 Task: Add an event with the title Third Team Recognition Event, date ''2023/10/21'', time 12:00and add a description:  Regular check-ins and progress reviews will be scheduled to evaluate the employee''s progress and provide ongoing feedback. These discussions will allow for adjustments to the action plan if needed and provide encouragement and support to the employee.Mark the tasks as Completed , logged in from the account softage.4@softage.netand send the event invitation to softage.5@softage.net and softage.6@softage.net. Set a reminder for the event Doesn''t repeat
Action: Mouse moved to (83, 115)
Screenshot: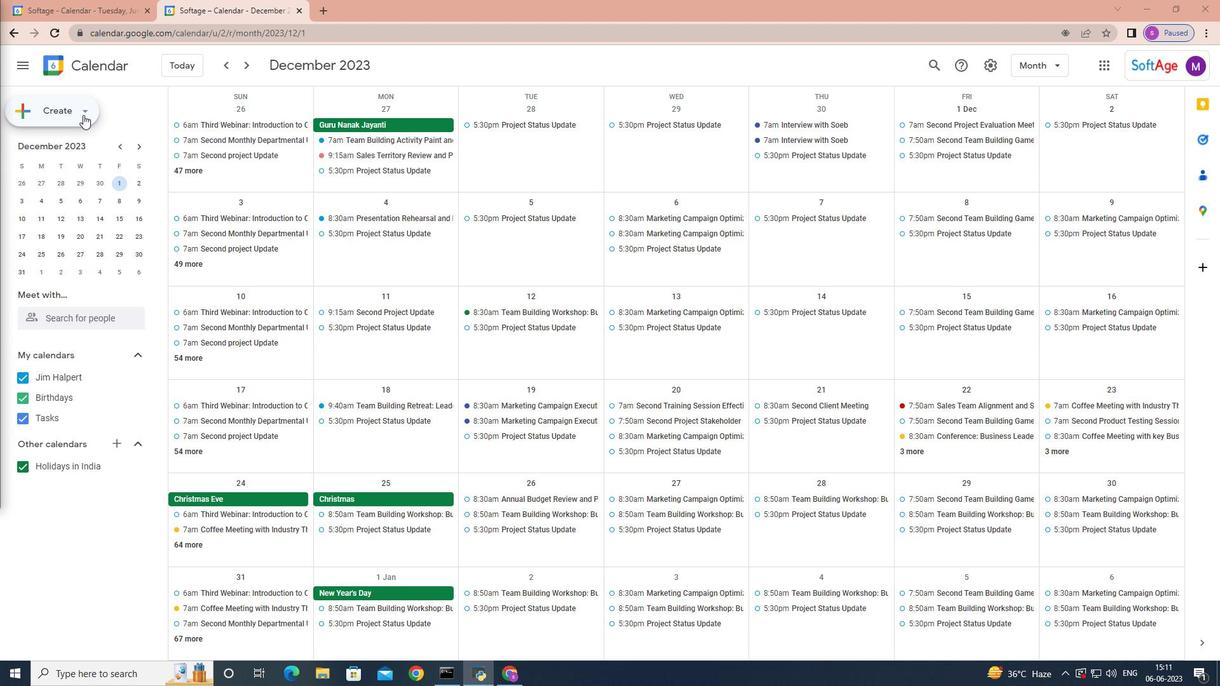 
Action: Mouse pressed left at (83, 115)
Screenshot: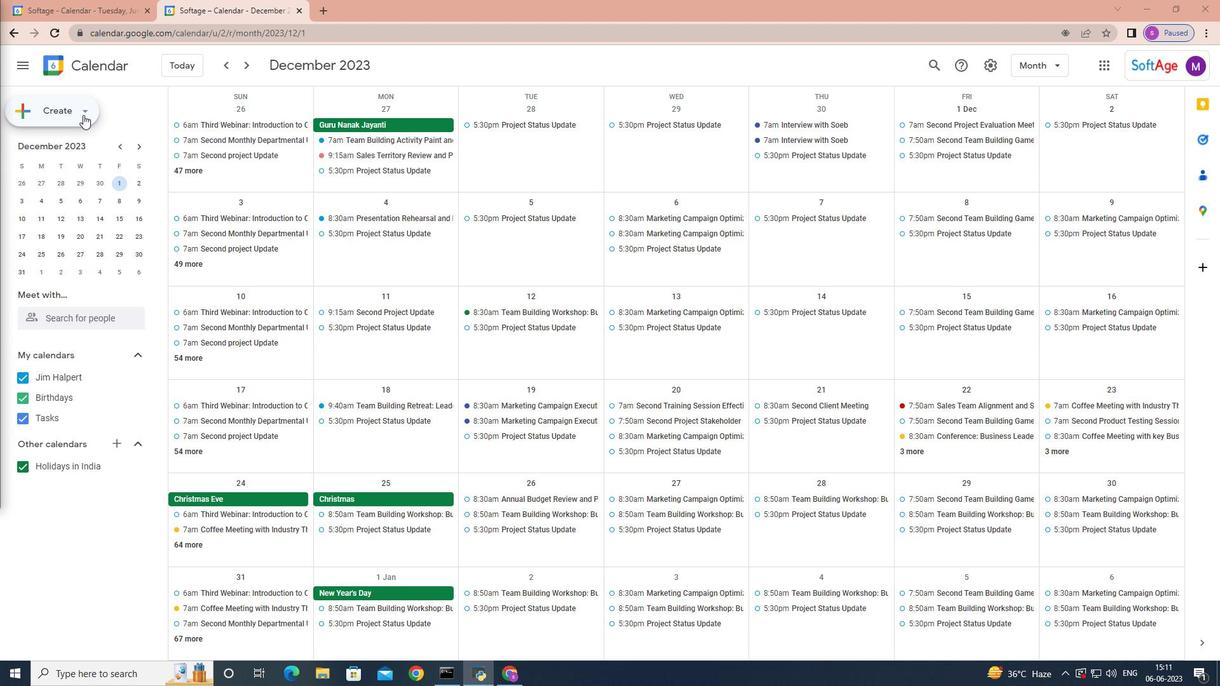
Action: Mouse moved to (80, 139)
Screenshot: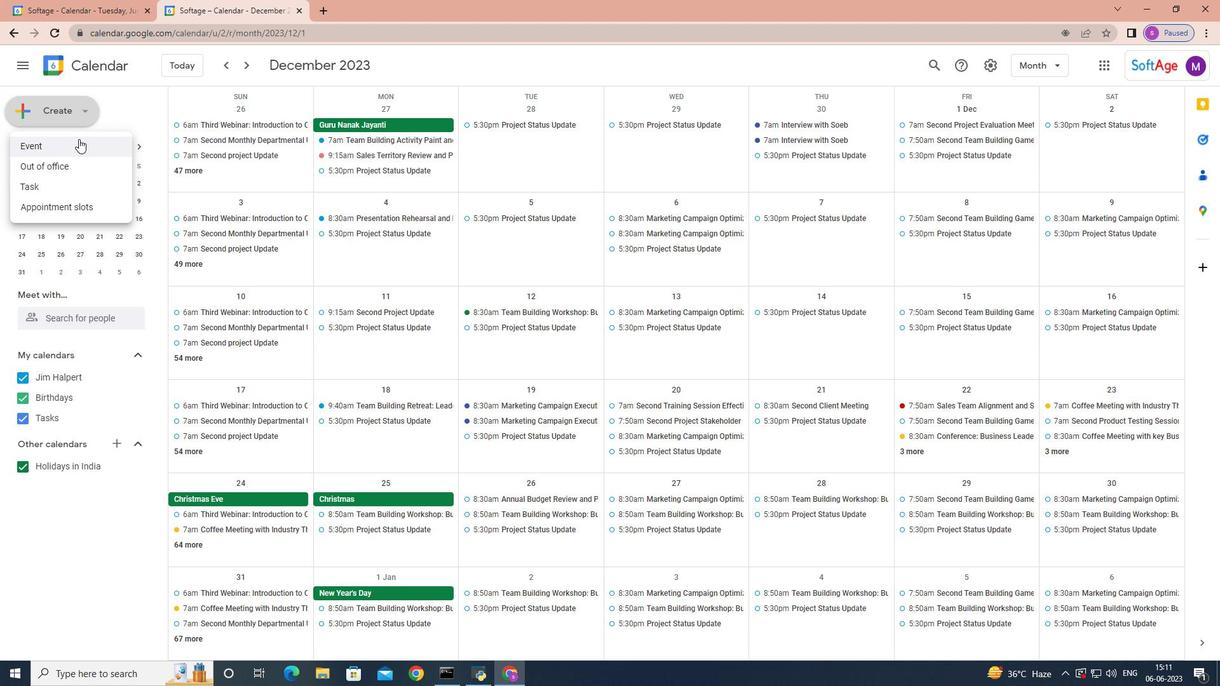 
Action: Mouse pressed left at (80, 139)
Screenshot: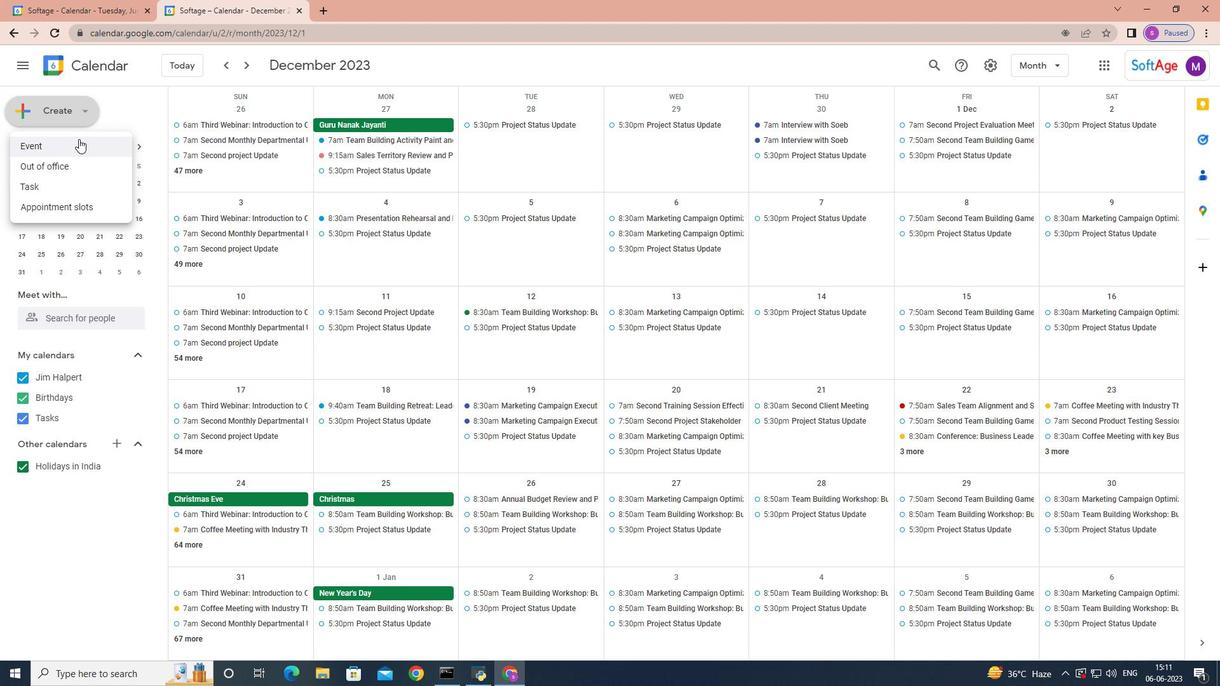 
Action: Mouse moved to (766, 424)
Screenshot: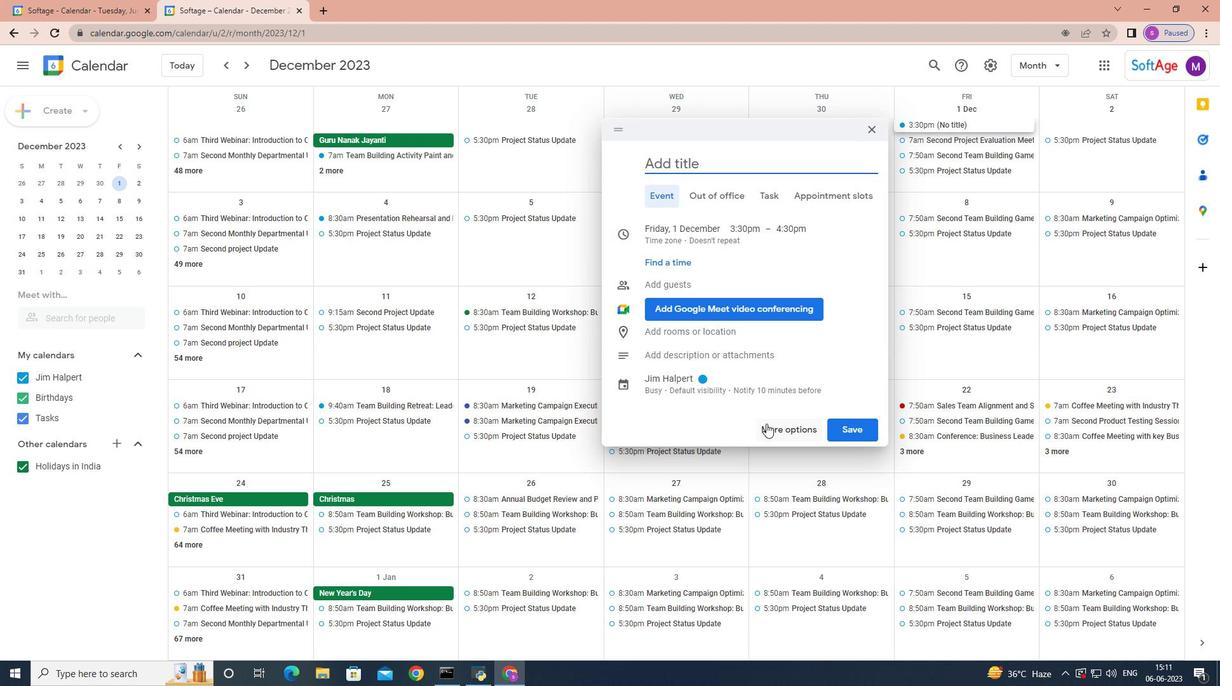 
Action: Mouse pressed left at (766, 424)
Screenshot: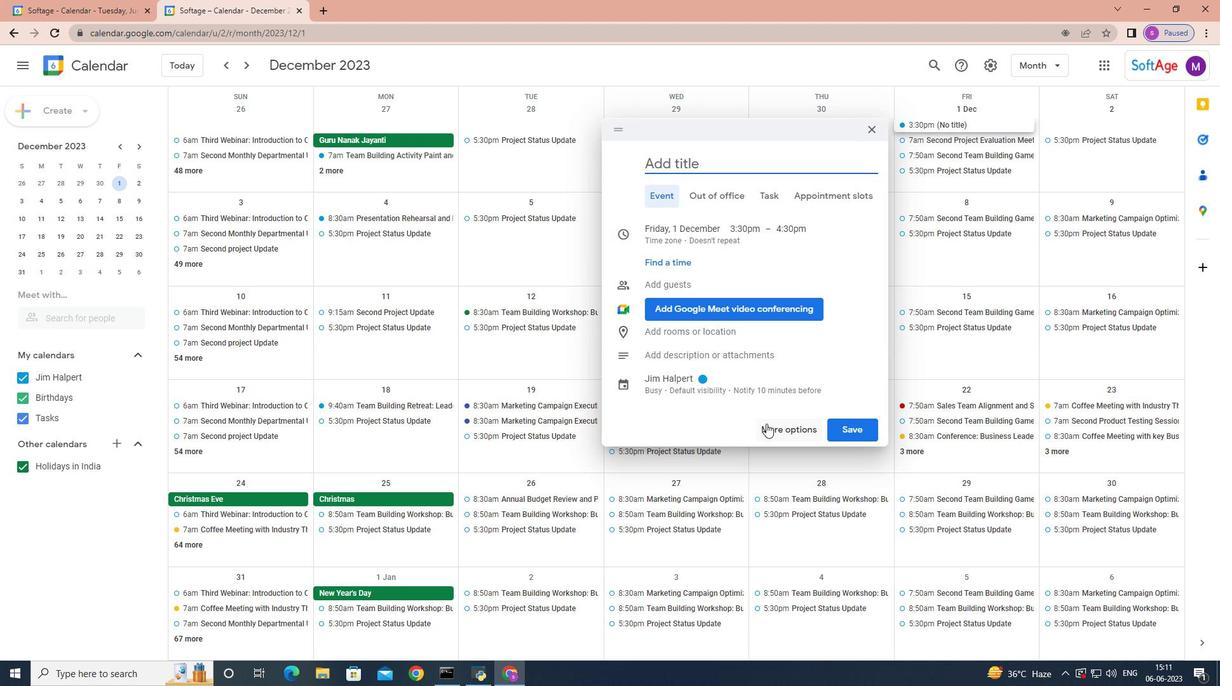 
Action: Mouse moved to (750, 422)
Screenshot: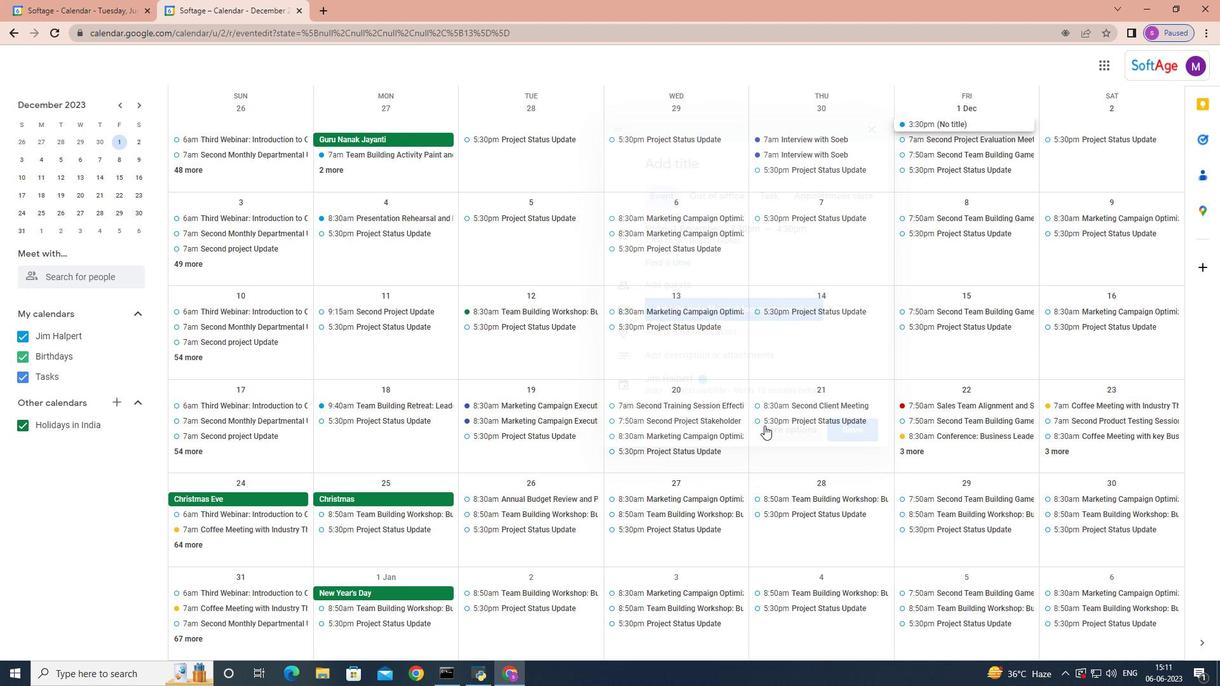 
Action: Key pressed <Key.shift>Third<Key.space><Key.shift>Team<Key.space><Key.shift>Recognition<Key.space><Key.shift><Key.shift><Key.shift><Key.shift><Key.shift><Key.shift><Key.shift><Key.shift><Key.shift><Key.shift><Key.shift>Event
Screenshot: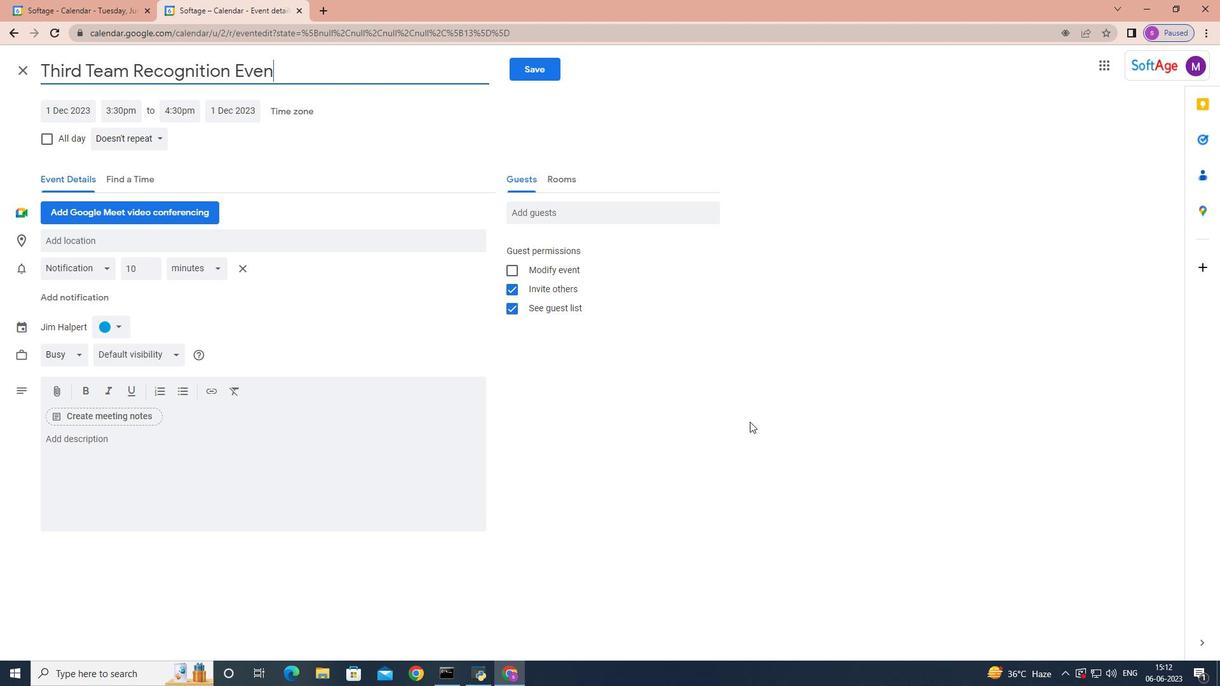 
Action: Mouse moved to (66, 111)
Screenshot: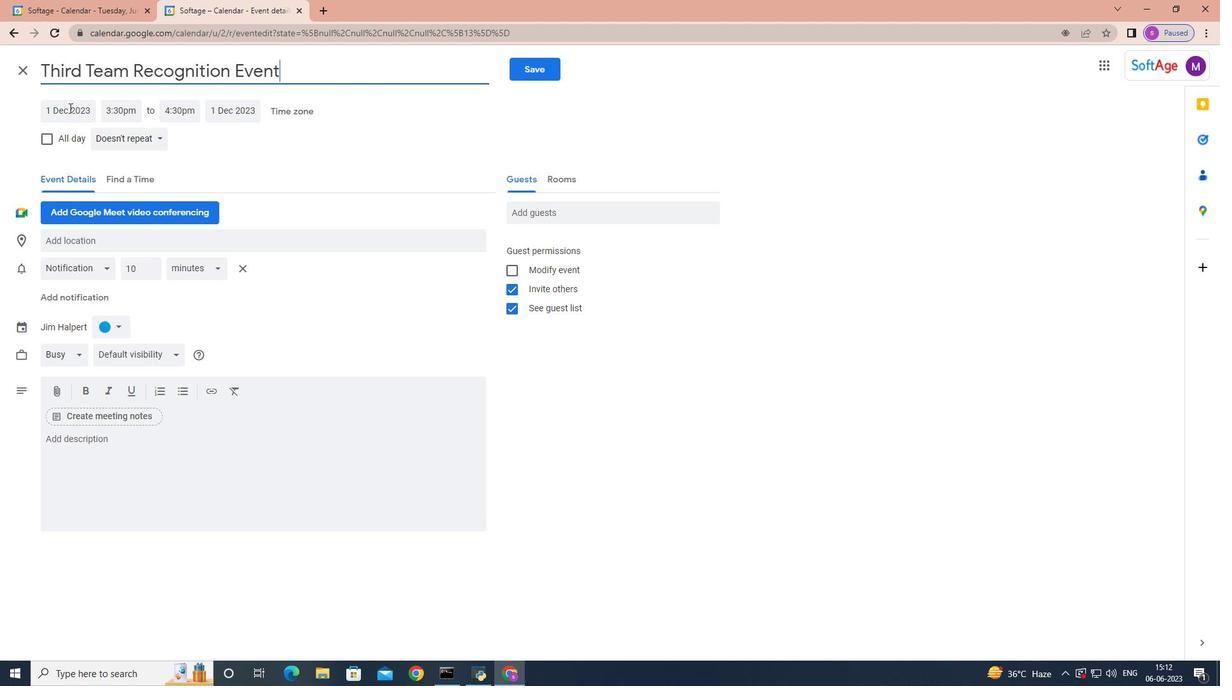 
Action: Mouse pressed left at (66, 111)
Screenshot: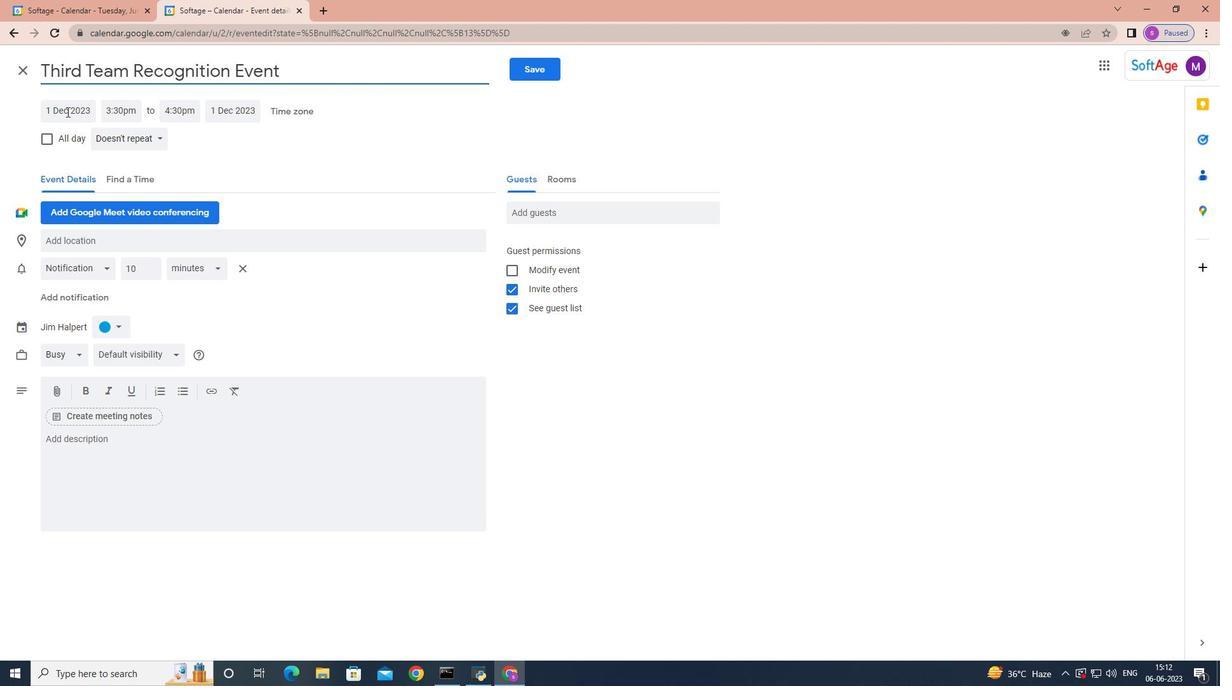 
Action: Mouse moved to (179, 138)
Screenshot: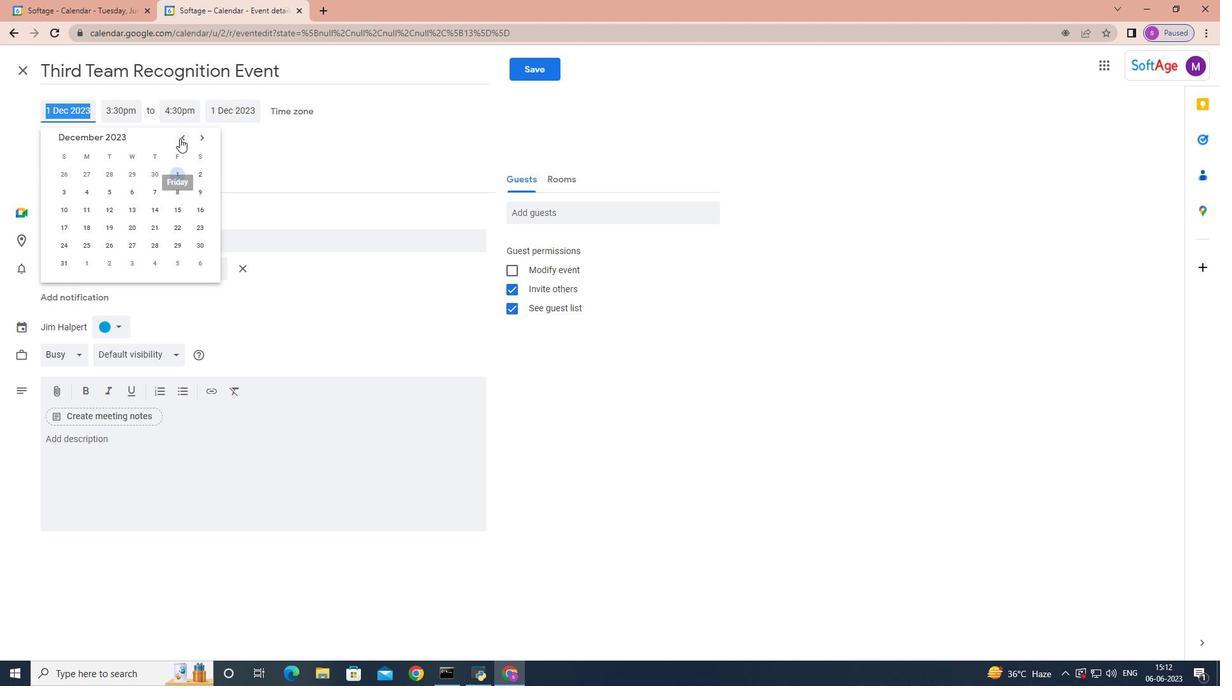 
Action: Mouse pressed left at (179, 138)
Screenshot: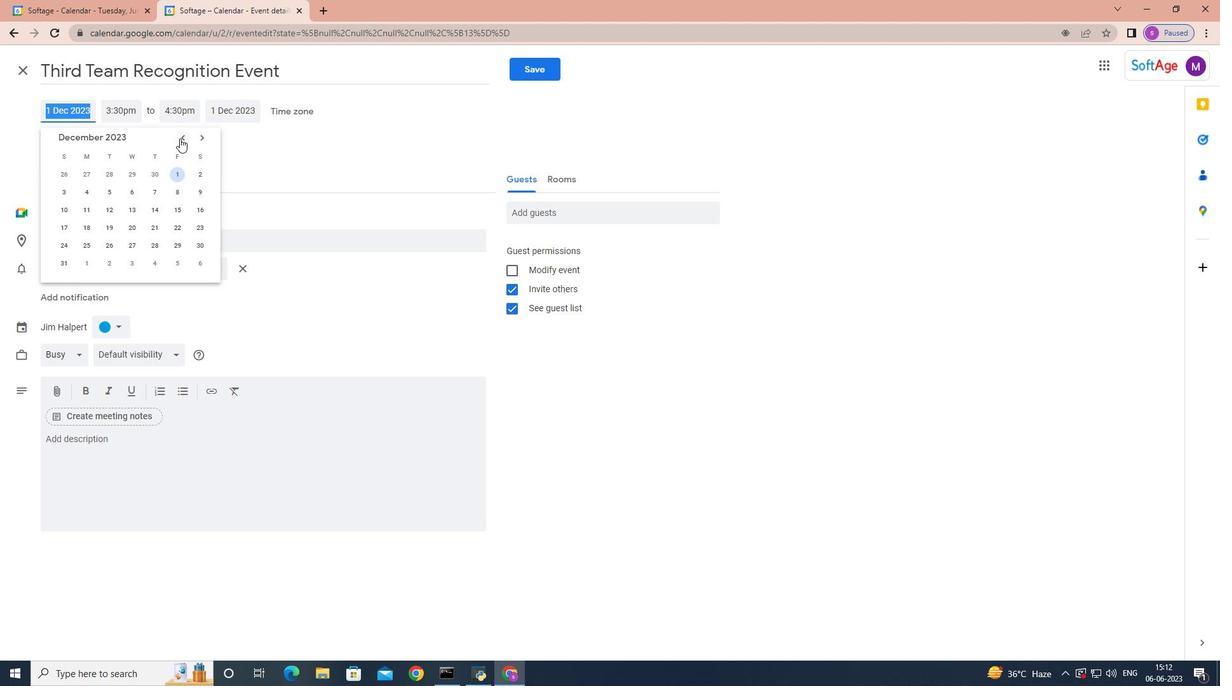 
Action: Mouse pressed left at (179, 138)
Screenshot: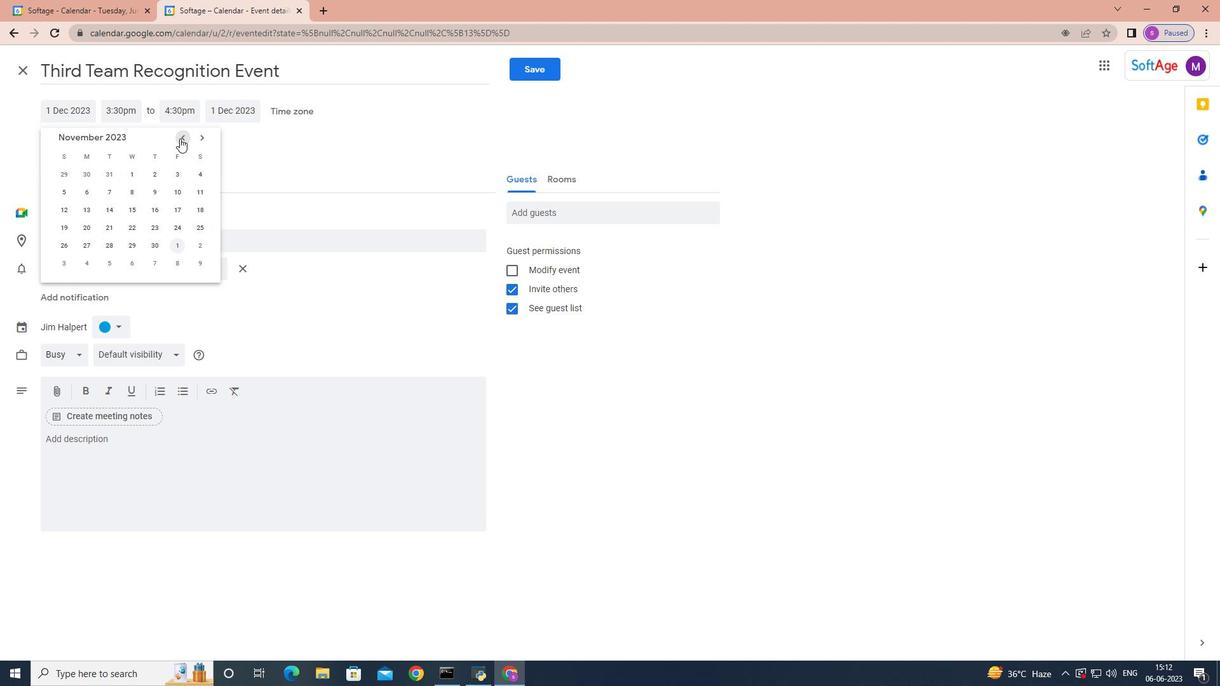 
Action: Mouse moved to (200, 207)
Screenshot: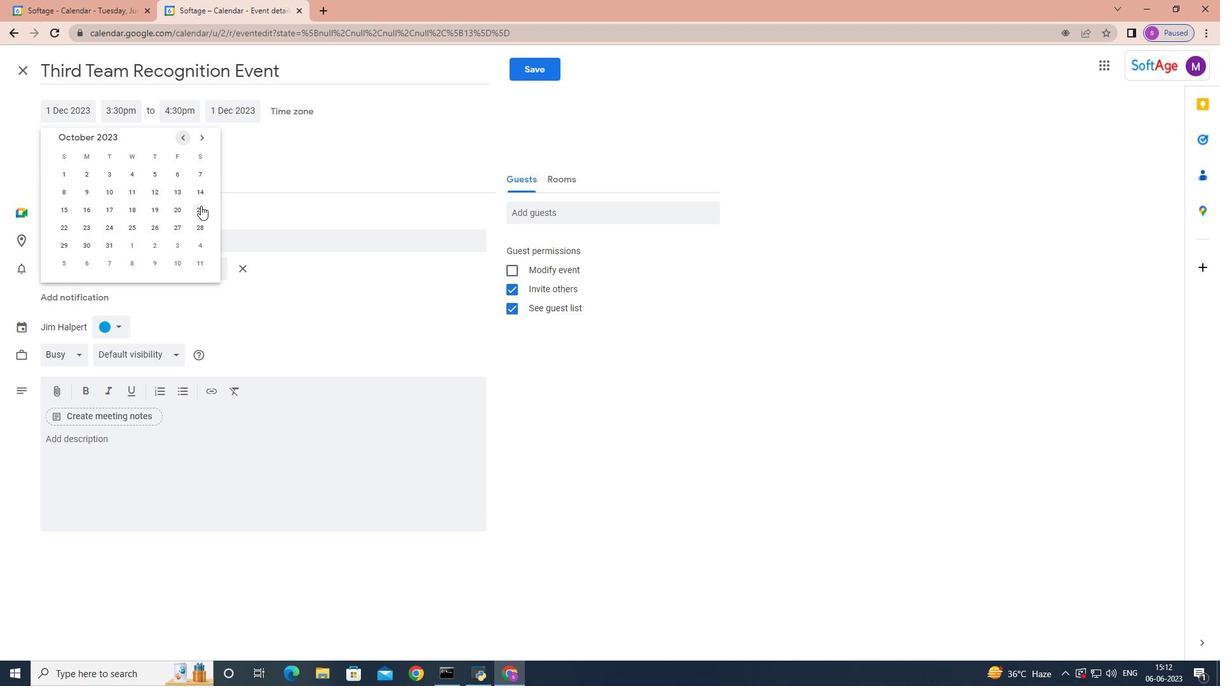 
Action: Mouse pressed left at (200, 207)
Screenshot: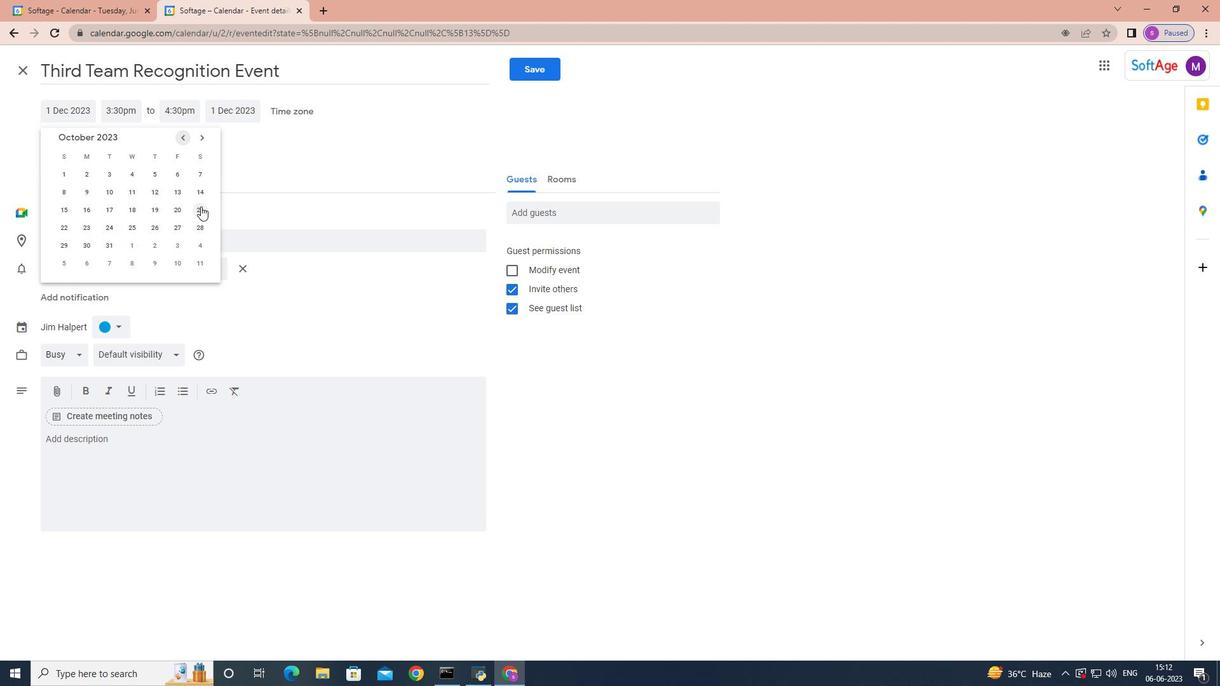 
Action: Mouse moved to (118, 112)
Screenshot: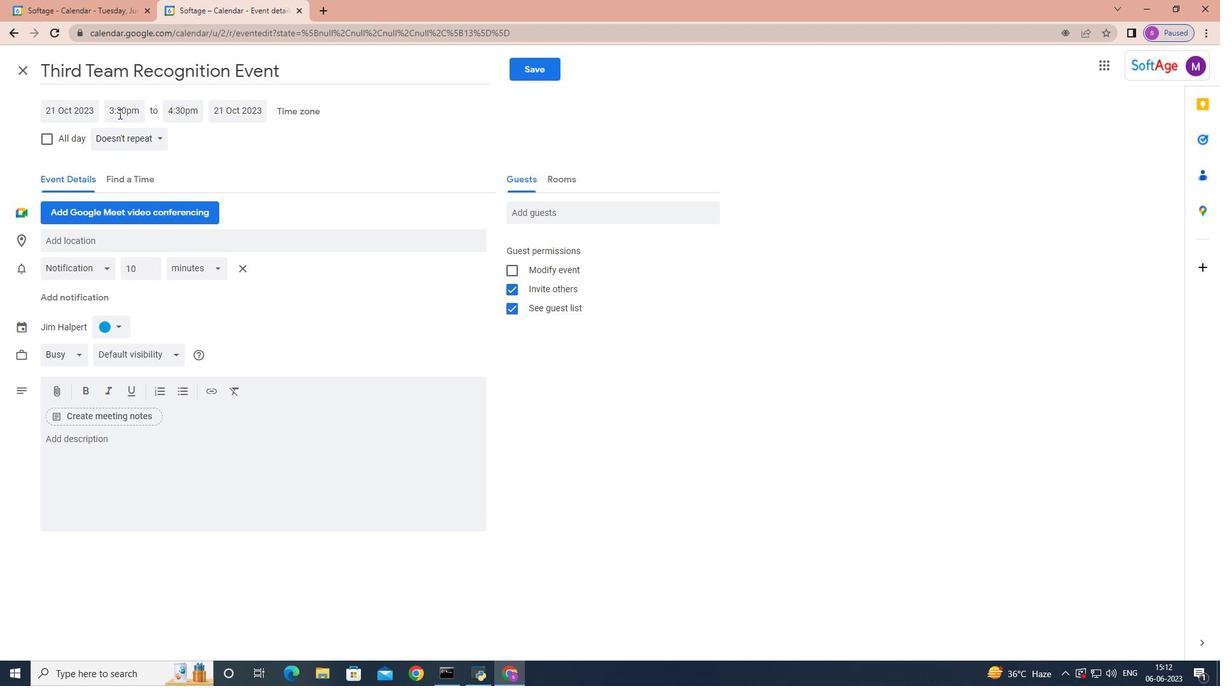 
Action: Mouse pressed left at (118, 112)
Screenshot: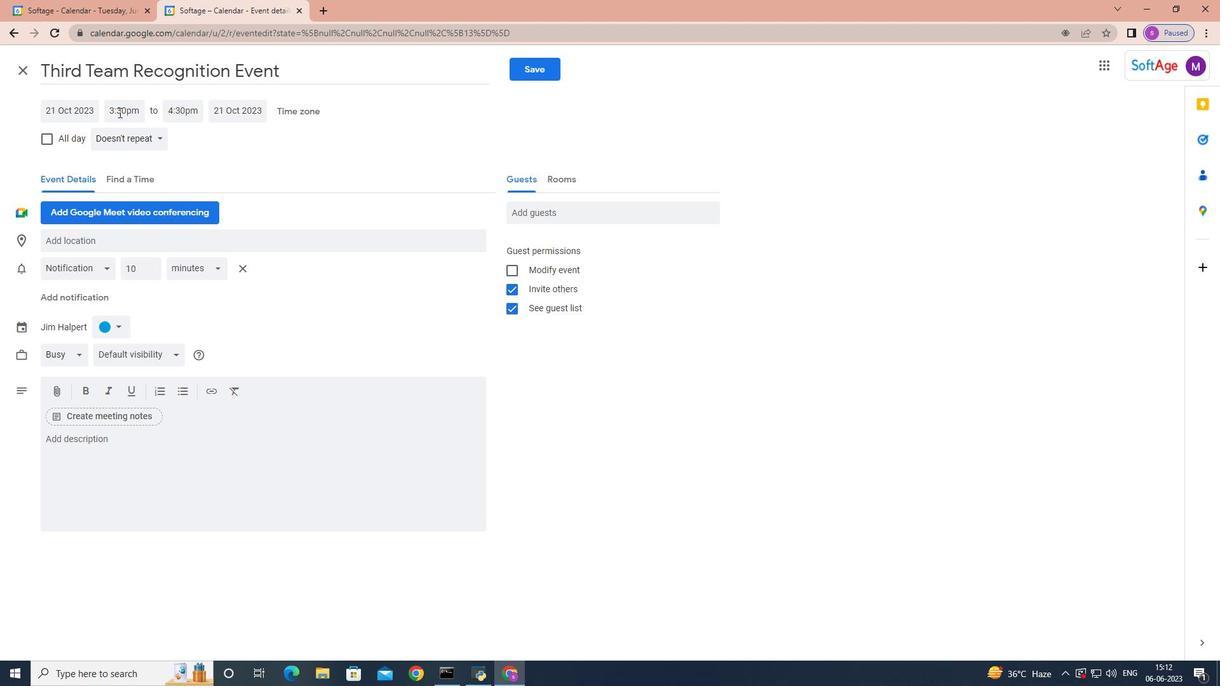 
Action: Mouse moved to (150, 192)
Screenshot: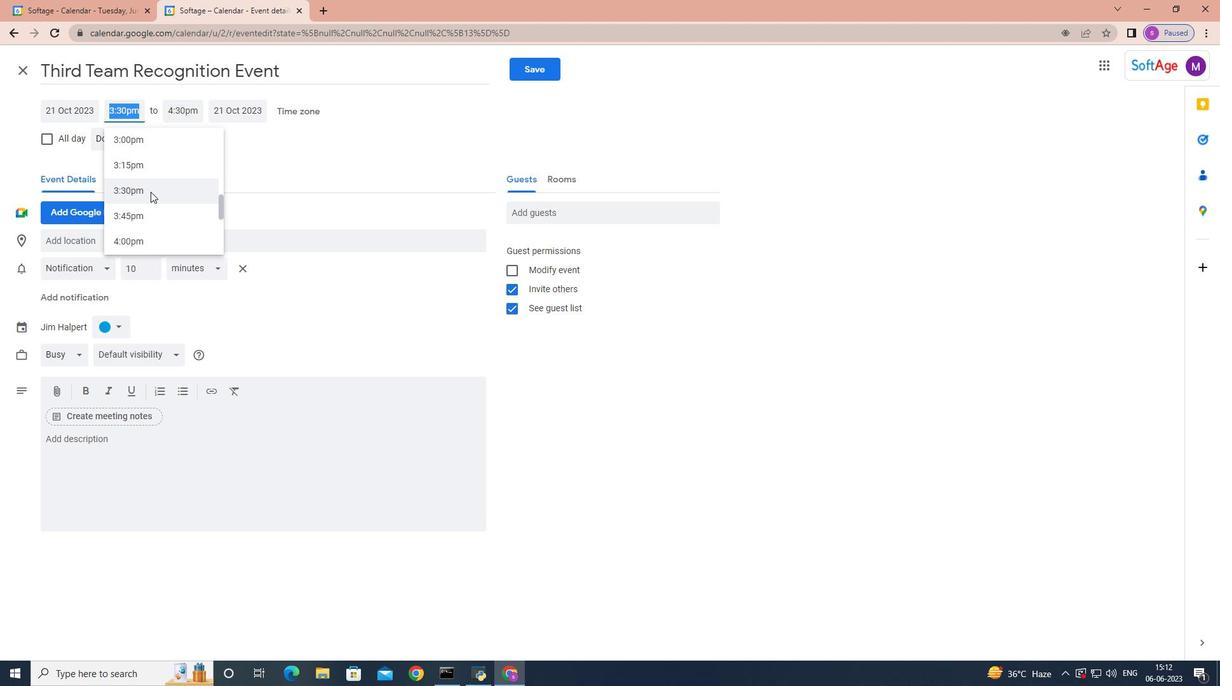 
Action: Mouse scrolled (150, 192) with delta (0, 0)
Screenshot: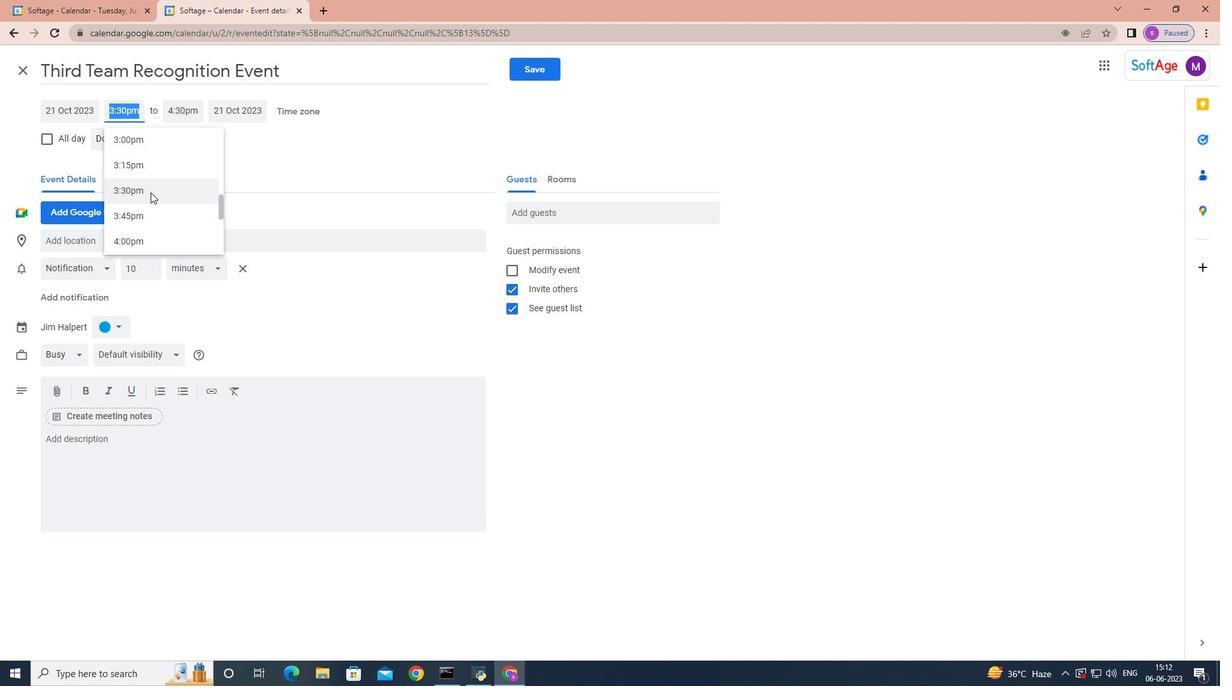 
Action: Mouse scrolled (150, 192) with delta (0, 0)
Screenshot: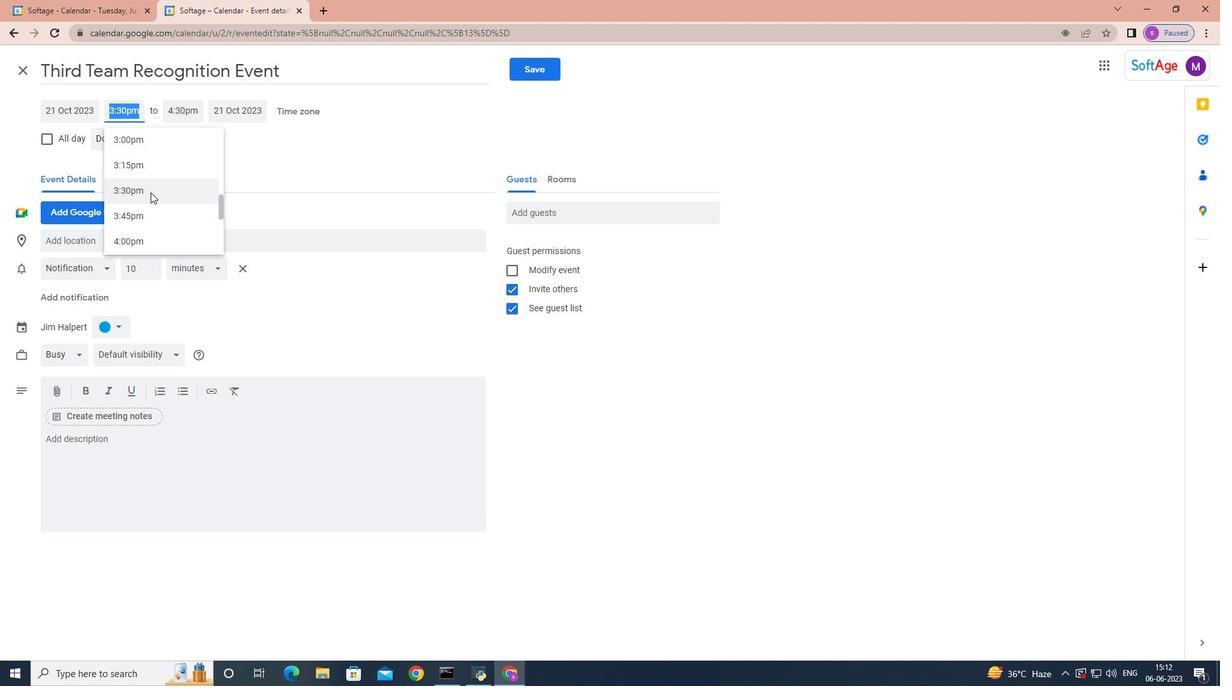 
Action: Mouse scrolled (150, 192) with delta (0, 0)
Screenshot: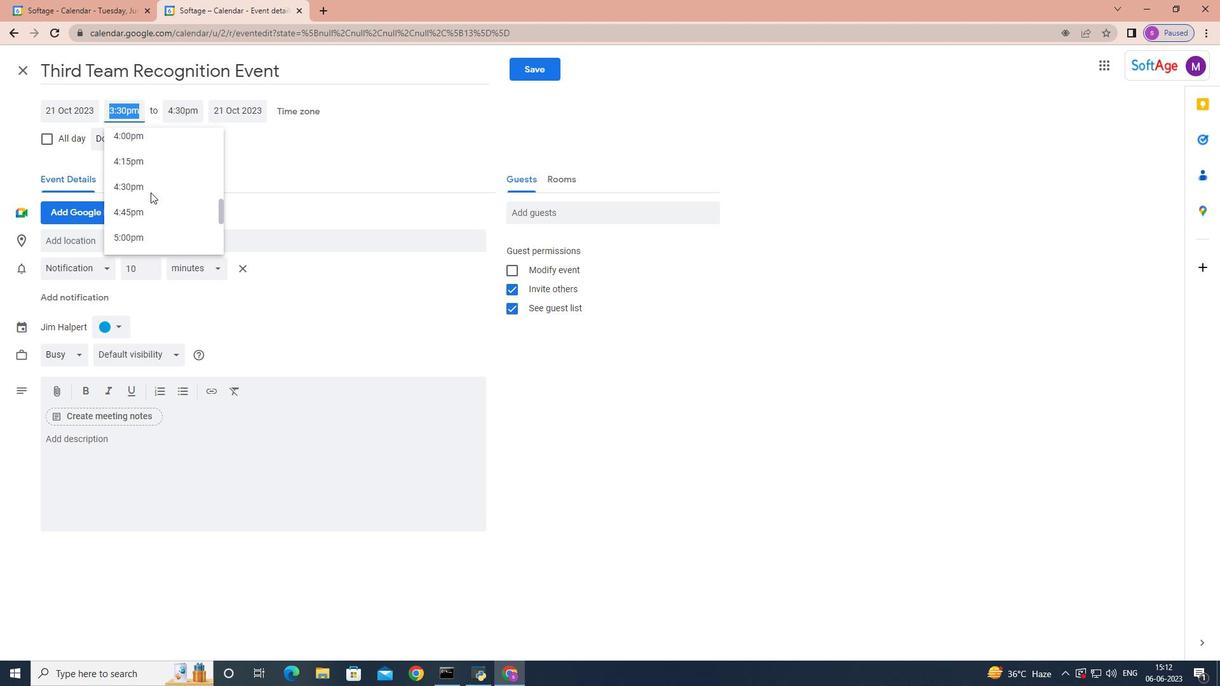 
Action: Mouse scrolled (150, 192) with delta (0, 0)
Screenshot: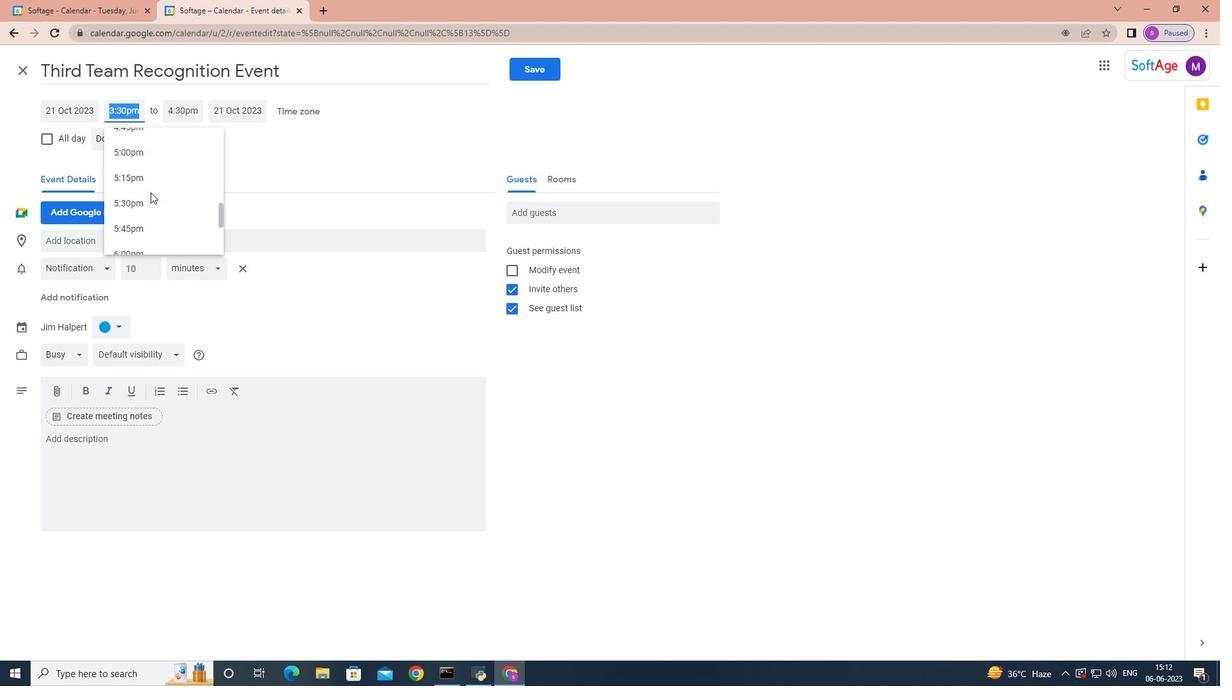 
Action: Mouse scrolled (150, 192) with delta (0, 0)
Screenshot: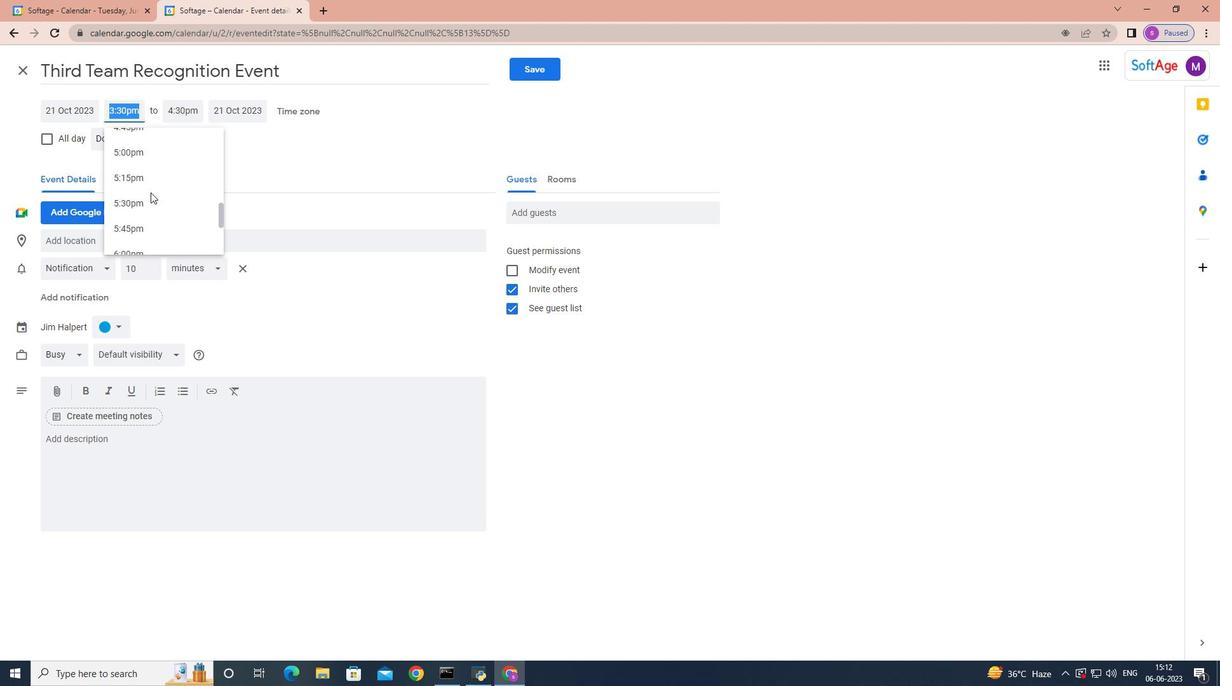 
Action: Mouse scrolled (150, 192) with delta (0, 0)
Screenshot: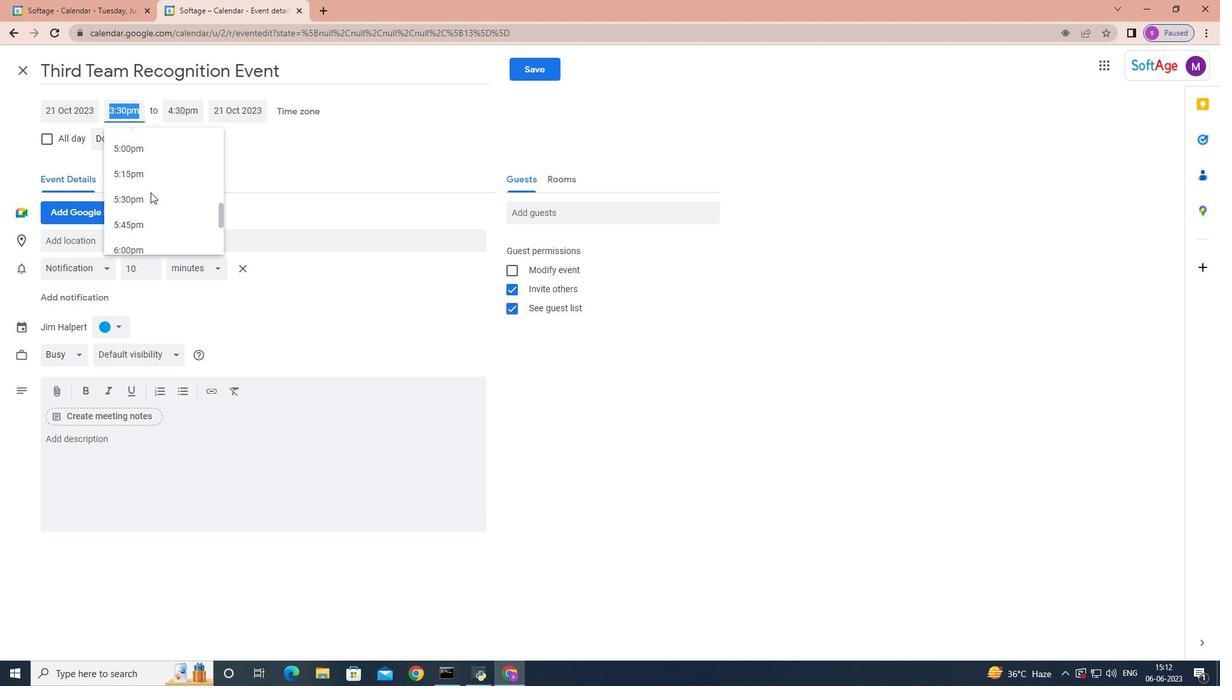 
Action: Mouse scrolled (150, 192) with delta (0, 0)
Screenshot: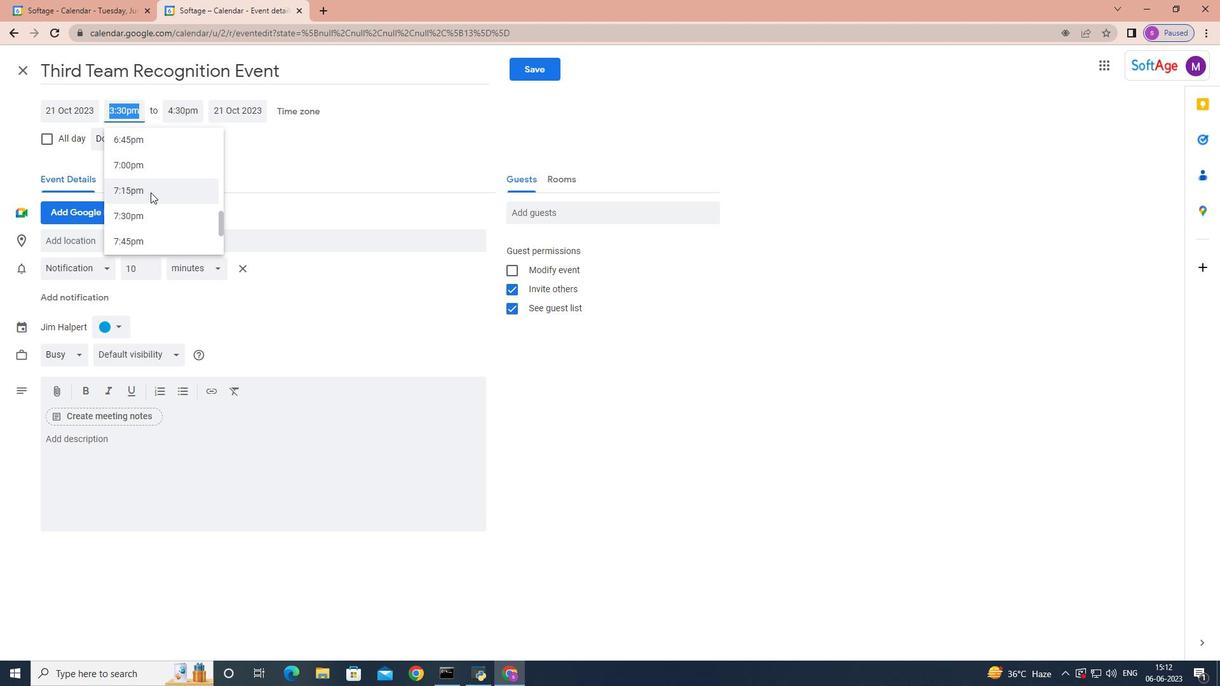 
Action: Mouse scrolled (150, 193) with delta (0, 0)
Screenshot: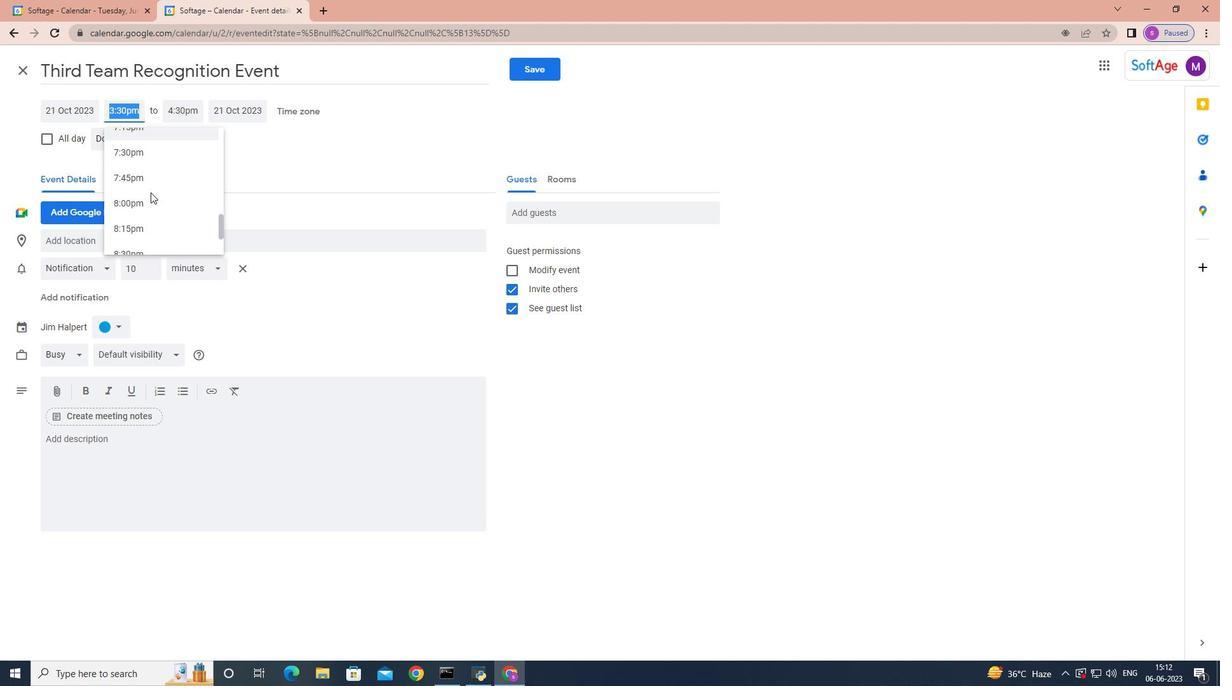 
Action: Mouse scrolled (150, 193) with delta (0, 0)
Screenshot: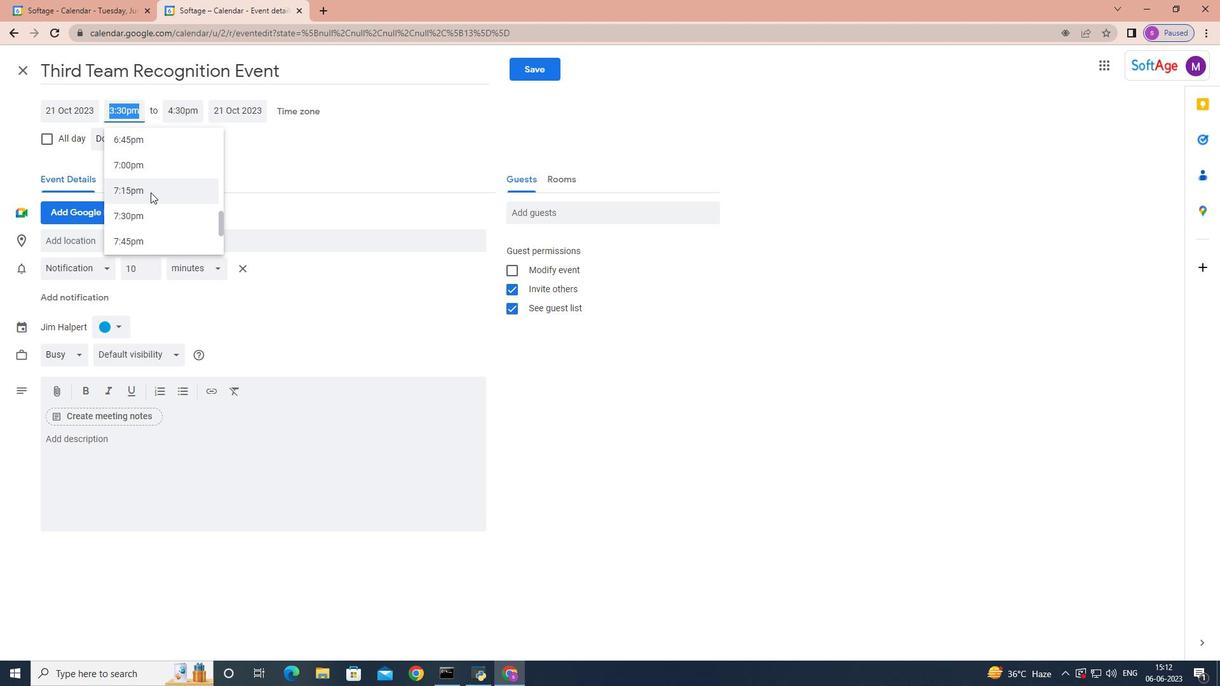 
Action: Mouse scrolled (150, 193) with delta (0, 0)
Screenshot: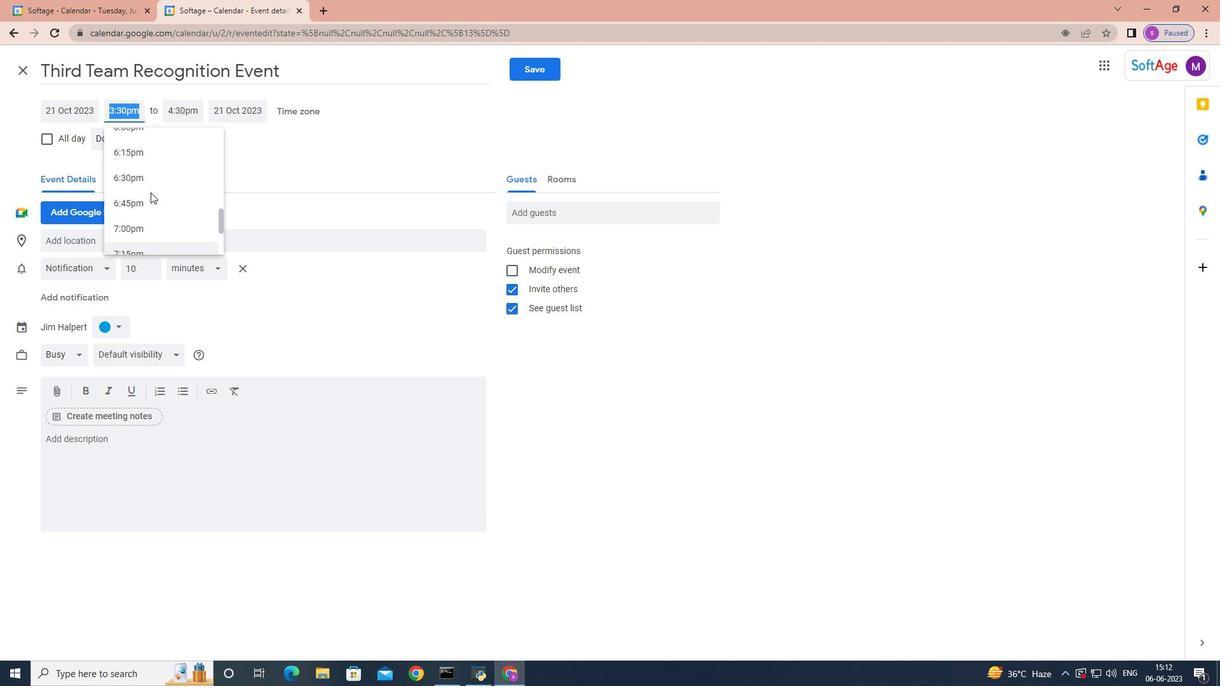 
Action: Mouse scrolled (150, 193) with delta (0, 0)
Screenshot: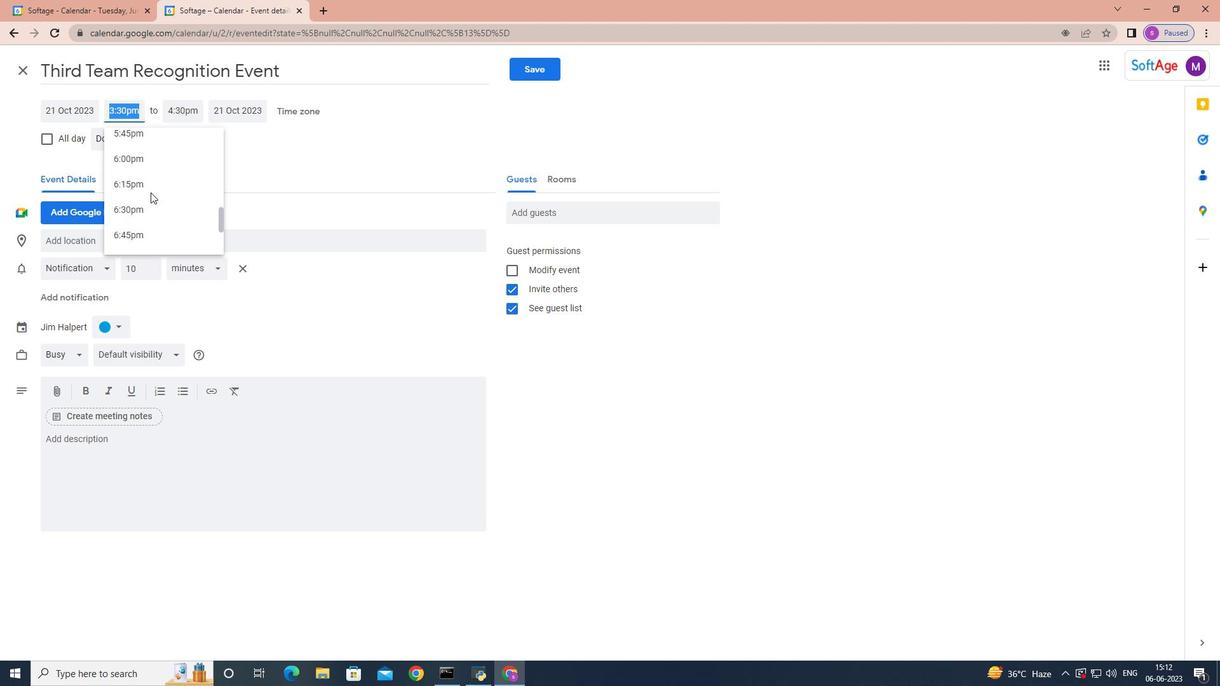 
Action: Mouse scrolled (150, 193) with delta (0, 0)
Screenshot: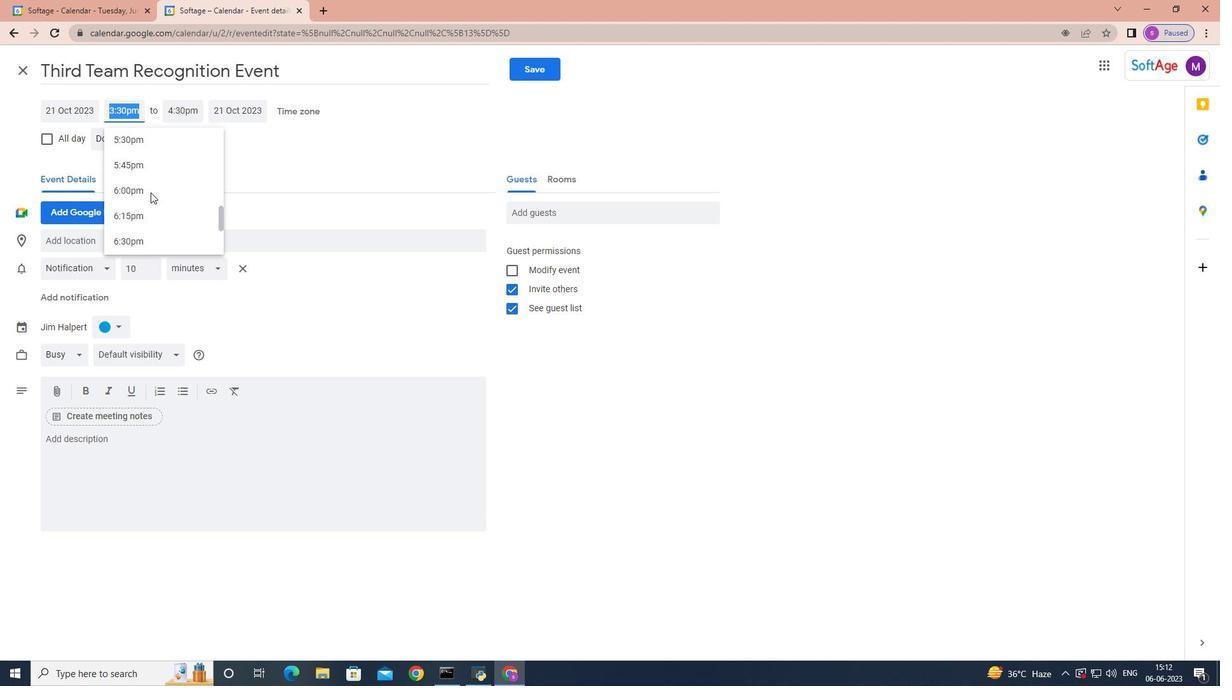 
Action: Mouse scrolled (150, 192) with delta (0, 0)
Screenshot: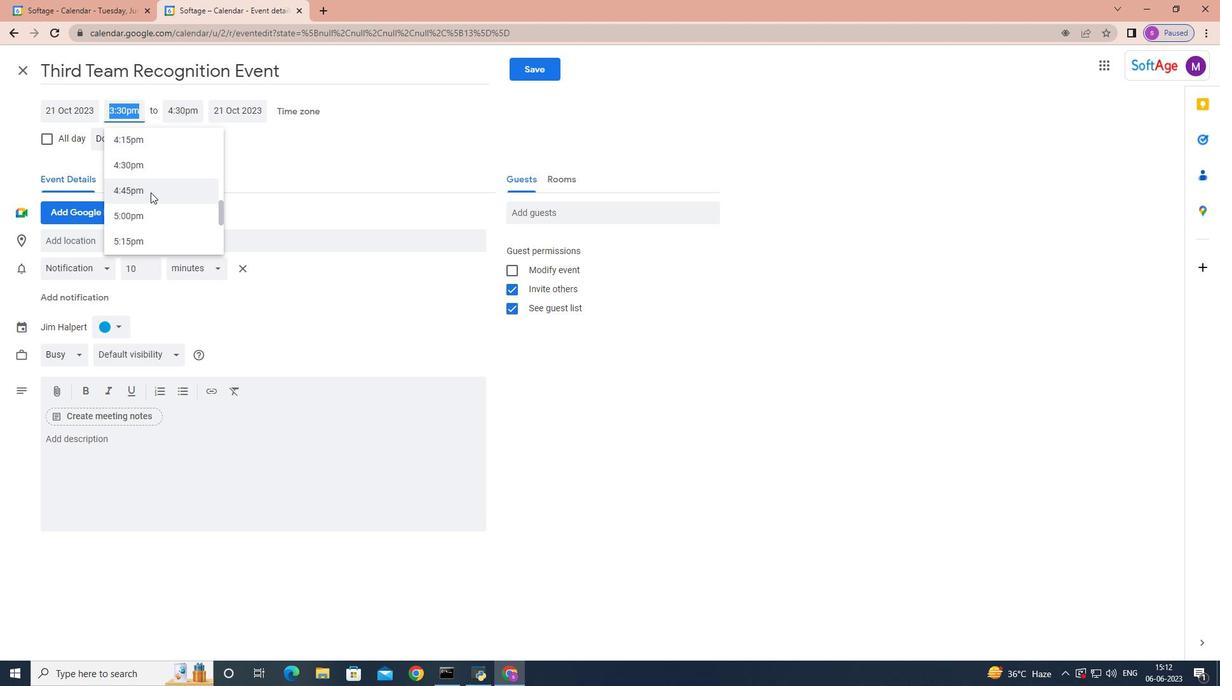 
Action: Mouse scrolled (150, 192) with delta (0, 0)
Screenshot: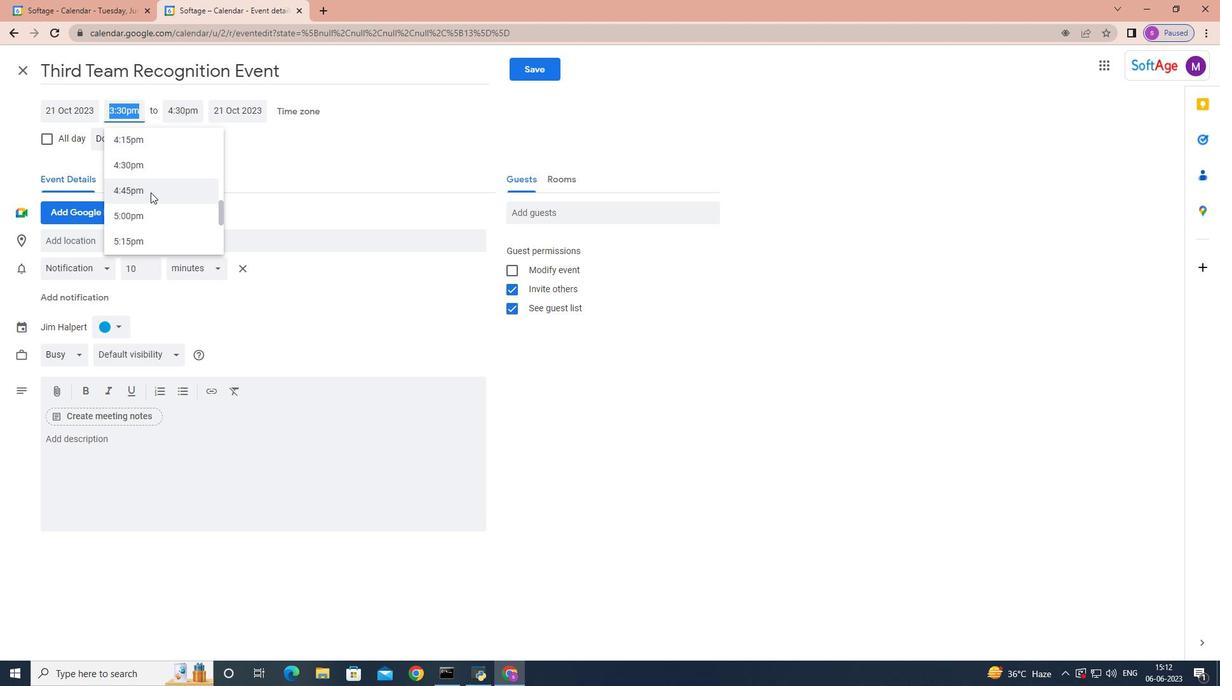 
Action: Mouse scrolled (150, 192) with delta (0, 0)
Screenshot: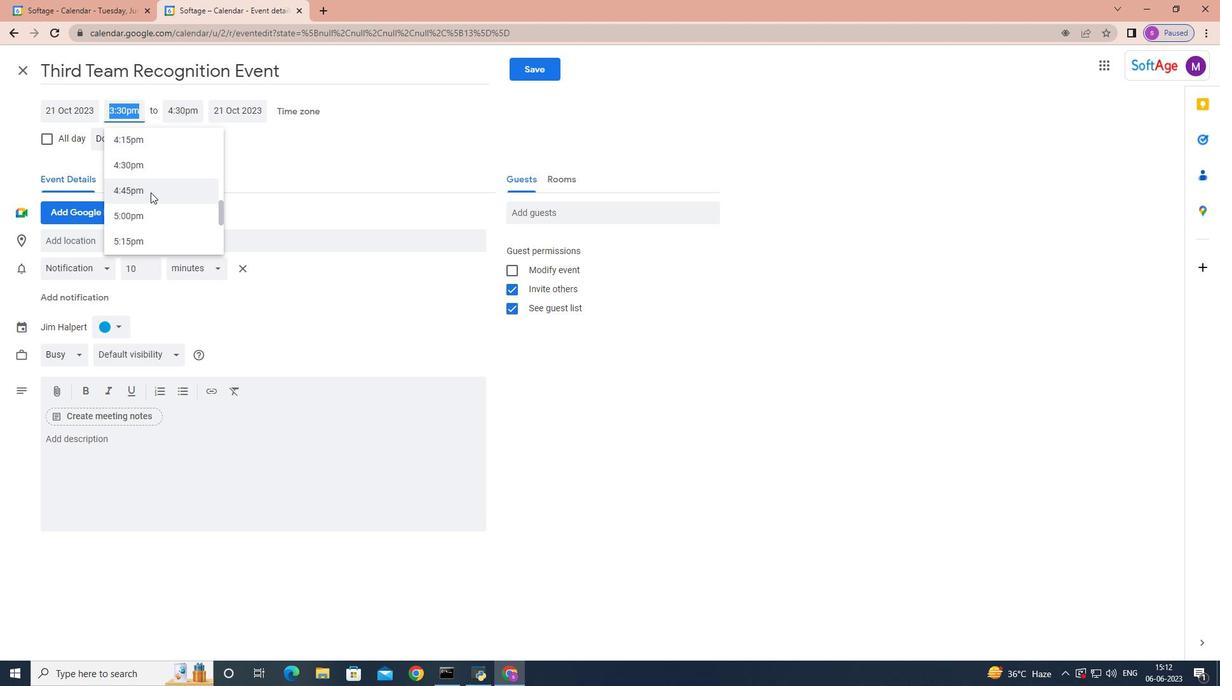 
Action: Mouse scrolled (150, 192) with delta (0, 0)
Screenshot: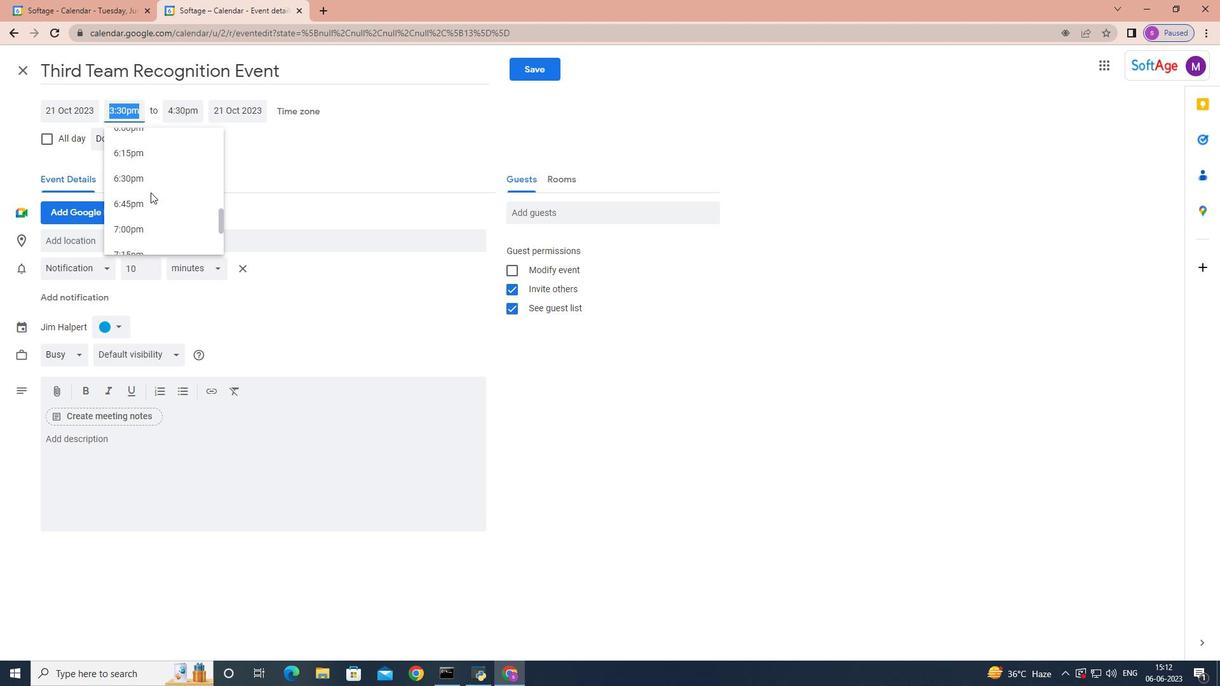 
Action: Mouse scrolled (150, 192) with delta (0, 0)
Screenshot: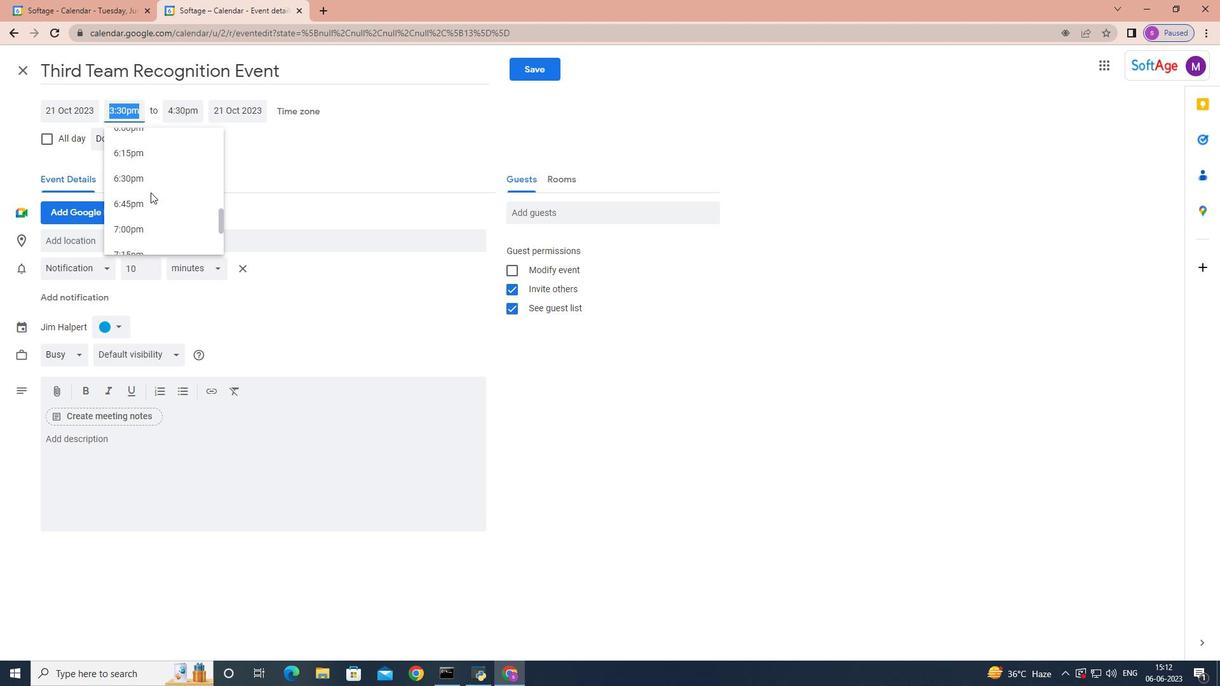 
Action: Mouse scrolled (150, 192) with delta (0, 0)
Screenshot: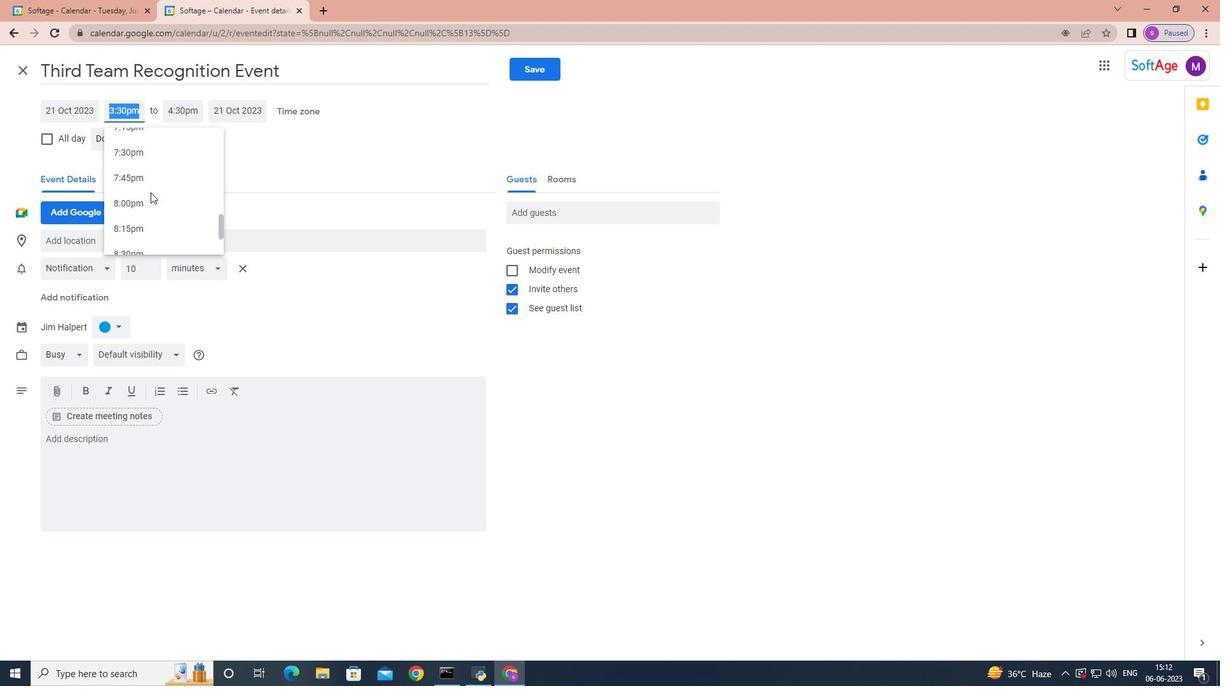 
Action: Mouse scrolled (150, 192) with delta (0, 0)
Screenshot: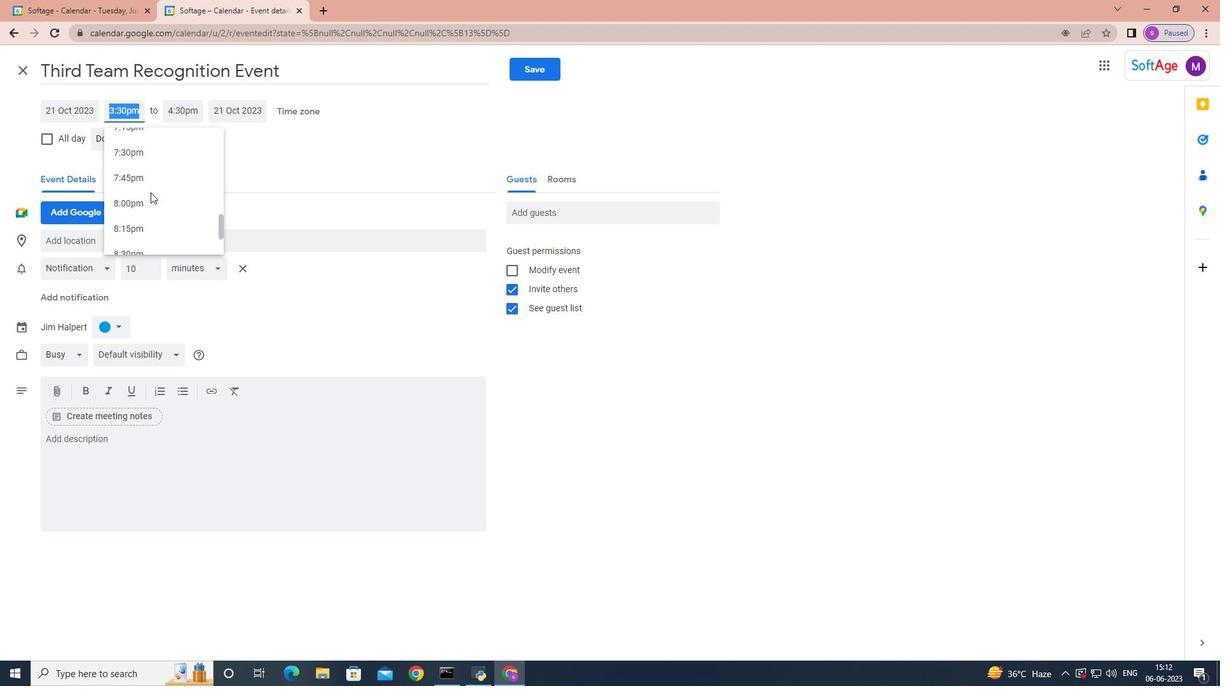 
Action: Mouse scrolled (150, 192) with delta (0, 0)
Screenshot: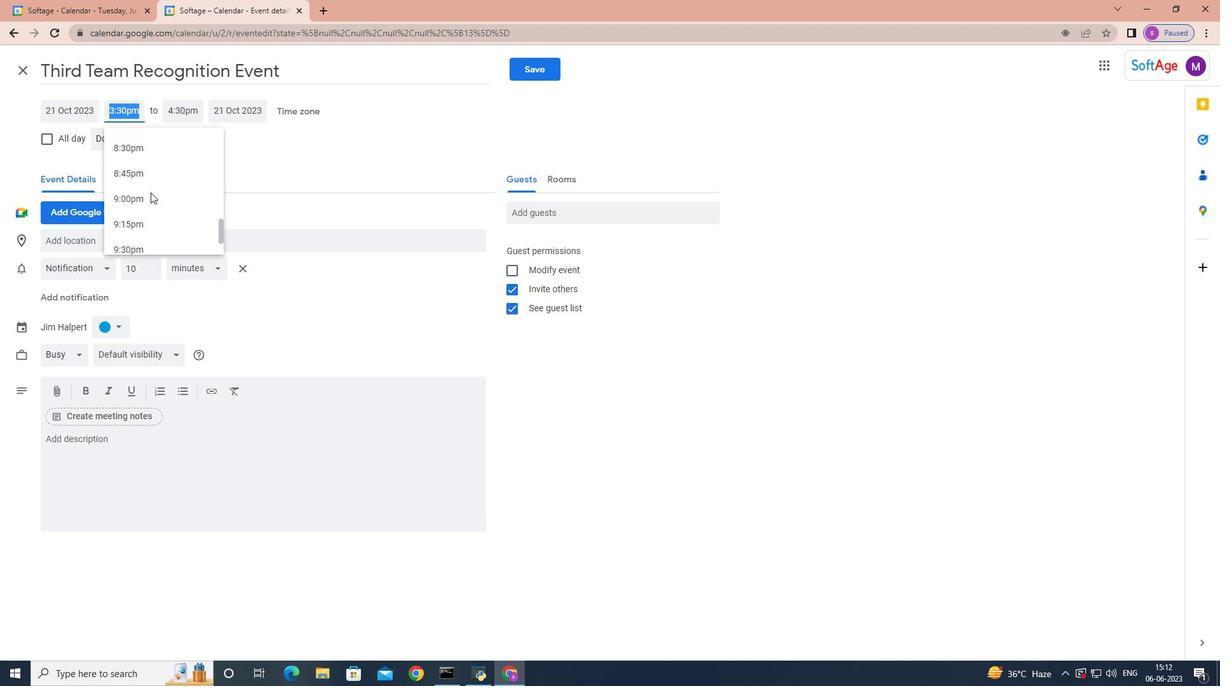 
Action: Mouse scrolled (150, 192) with delta (0, 0)
Screenshot: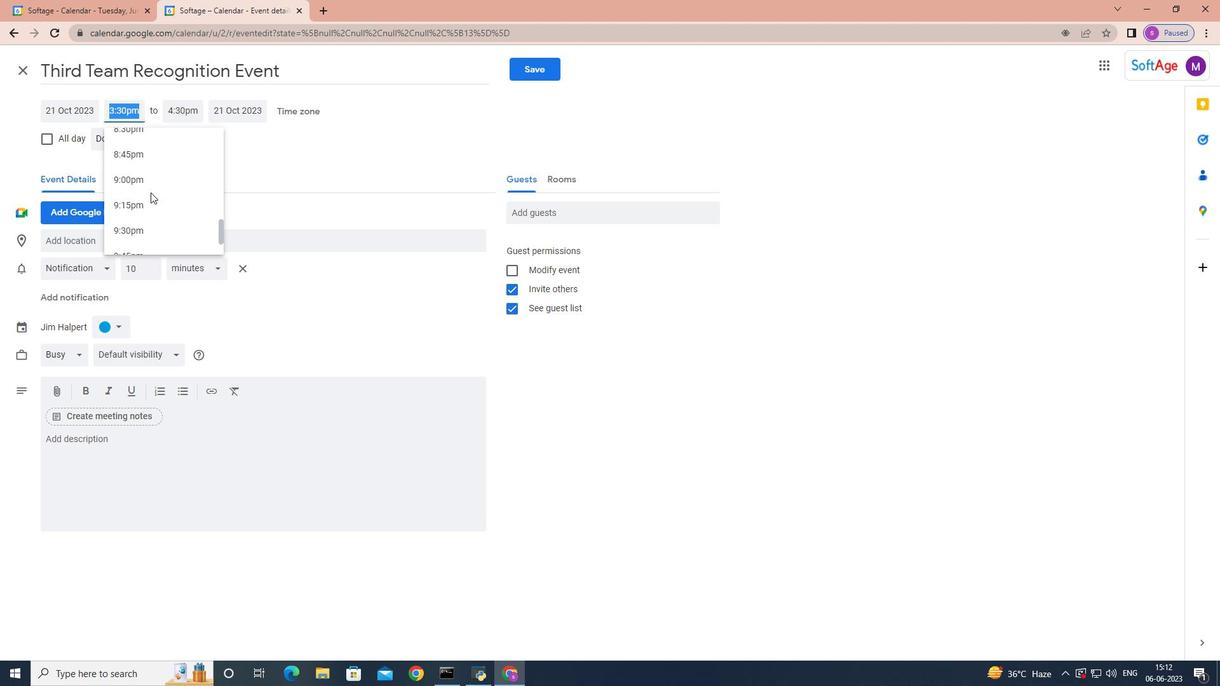 
Action: Mouse scrolled (150, 192) with delta (0, 0)
Screenshot: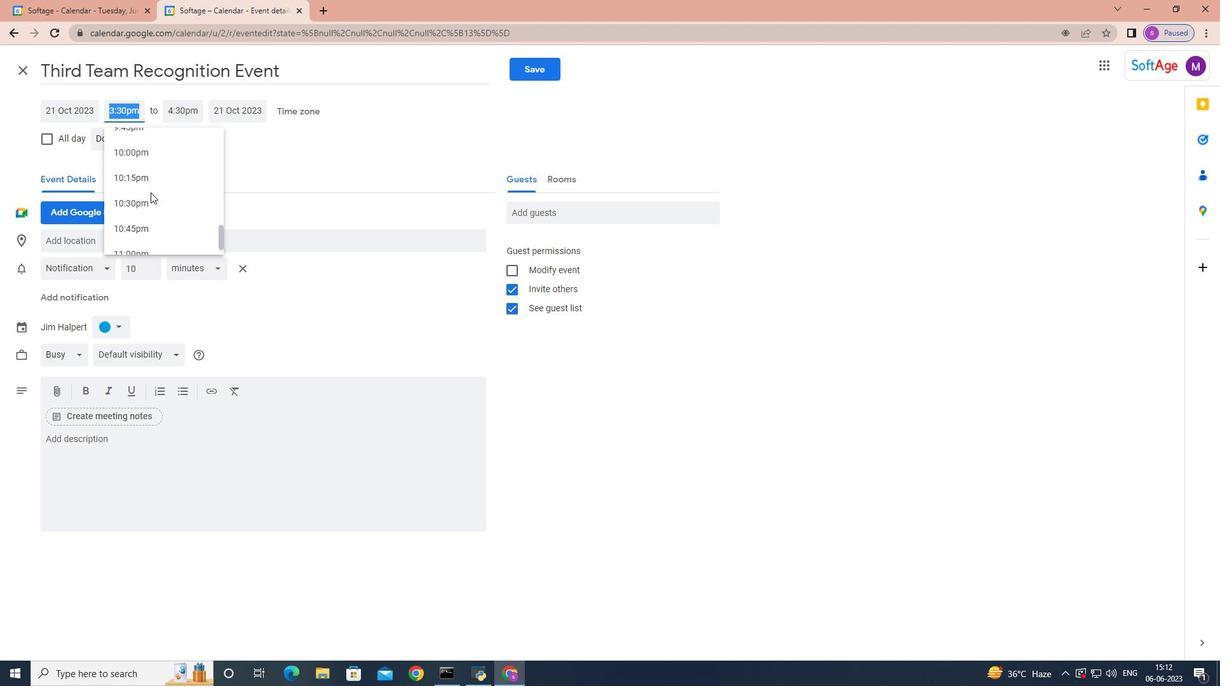 
Action: Mouse scrolled (150, 192) with delta (0, 0)
Screenshot: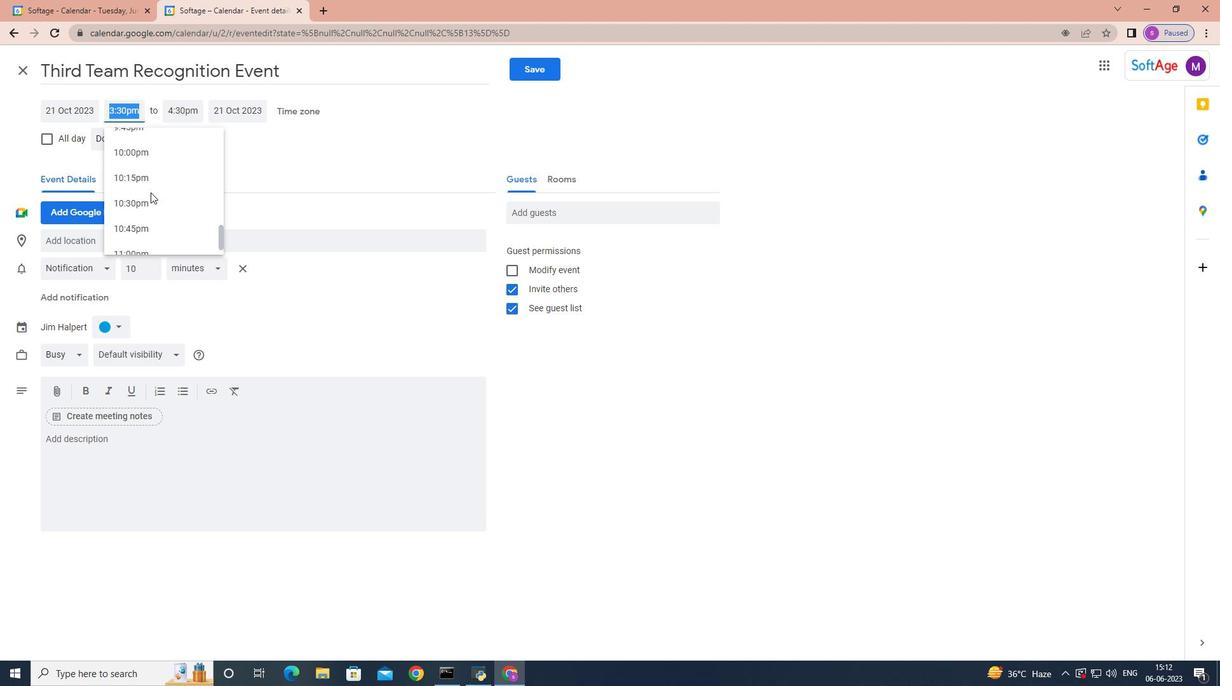 
Action: Mouse scrolled (150, 192) with delta (0, 0)
Screenshot: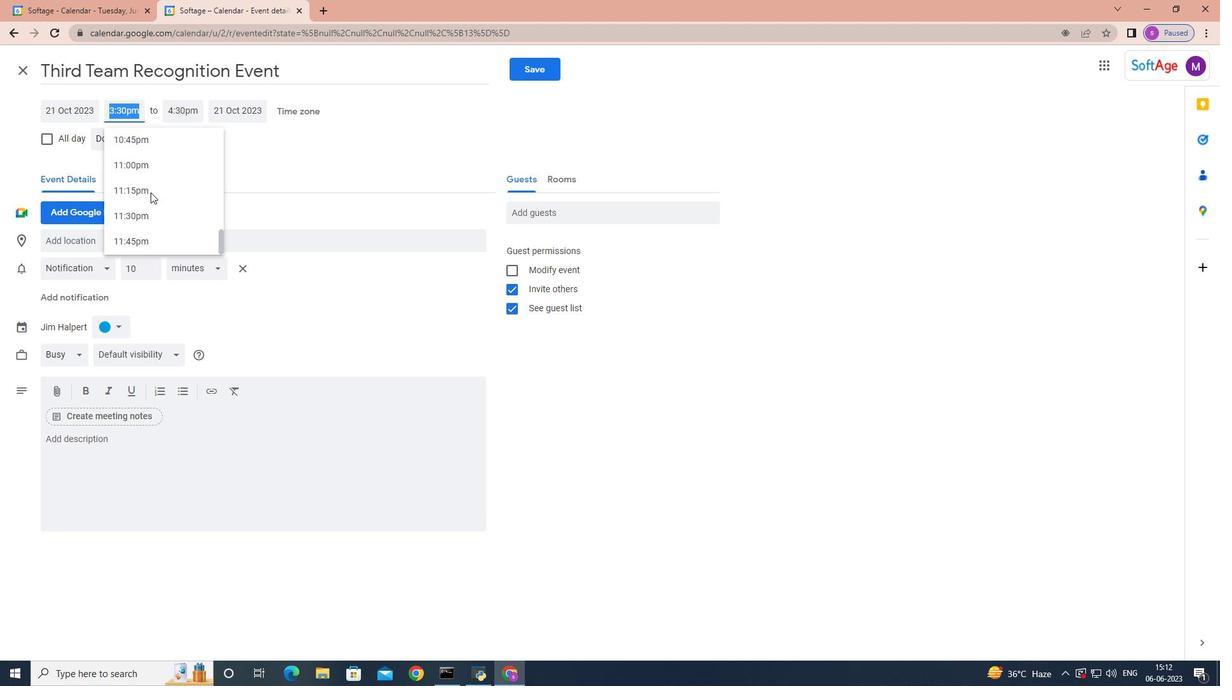 
Action: Mouse scrolled (150, 192) with delta (0, 0)
Screenshot: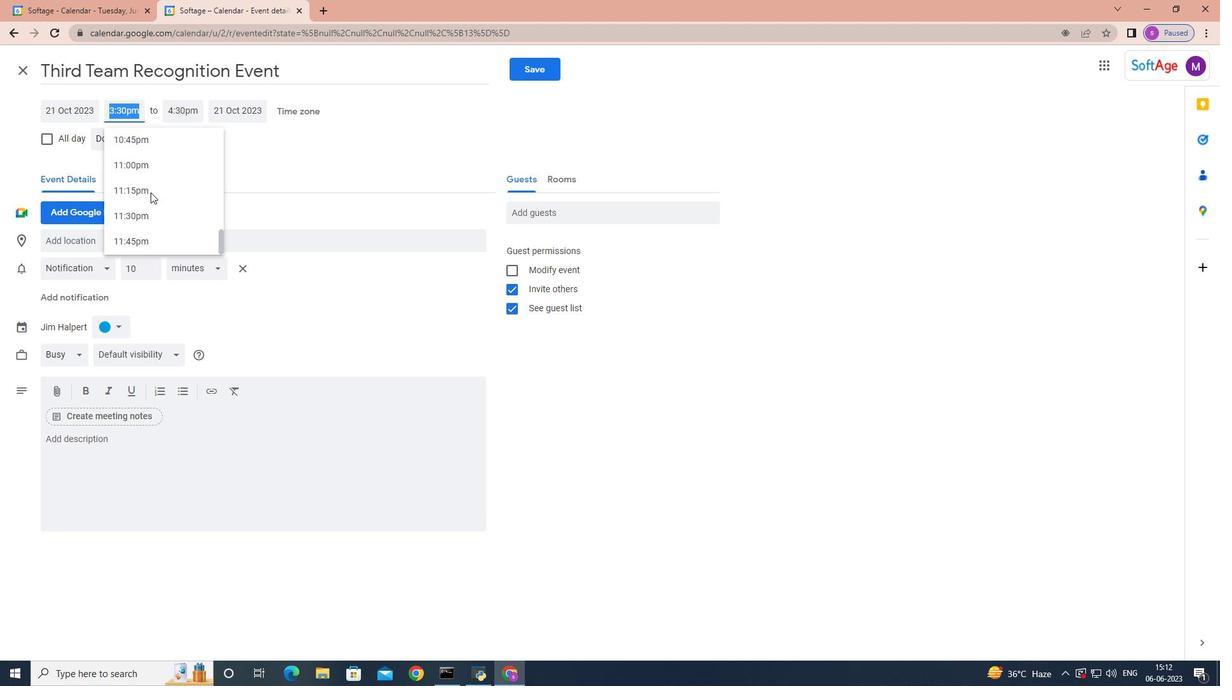
Action: Mouse scrolled (150, 192) with delta (0, 0)
Screenshot: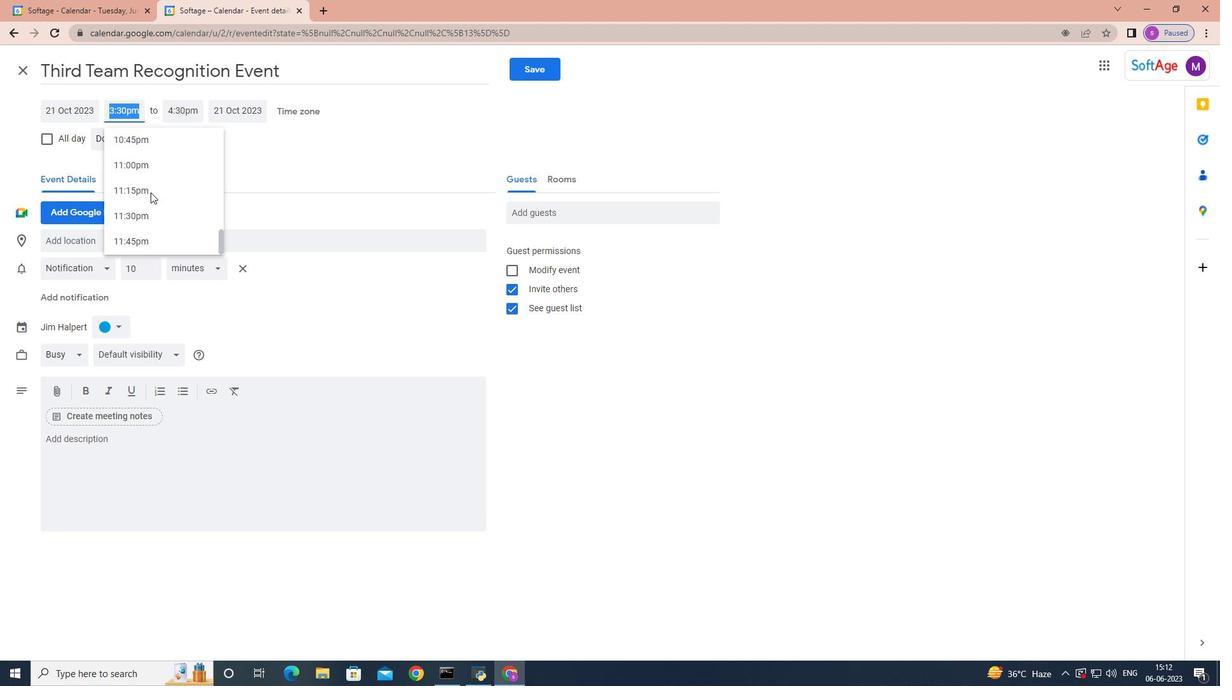 
Action: Mouse scrolled (150, 192) with delta (0, 0)
Screenshot: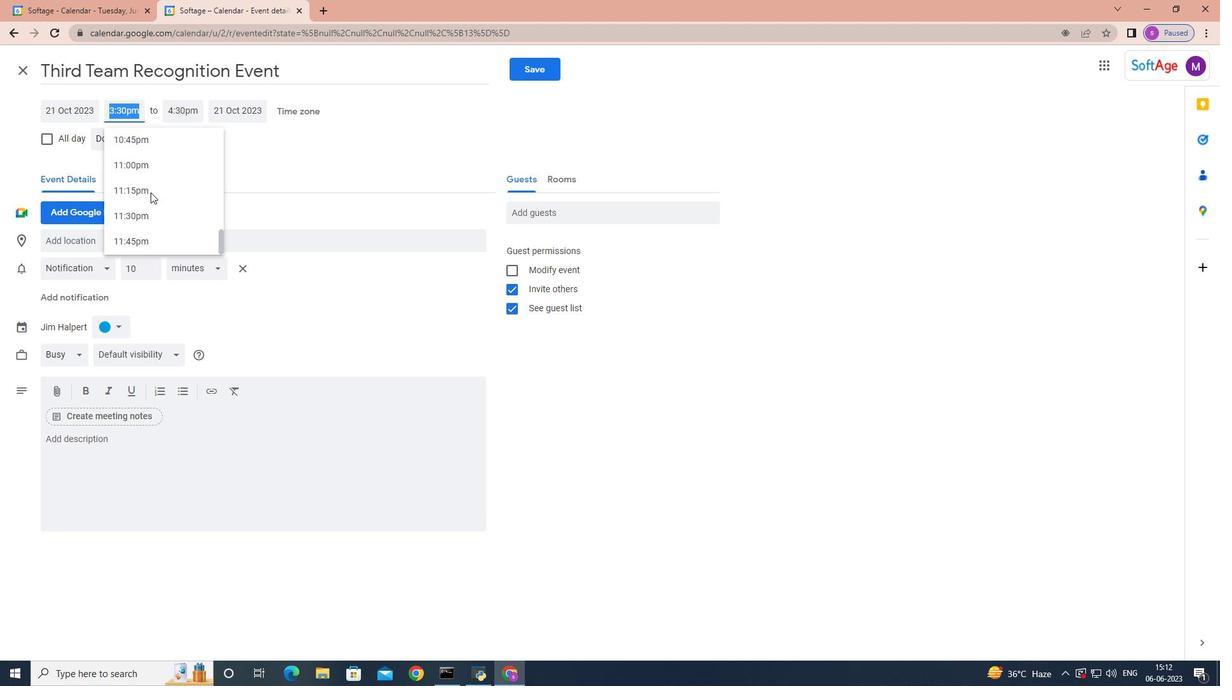 
Action: Mouse scrolled (150, 192) with delta (0, 0)
Screenshot: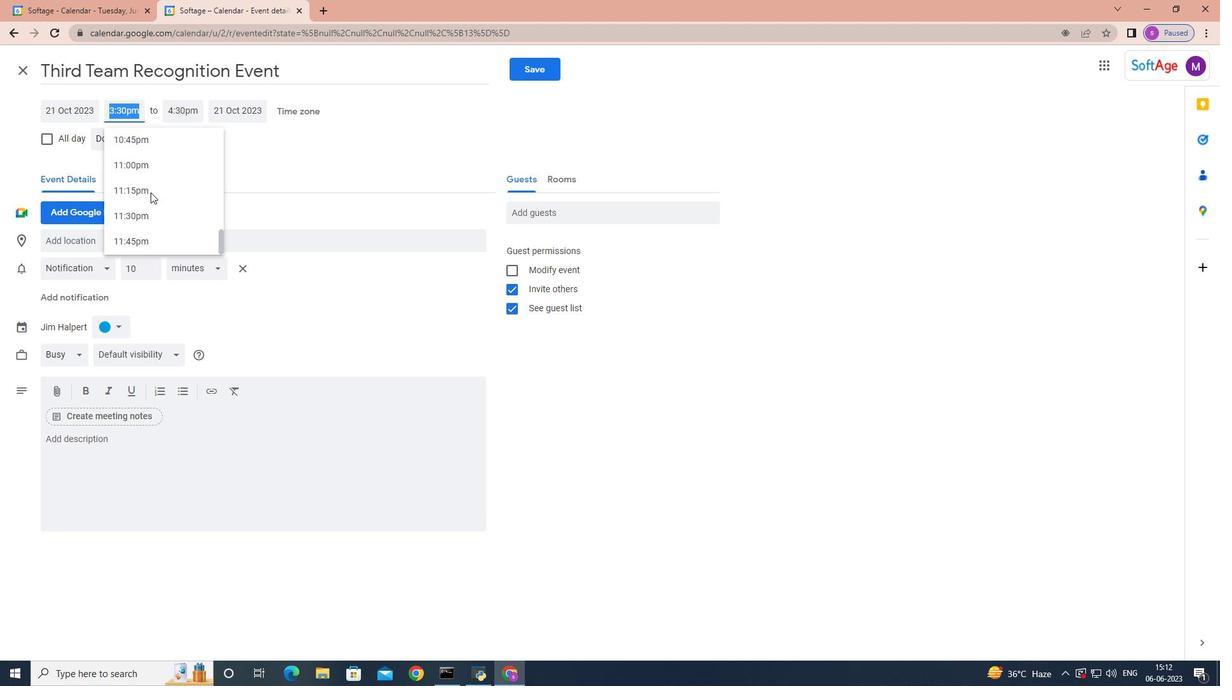 
Action: Mouse scrolled (150, 193) with delta (0, 0)
Screenshot: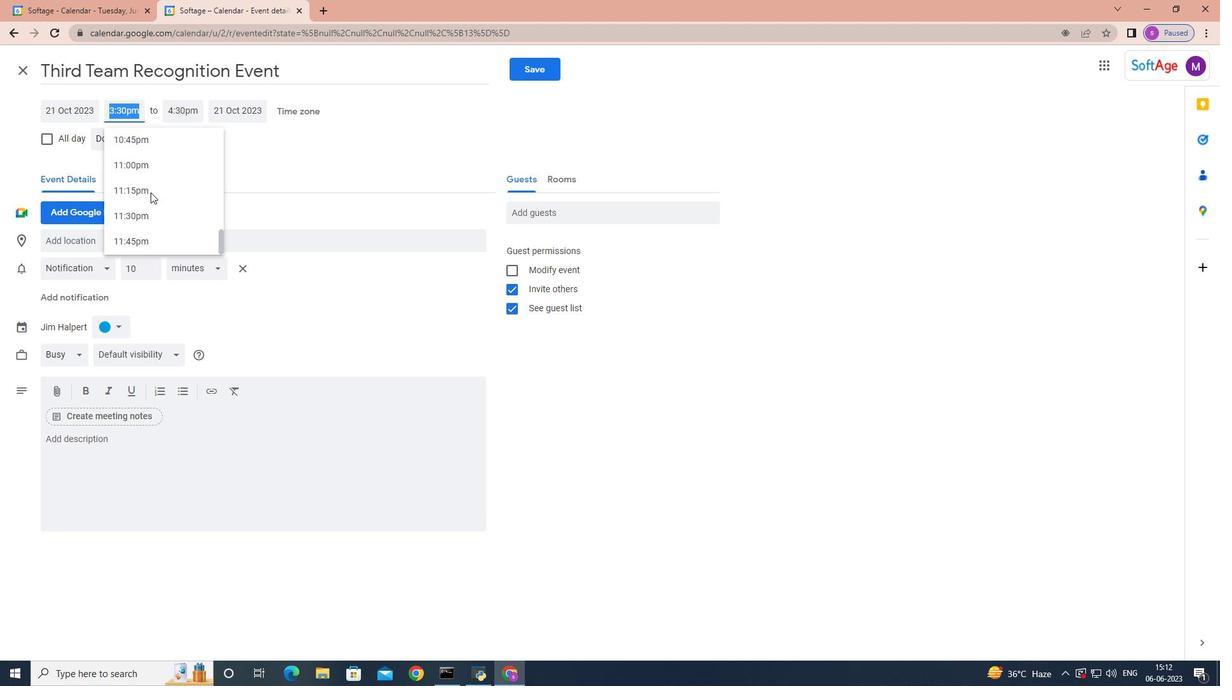 
Action: Mouse scrolled (150, 193) with delta (0, 0)
Screenshot: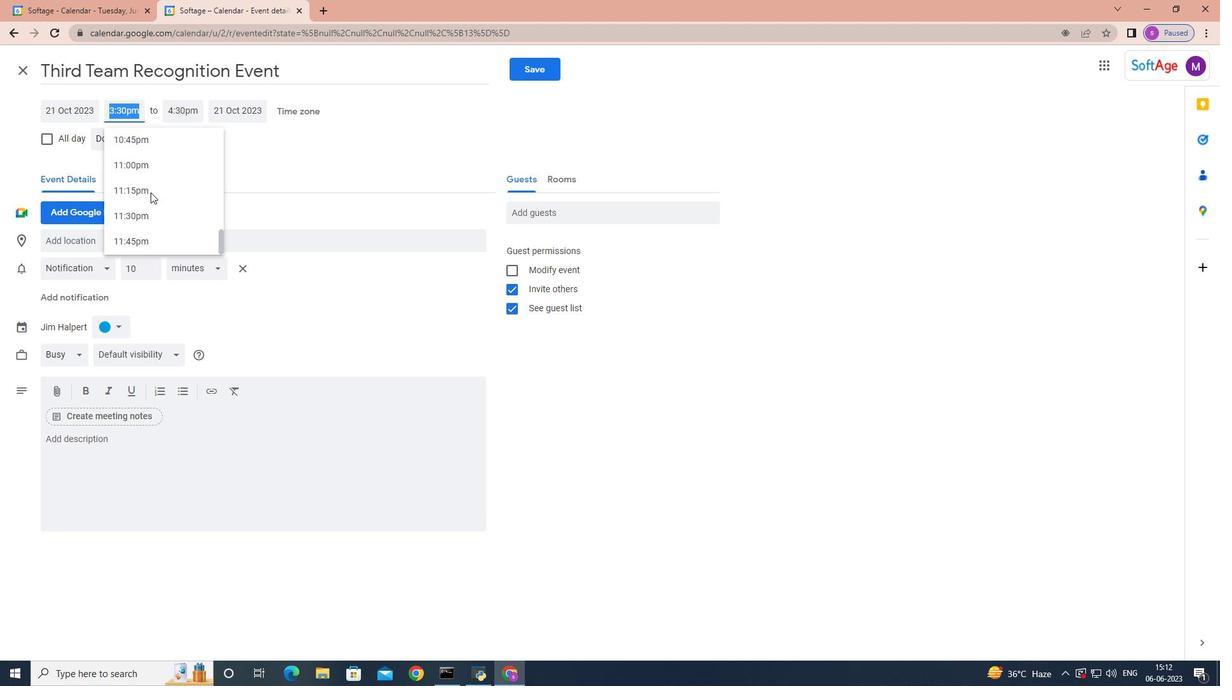 
Action: Mouse scrolled (150, 193) with delta (0, 0)
Screenshot: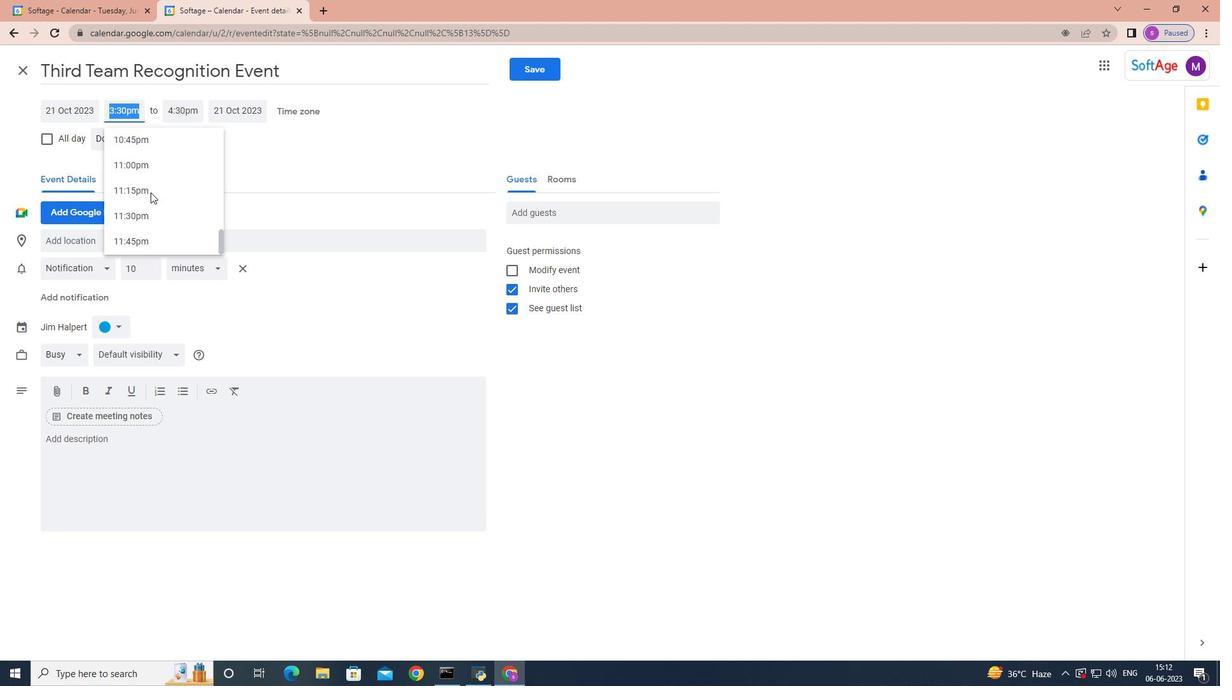 
Action: Mouse scrolled (150, 193) with delta (0, 0)
Screenshot: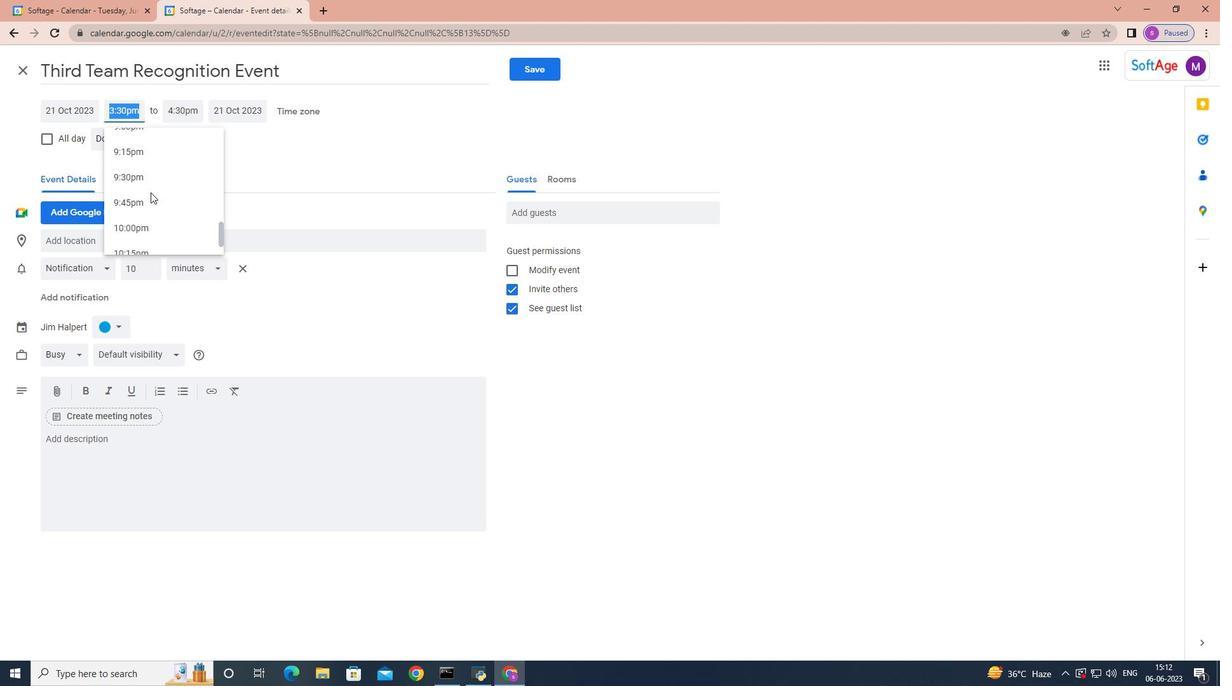
Action: Mouse scrolled (150, 193) with delta (0, 0)
Screenshot: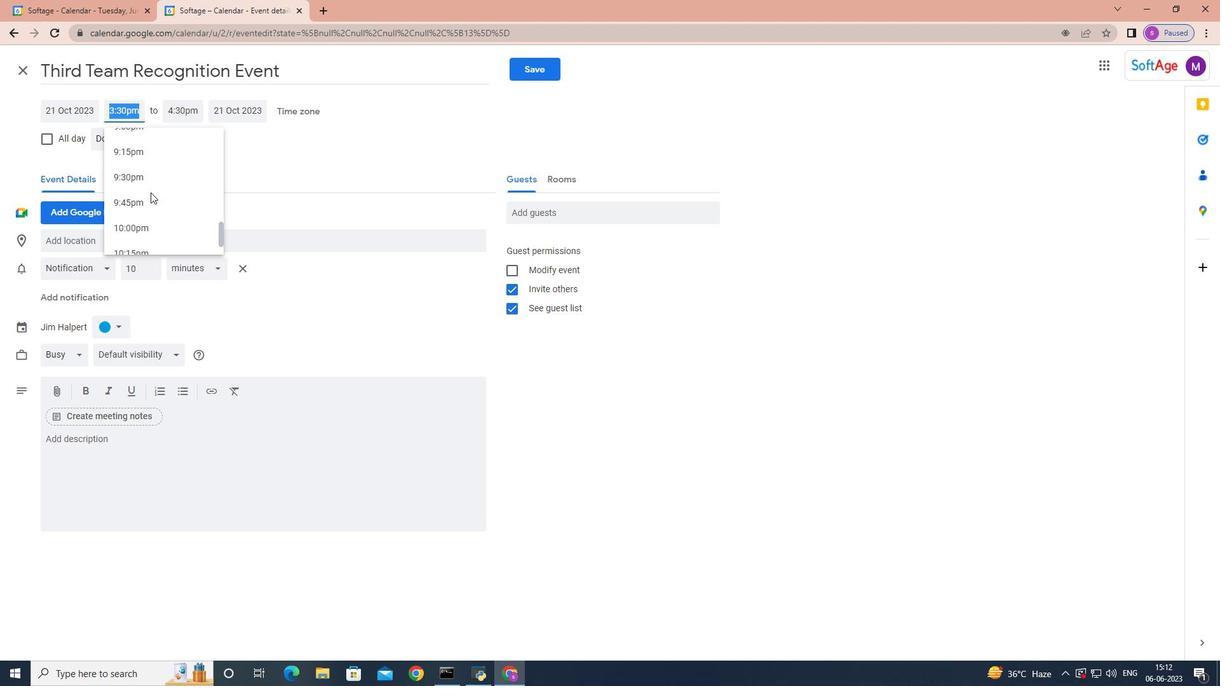 
Action: Mouse scrolled (150, 193) with delta (0, 0)
Screenshot: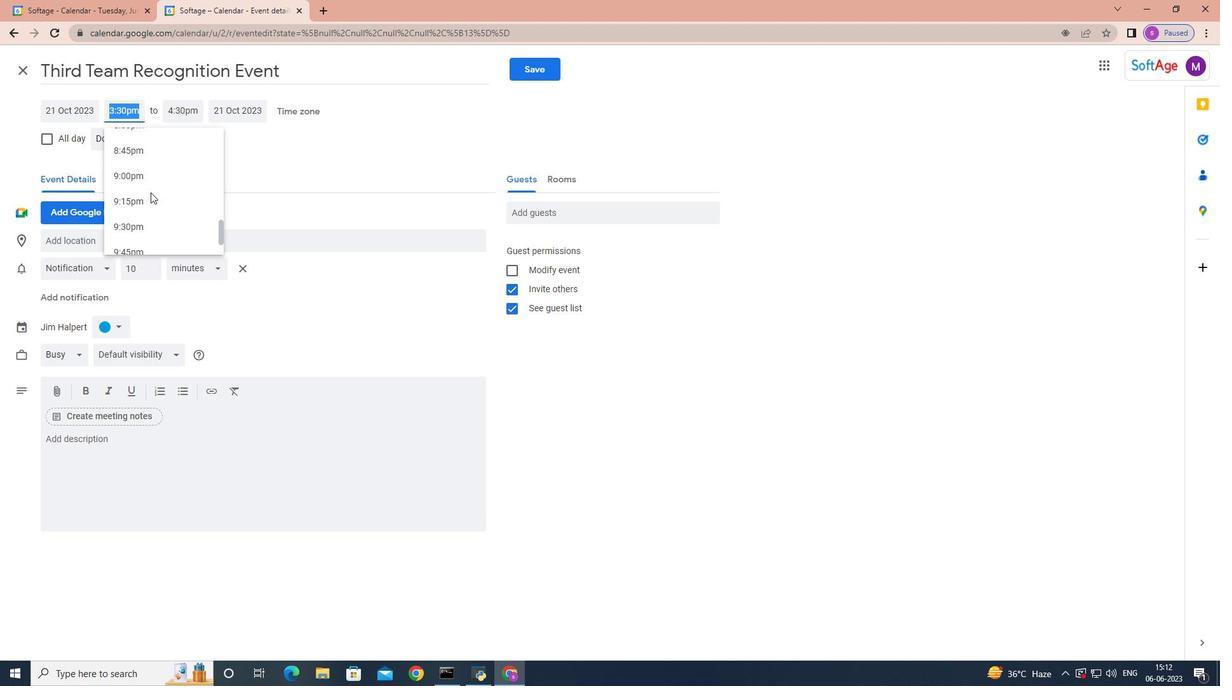 
Action: Mouse scrolled (150, 193) with delta (0, 0)
Screenshot: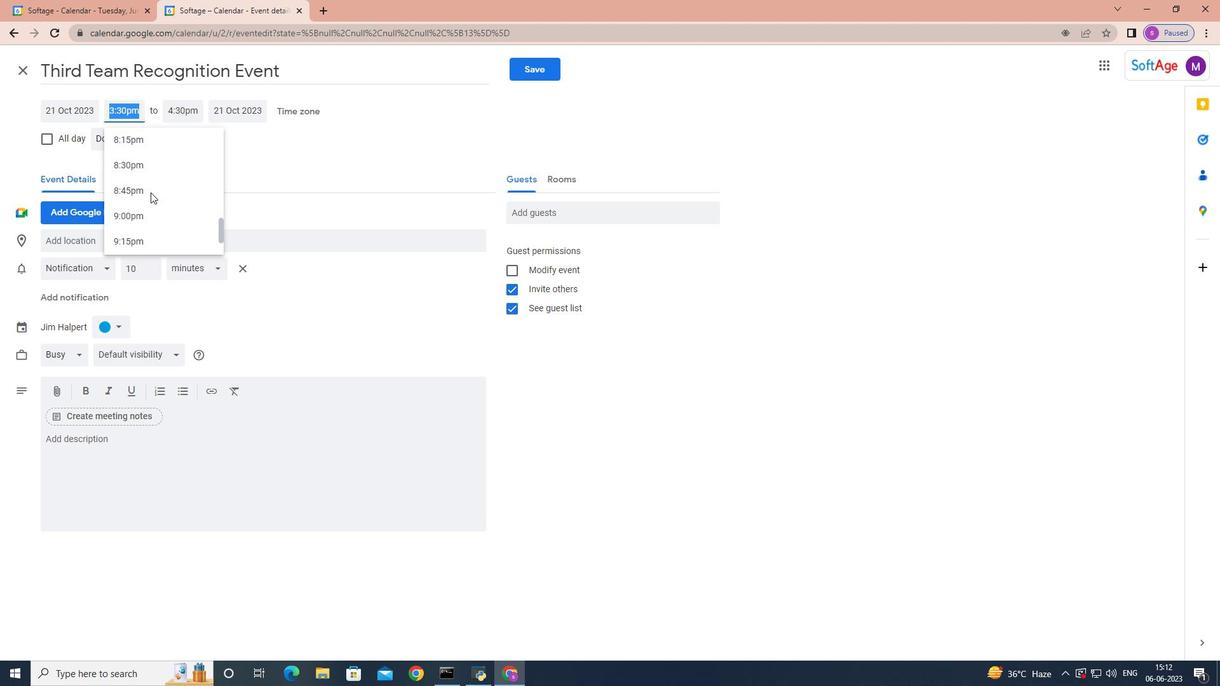 
Action: Mouse scrolled (150, 193) with delta (0, 0)
Screenshot: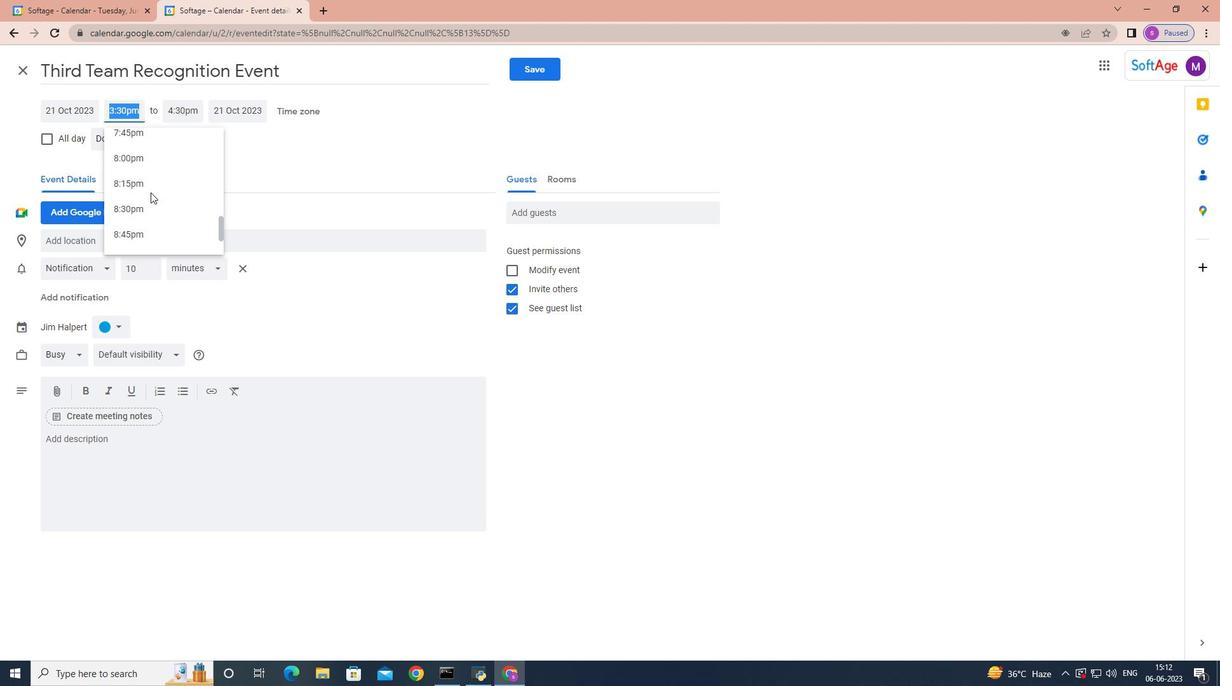 
Action: Mouse scrolled (150, 193) with delta (0, 0)
Screenshot: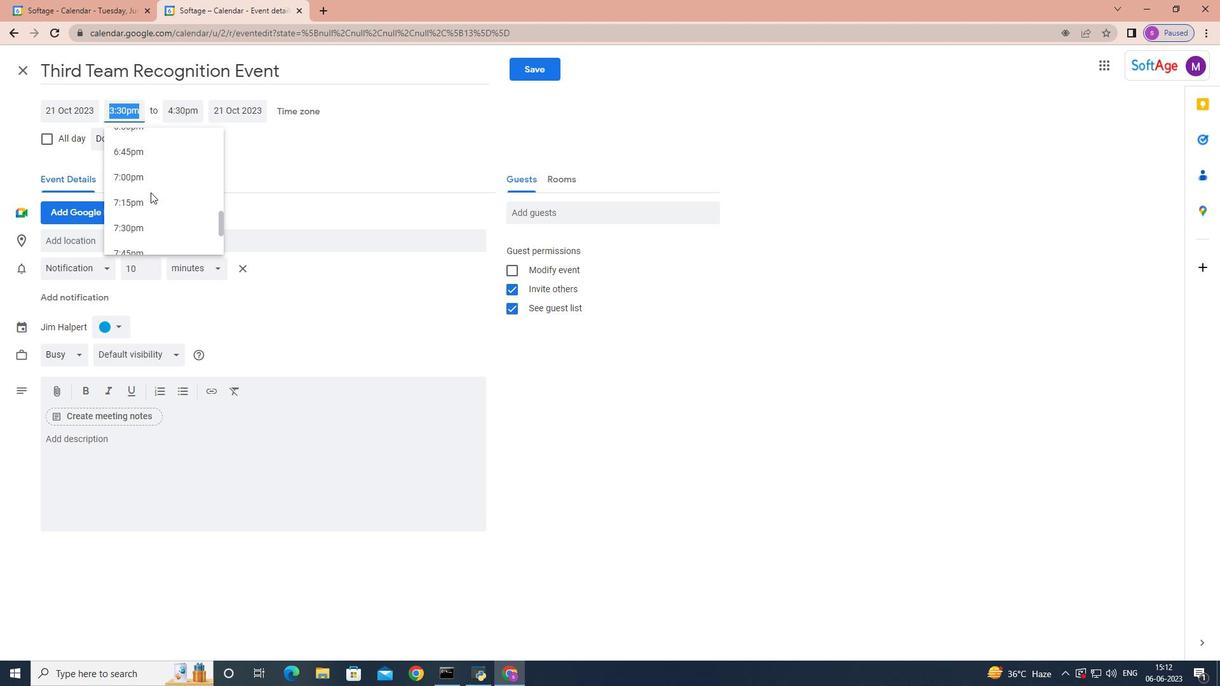 
Action: Mouse scrolled (150, 193) with delta (0, 0)
Screenshot: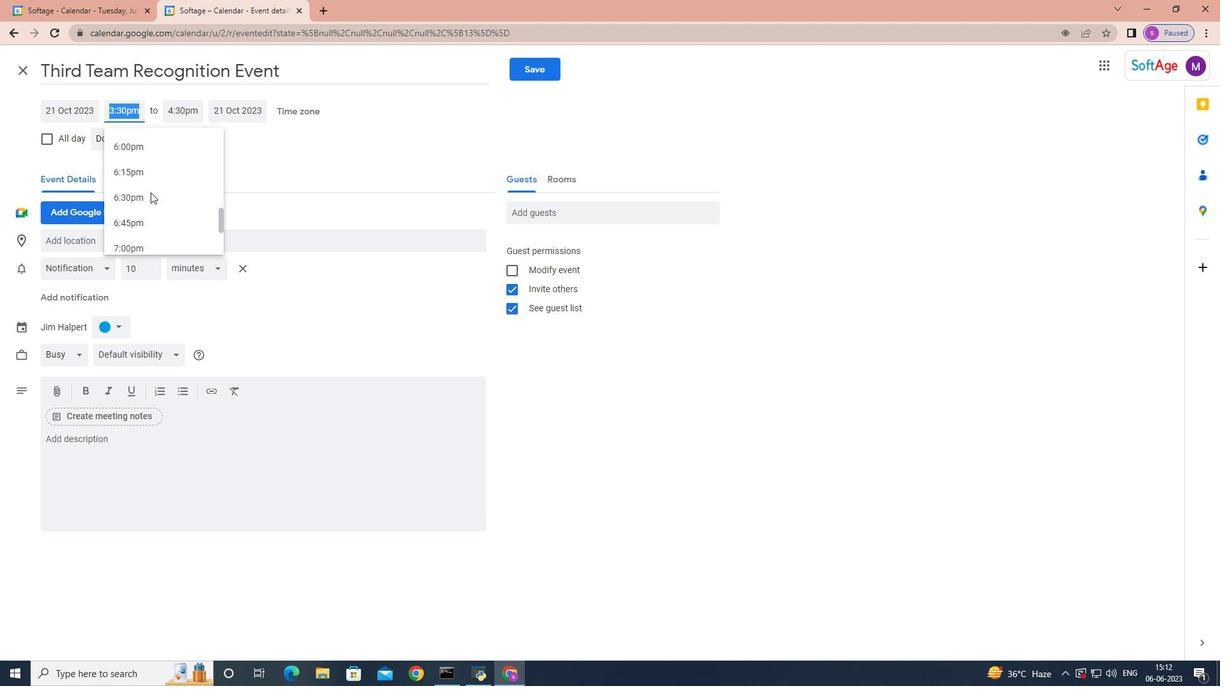 
Action: Mouse scrolled (150, 193) with delta (0, 0)
Screenshot: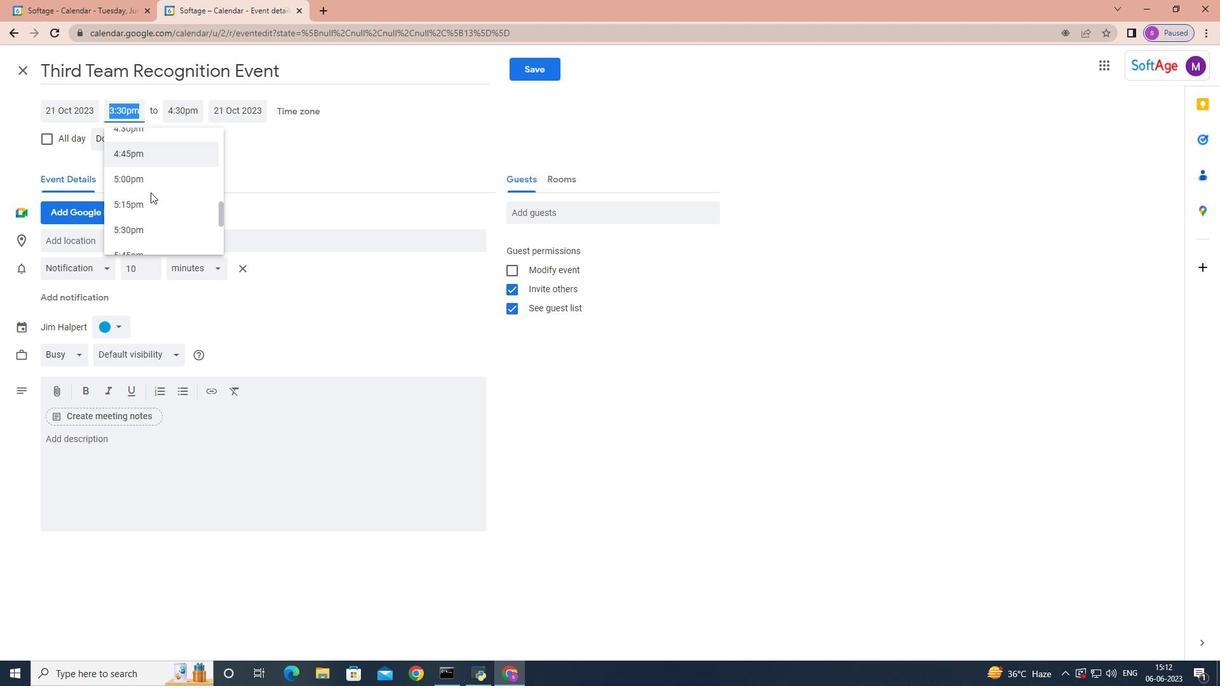 
Action: Mouse scrolled (150, 193) with delta (0, 0)
Screenshot: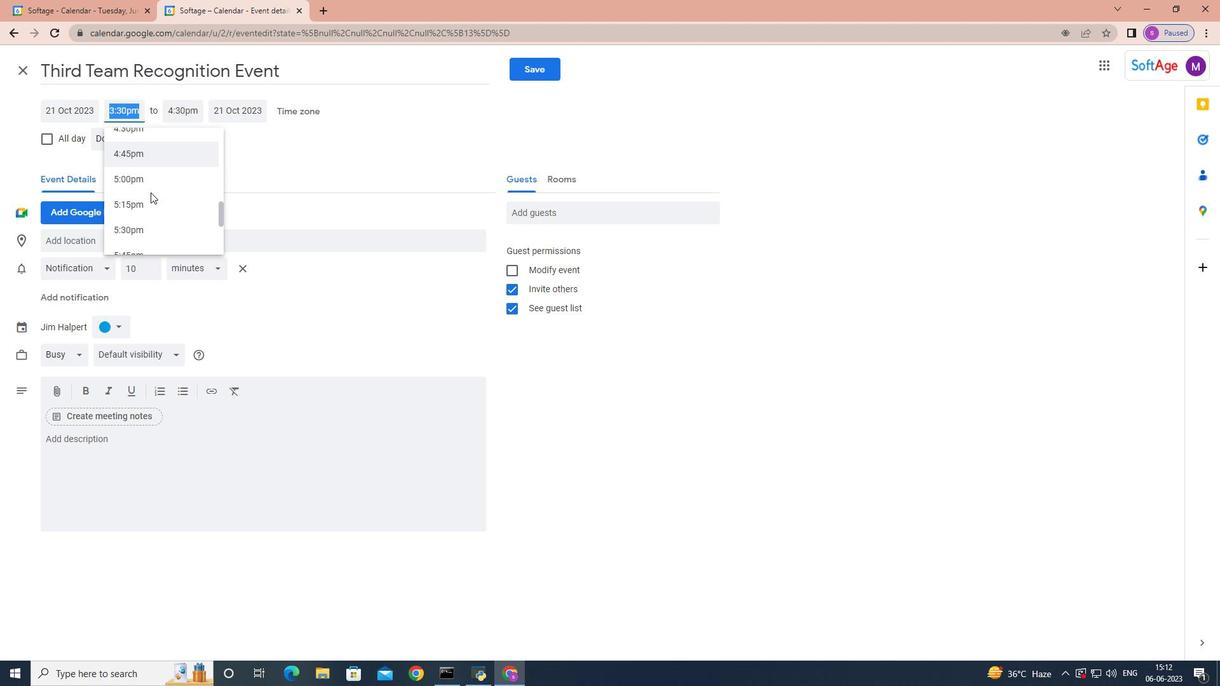 
Action: Mouse scrolled (150, 193) with delta (0, 0)
Screenshot: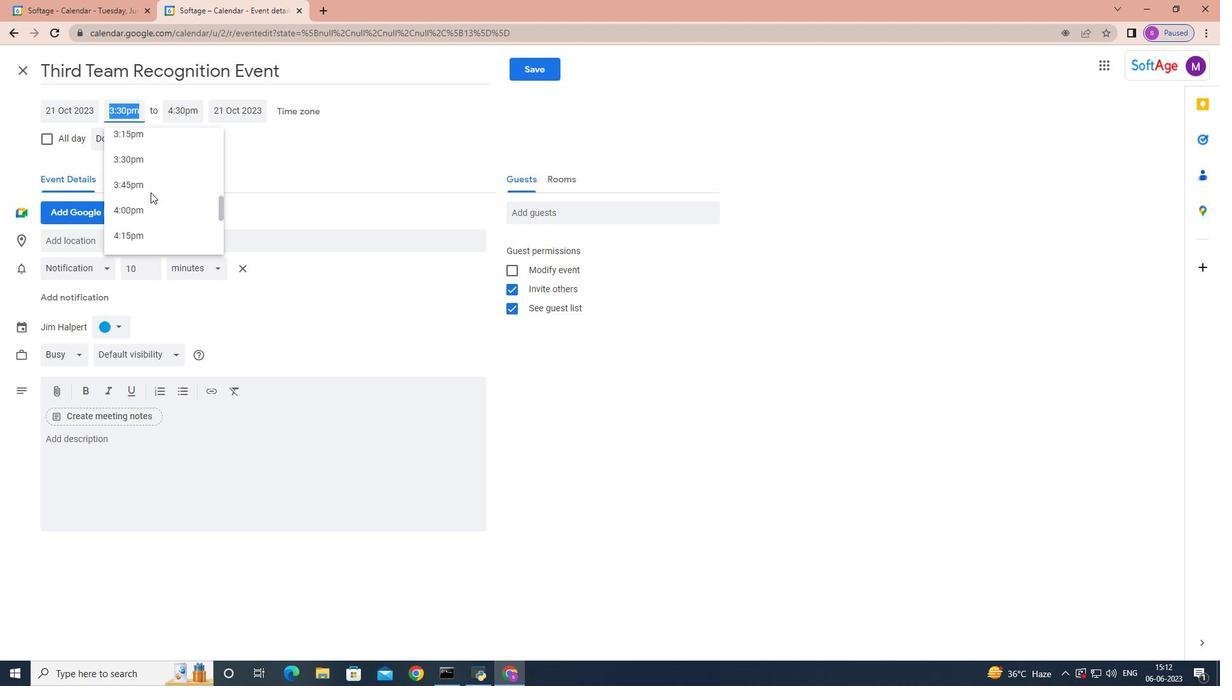 
Action: Mouse scrolled (150, 193) with delta (0, 0)
Screenshot: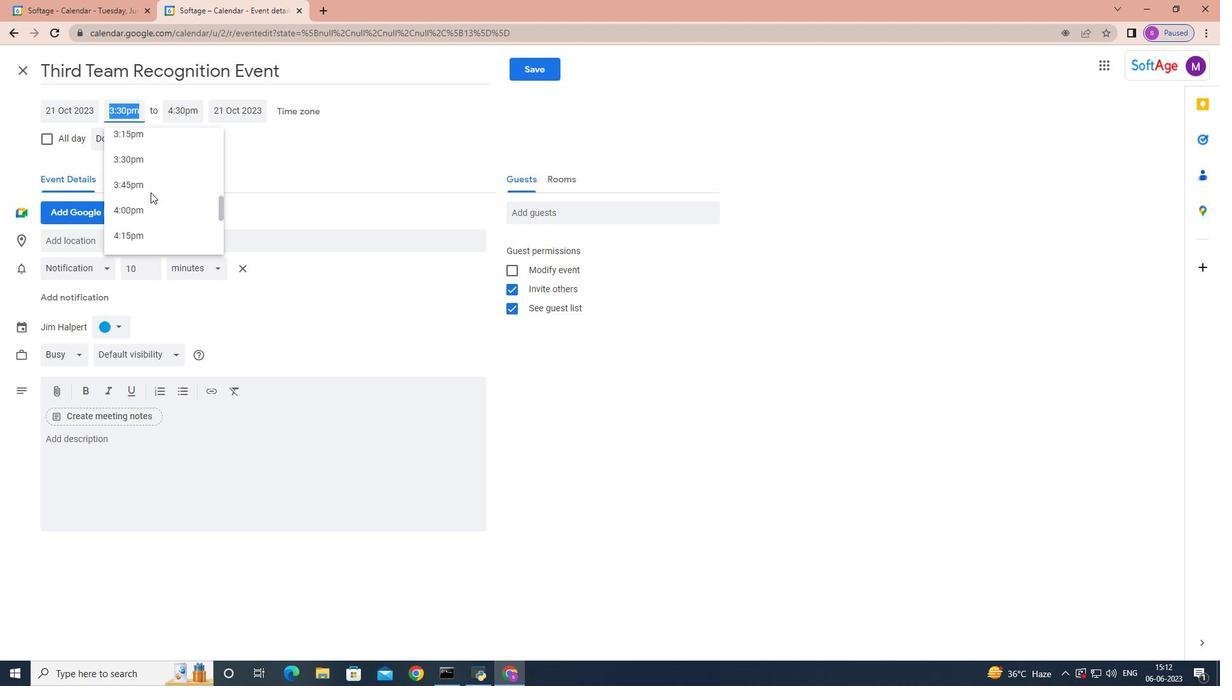 
Action: Mouse scrolled (150, 193) with delta (0, 0)
Screenshot: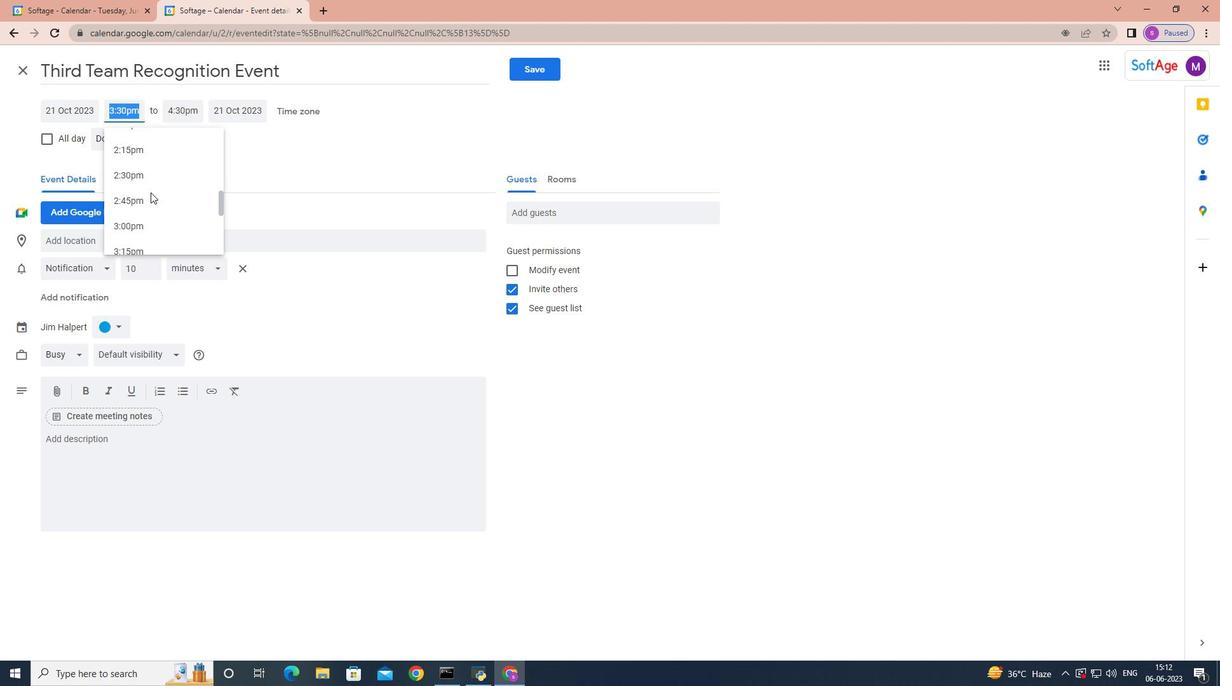 
Action: Mouse scrolled (150, 193) with delta (0, 0)
Screenshot: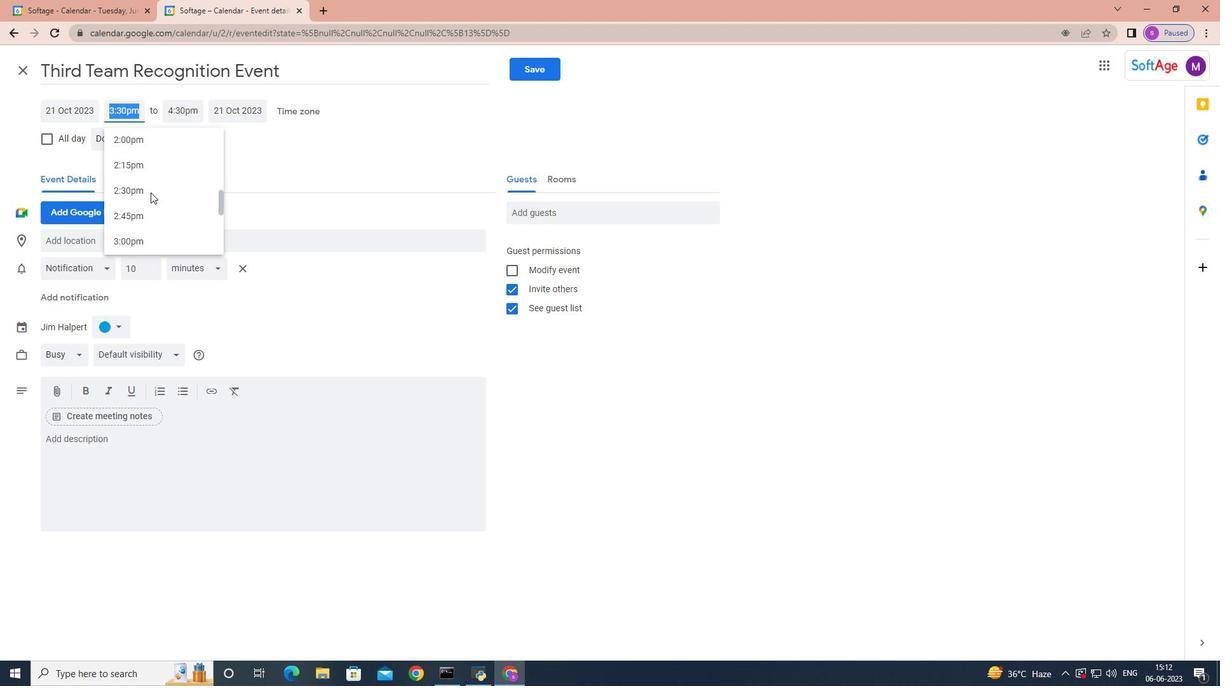 
Action: Mouse scrolled (150, 193) with delta (0, 0)
Screenshot: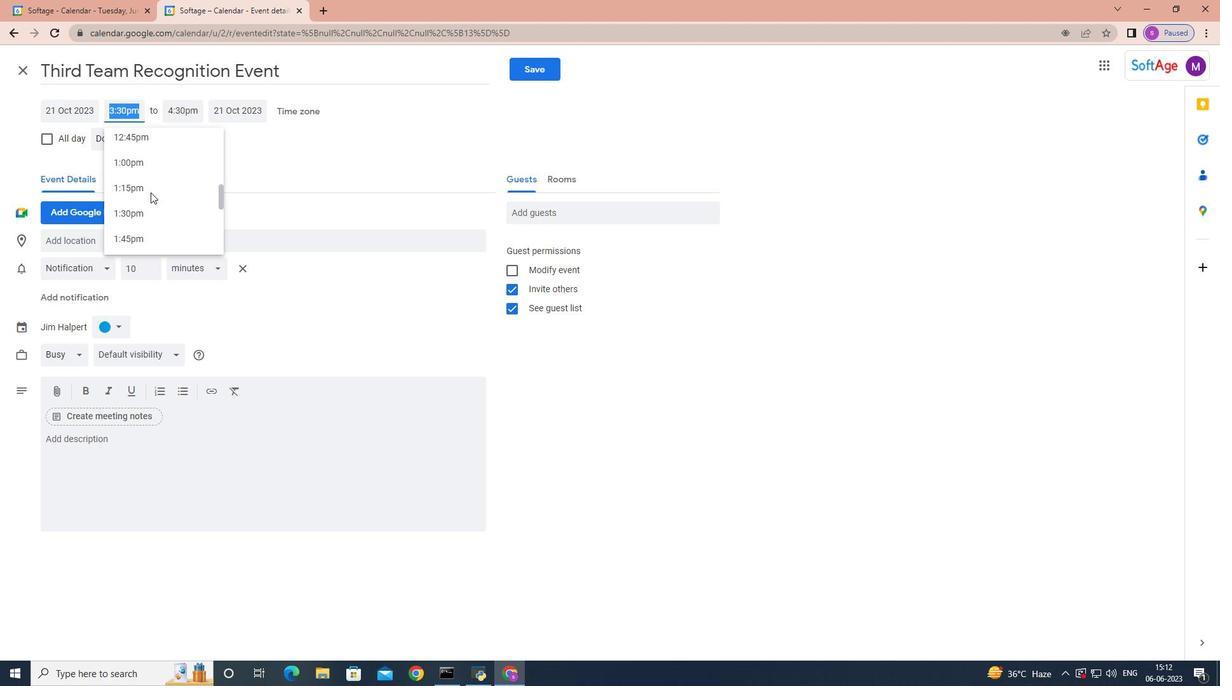 
Action: Mouse scrolled (150, 193) with delta (0, 0)
Screenshot: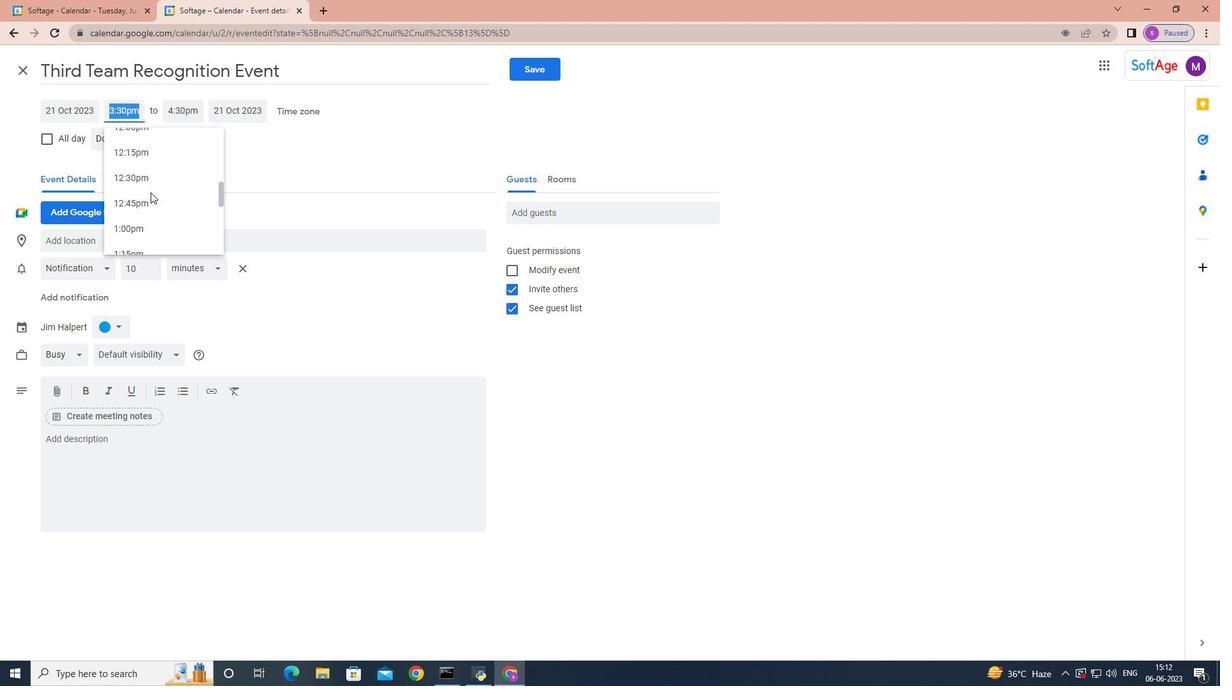 
Action: Mouse moved to (153, 186)
Screenshot: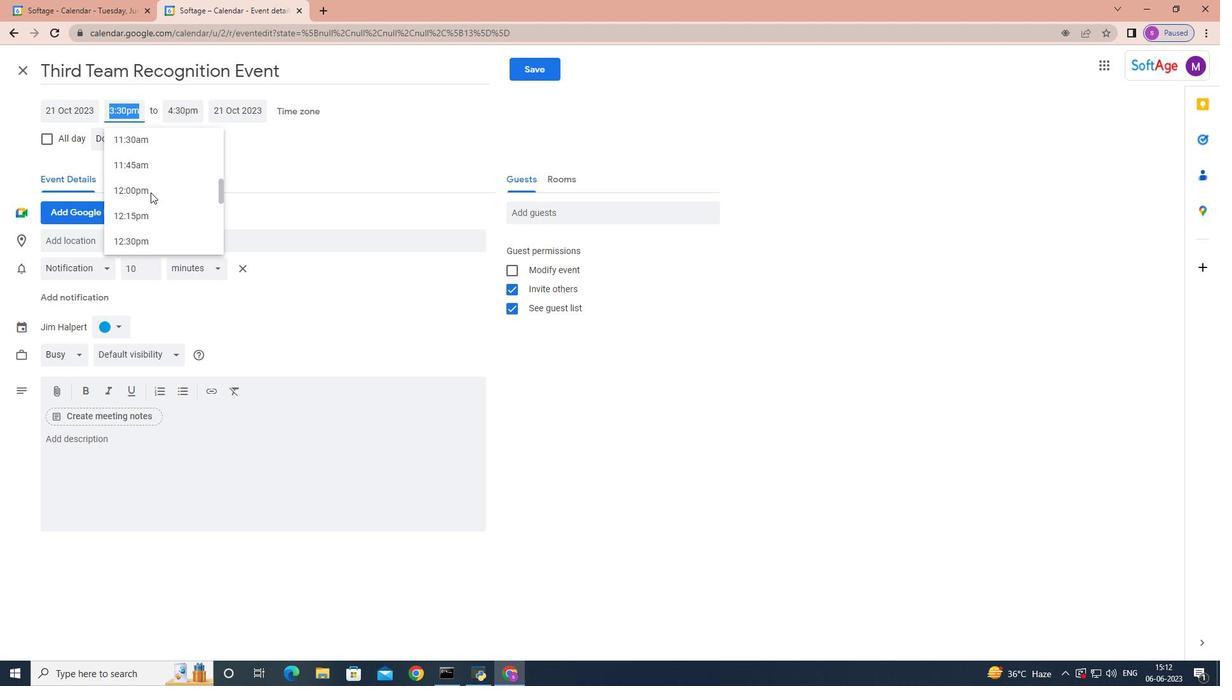 
Action: Mouse pressed left at (153, 186)
Screenshot: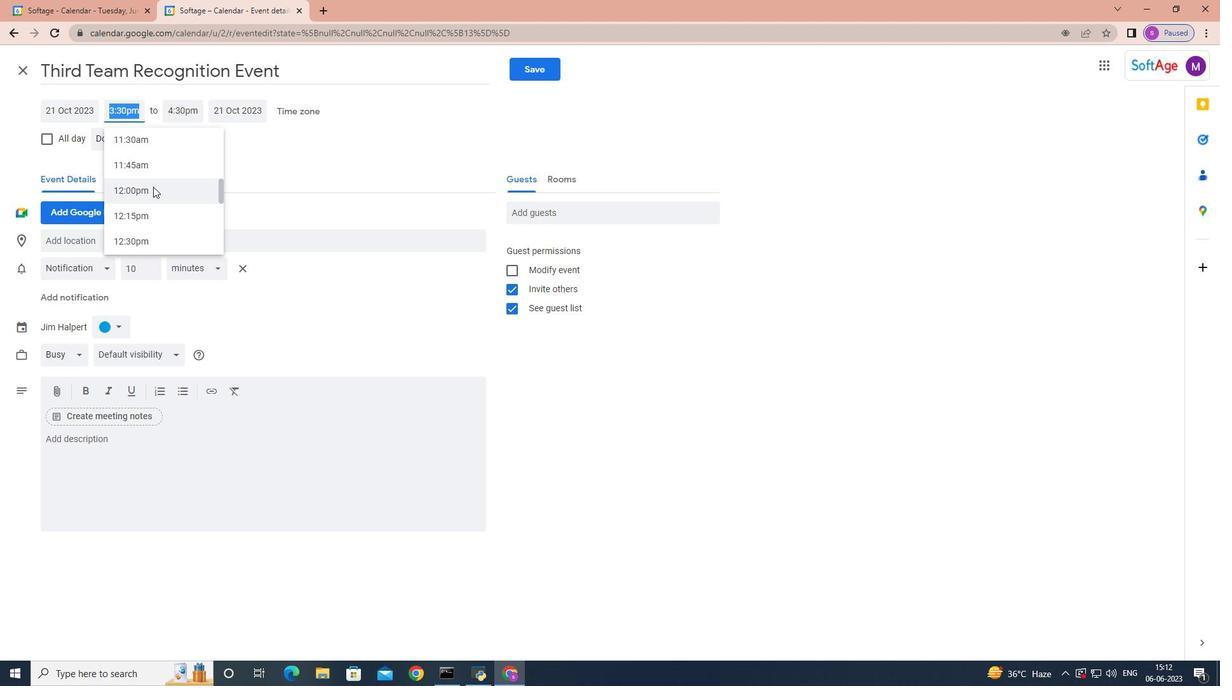 
Action: Mouse moved to (75, 447)
Screenshot: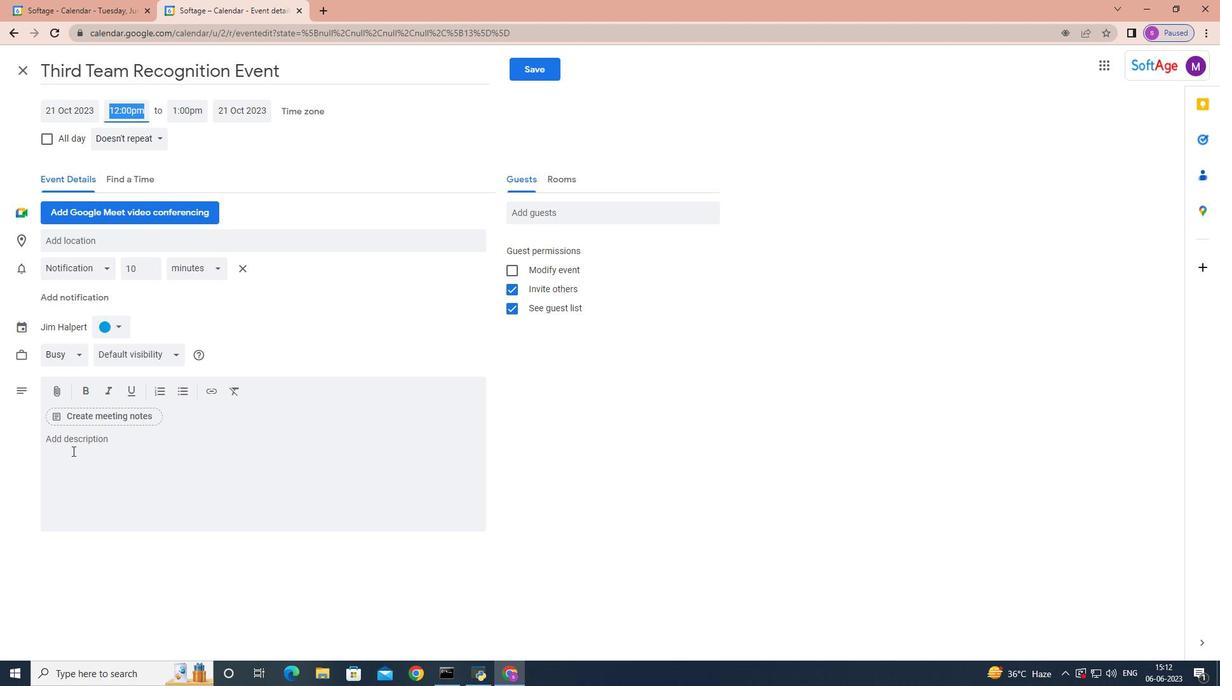 
Action: Mouse pressed left at (75, 447)
Screenshot: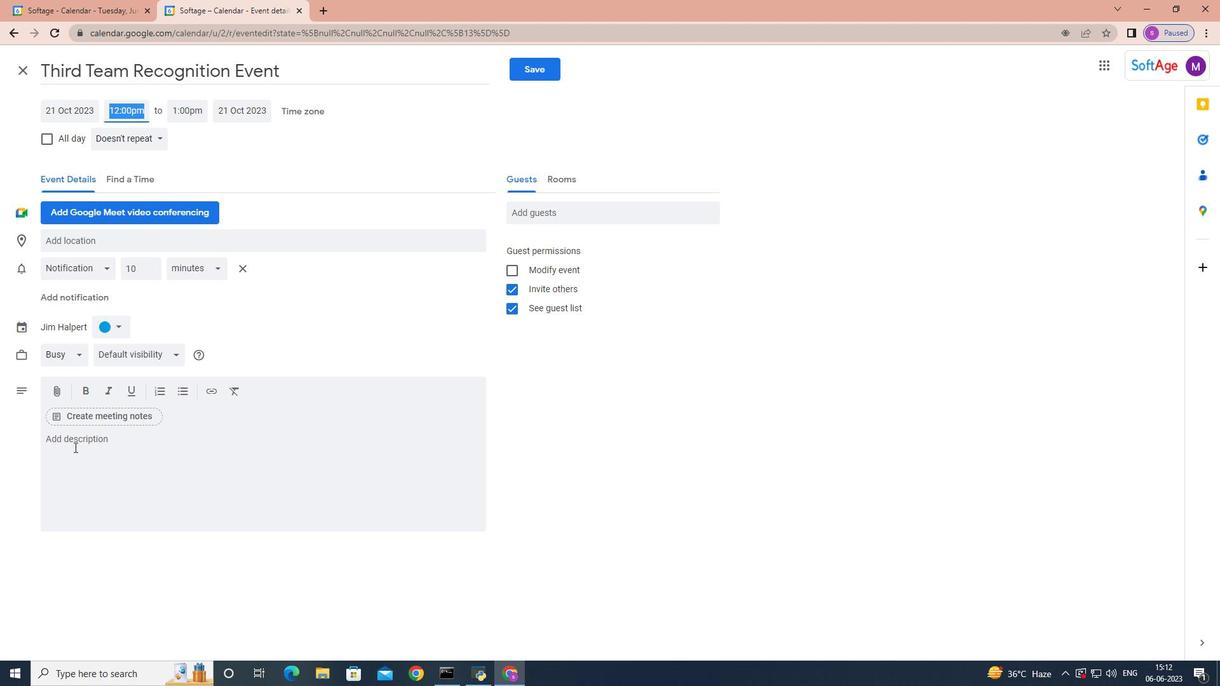 
Action: Mouse moved to (75, 447)
Screenshot: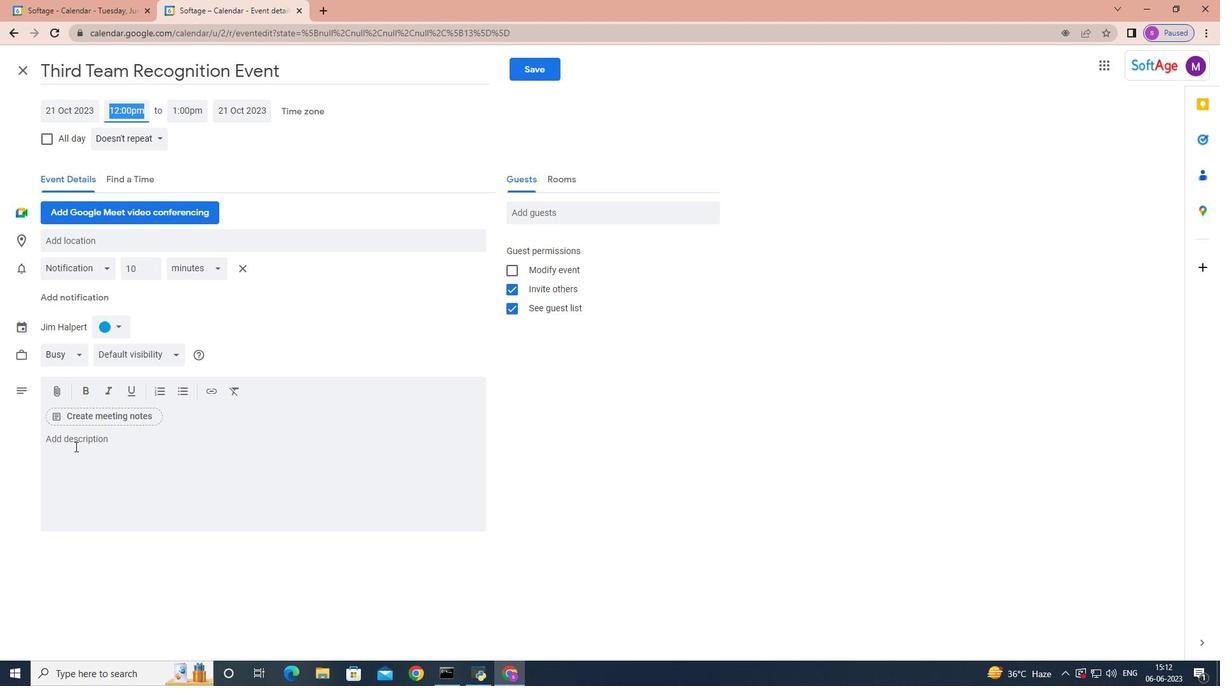 
Action: Key pressed <Key.shift>Regular<Key.space><Key.shift>C<Key.backspace>check-ins<Key.space>and<Key.space>progress<Key.space>reviws<Key.space><Key.backspace><Key.backspace><Key.backspace><Key.backspace>iews<Key.space>will<Key.space>be<Key.space>scheduled<Key.space>to<Key.space>evalute<Key.space>the<Key.space><Key.backspace><Key.backspace><Key.backspace><Key.backspace><Key.backspace><Key.backspace><Key.backspace><Key.backspace><Key.backspace><Key.backspace>aluate<Key.space>the<Key.space>employee<Key.space>progress<Key.space>and<Key.space>provide<Key.space>ongoing<Key.space>feedback<Key.space><Key.backspace>.<Key.space><Key.shift>These<Key.space>discussions<Key.space>will<Key.space>allow<Key.space>for<Key.space>adjustments<Key.space>to<Key.space>the<Key.space>action<Key.space>plan<Key.space>if<Key.space>needed<Key.space>and<Key.space>provide<Key.space>encouragment<Key.space><Key.backspace><Key.backspace><Key.backspace><Key.backspace><Key.backspace><Key.backspace><Key.backspace>agement<Key.space>and<Key.space>support<Key.space>to<Key.space>the<Key.space>we<Key.backspace><Key.backspace>employee.
Screenshot: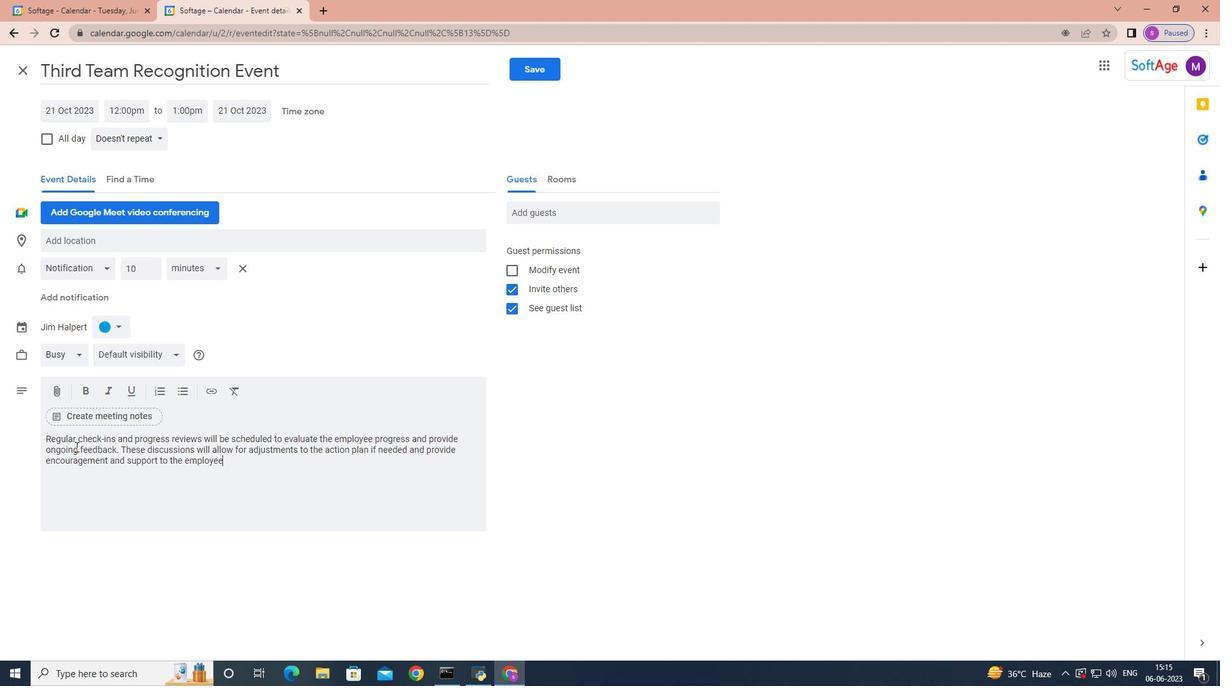 
Action: Mouse moved to (570, 206)
Screenshot: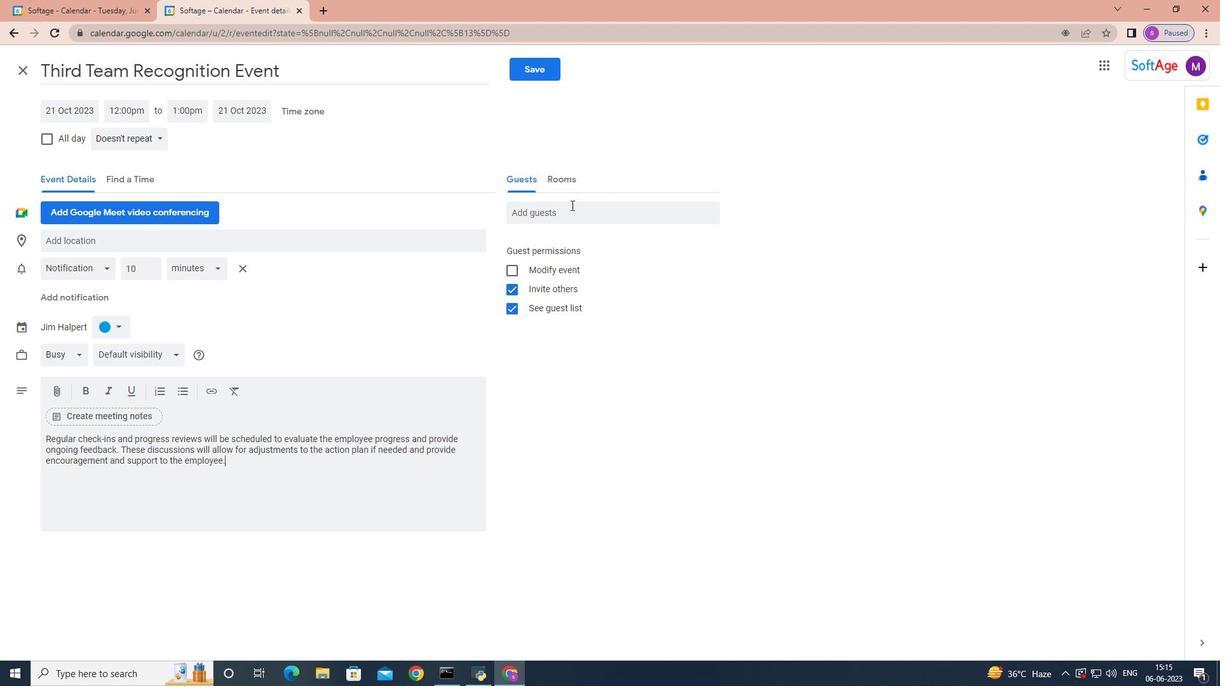 
Action: Mouse pressed left at (570, 206)
Screenshot: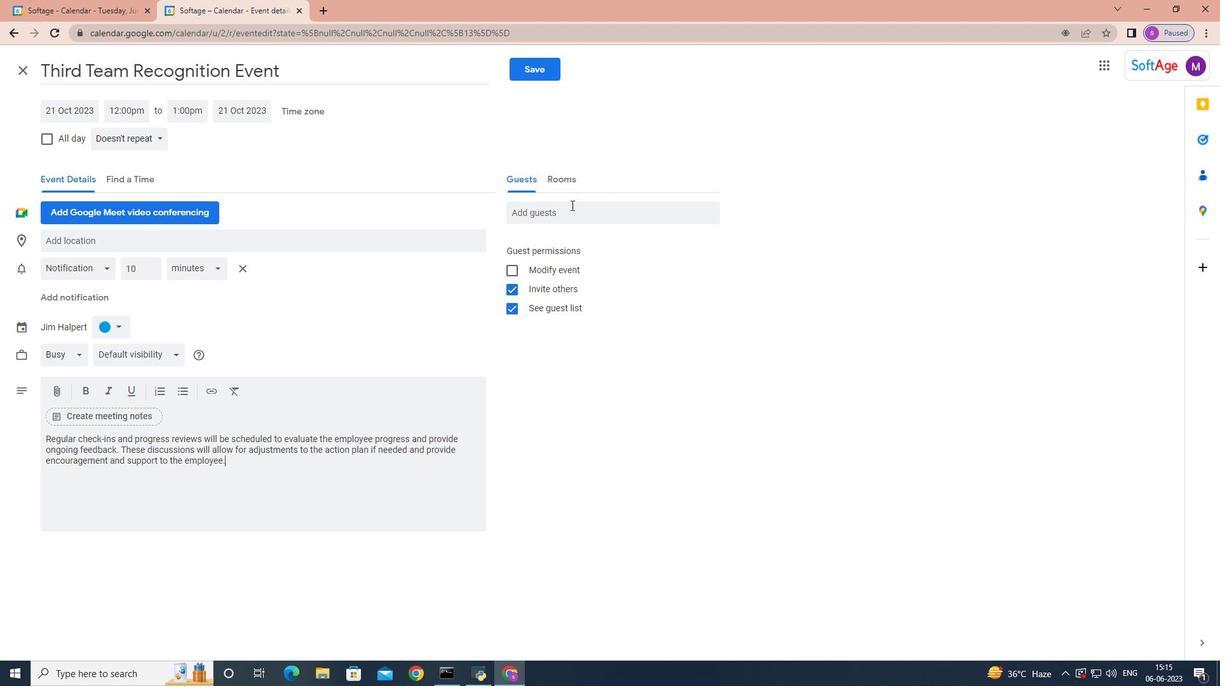 
Action: Mouse moved to (570, 206)
Screenshot: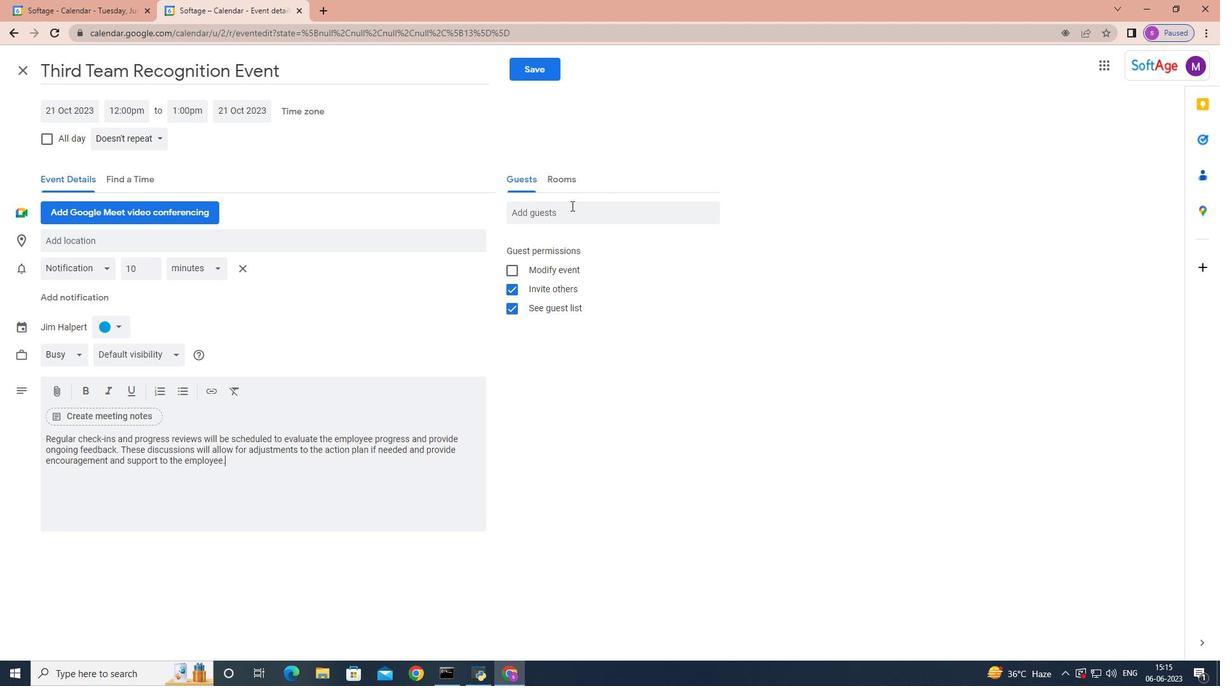 
Action: Key pressed softage.5
Screenshot: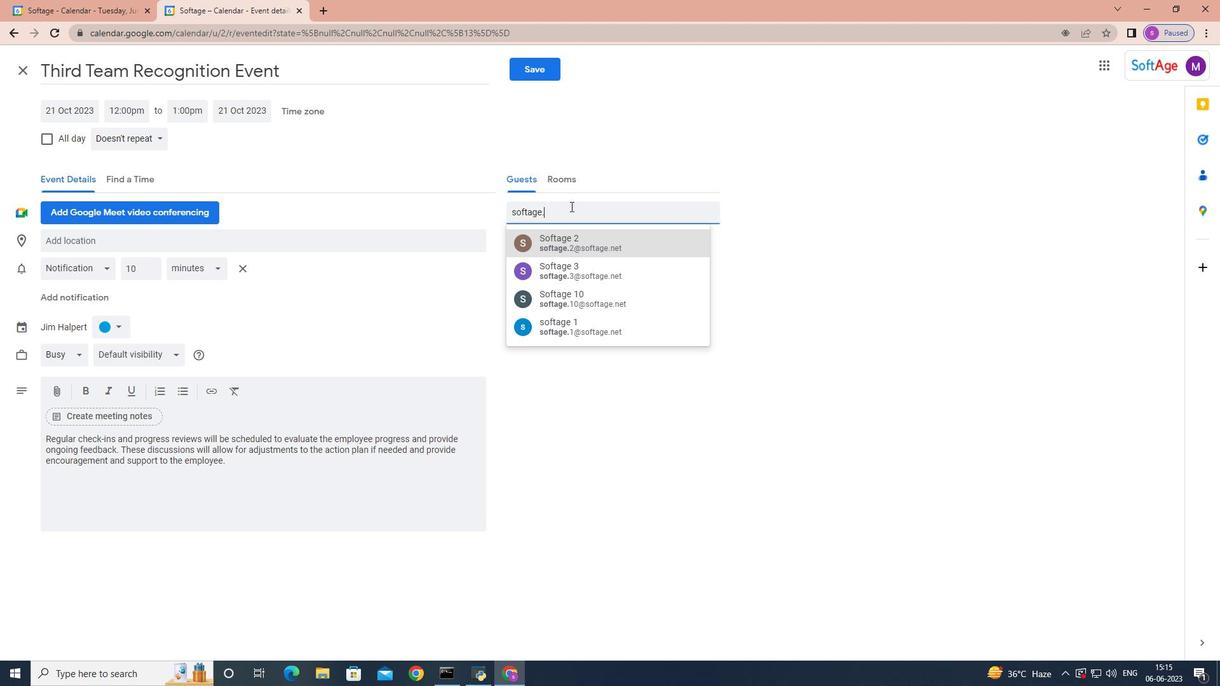 
Action: Mouse moved to (569, 243)
Screenshot: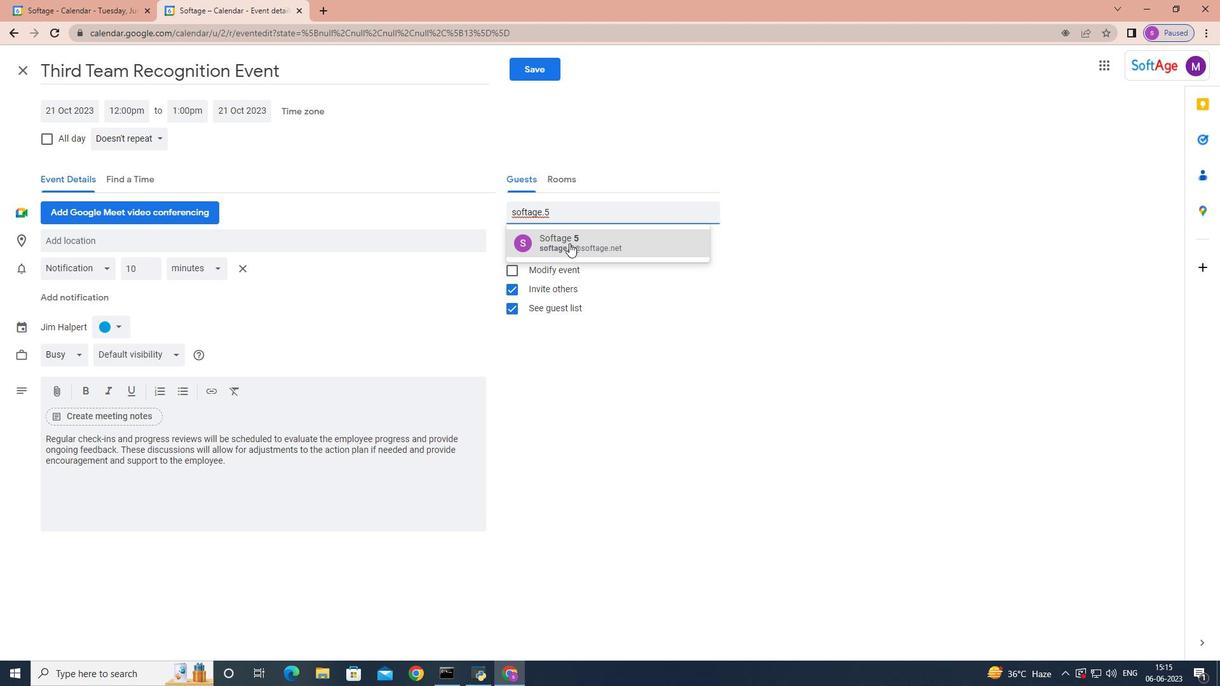 
Action: Mouse pressed left at (569, 243)
Screenshot: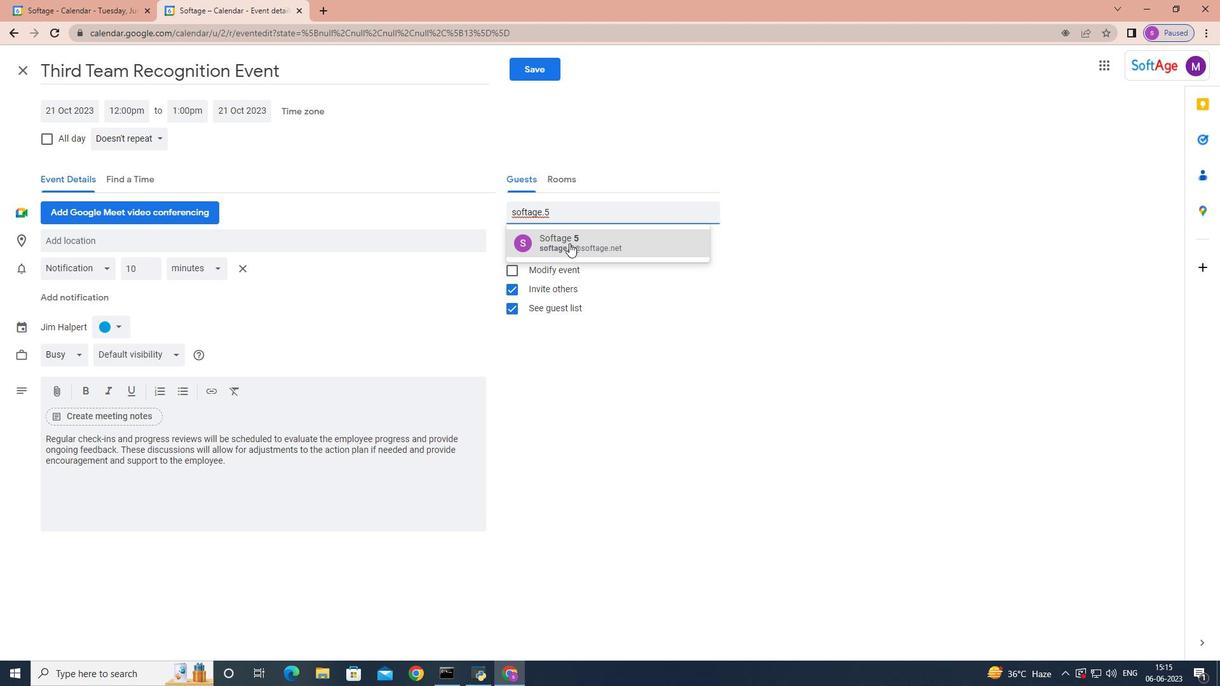
Action: Key pressed softage.6
Screenshot: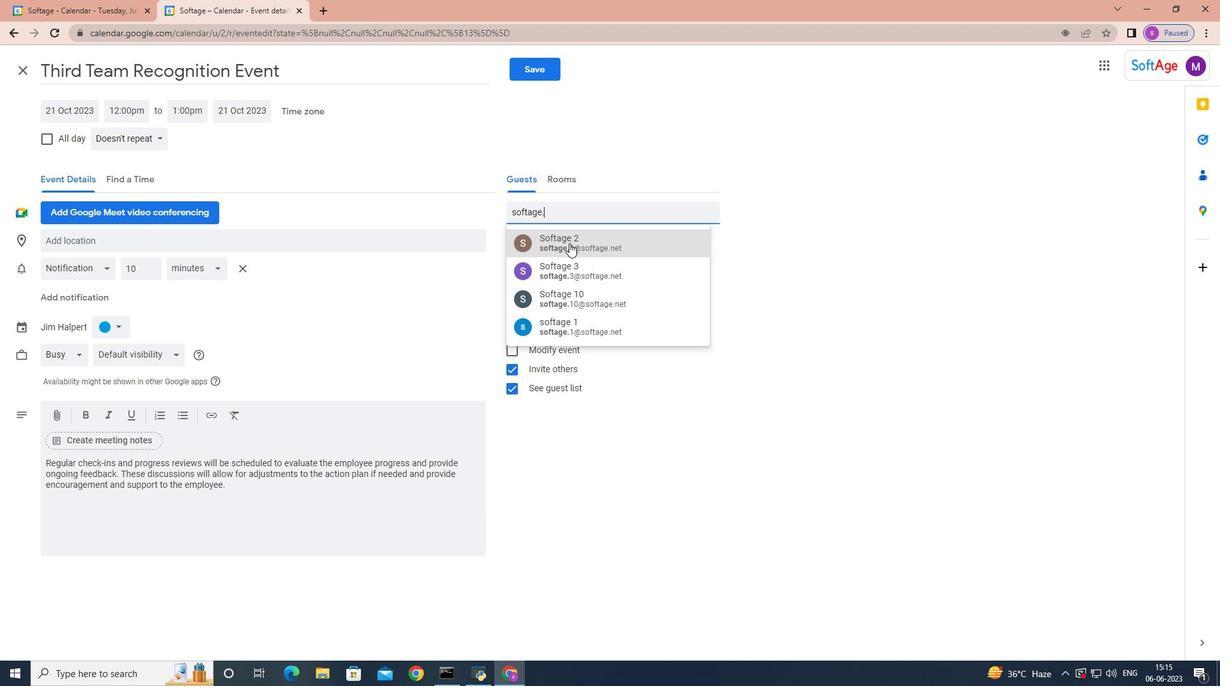
Action: Mouse pressed left at (569, 243)
Screenshot: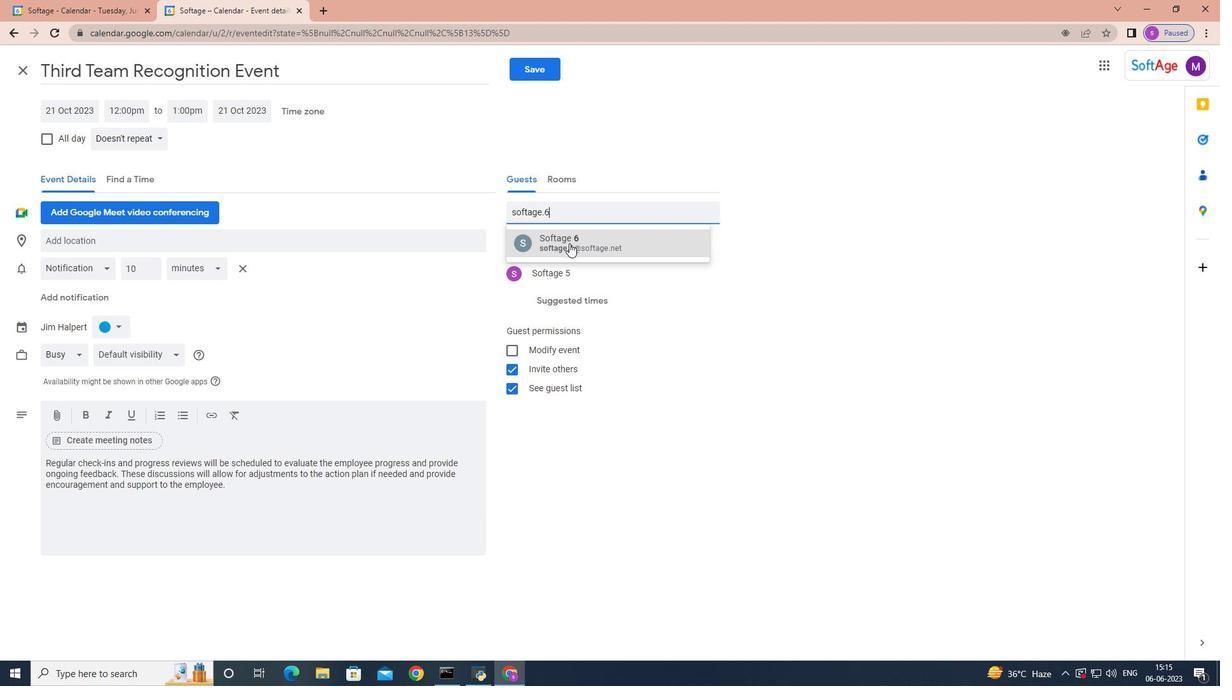 
Action: Mouse moved to (148, 139)
Screenshot: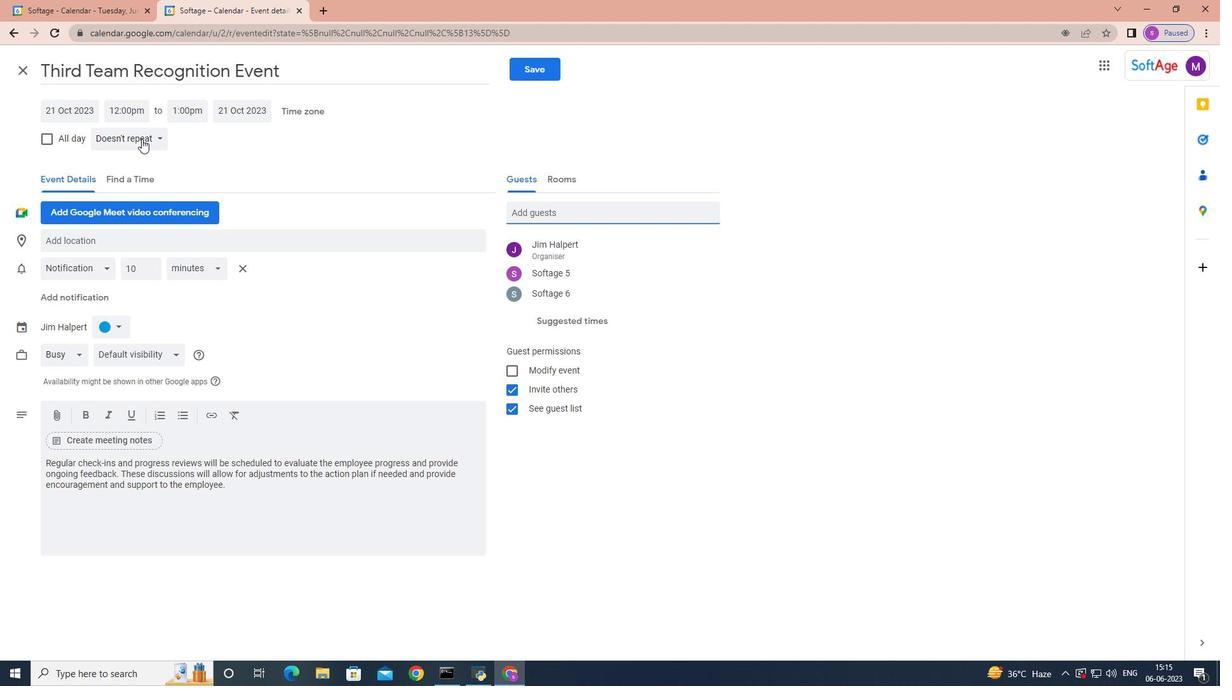 
Action: Mouse pressed left at (148, 139)
Screenshot: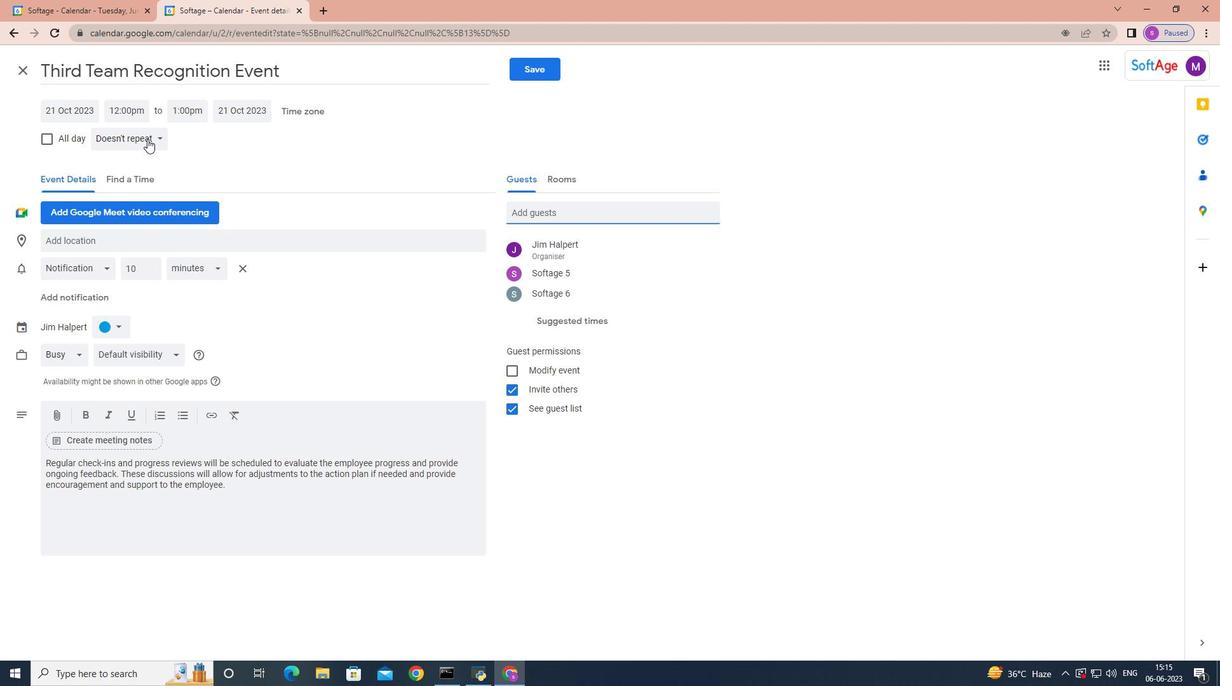 
Action: Mouse moved to (149, 141)
Screenshot: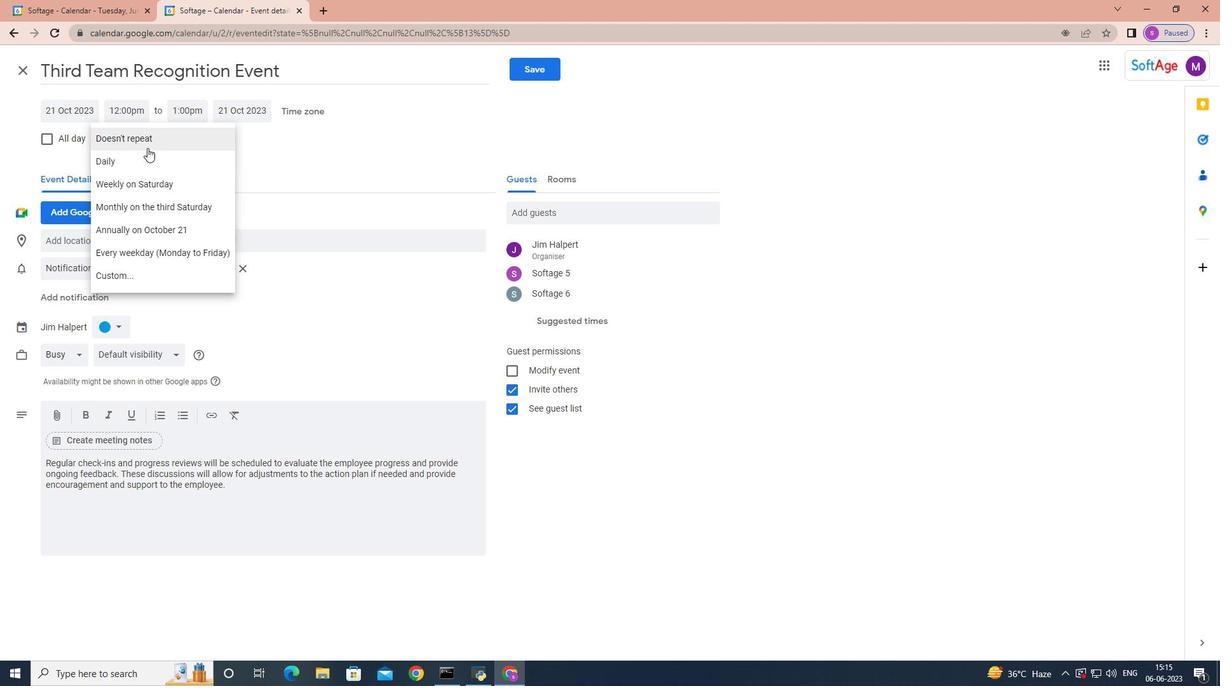 
Action: Mouse pressed left at (149, 141)
Screenshot: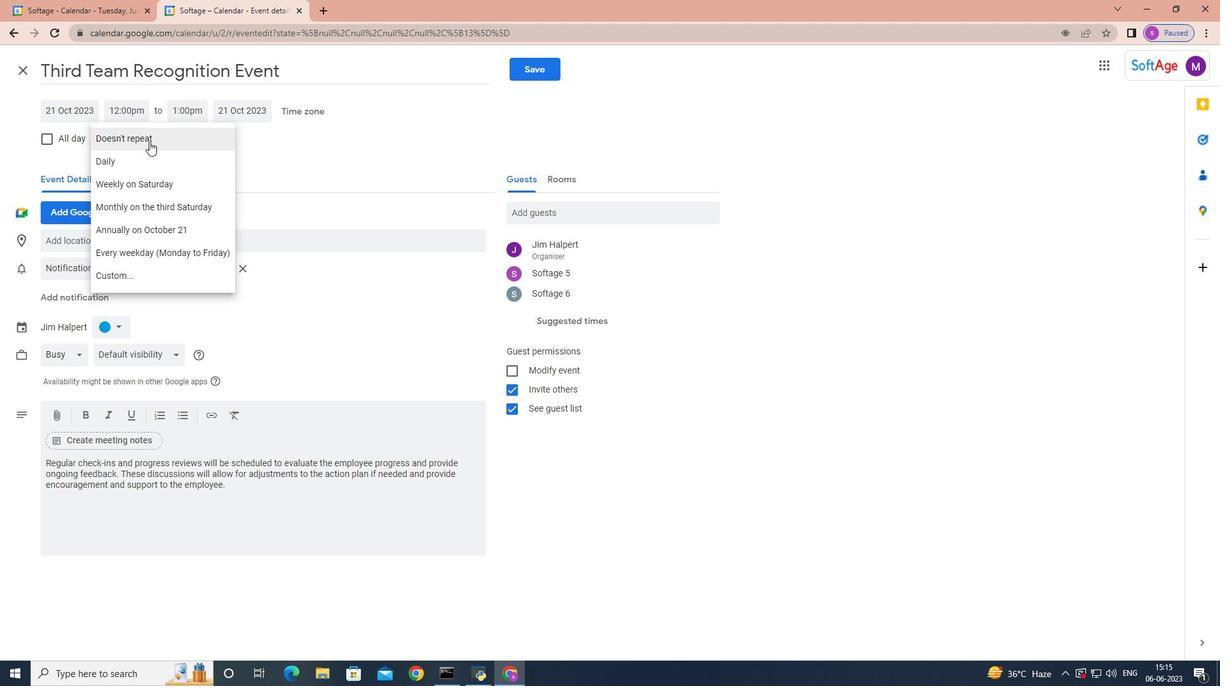 
Action: Mouse moved to (527, 67)
Screenshot: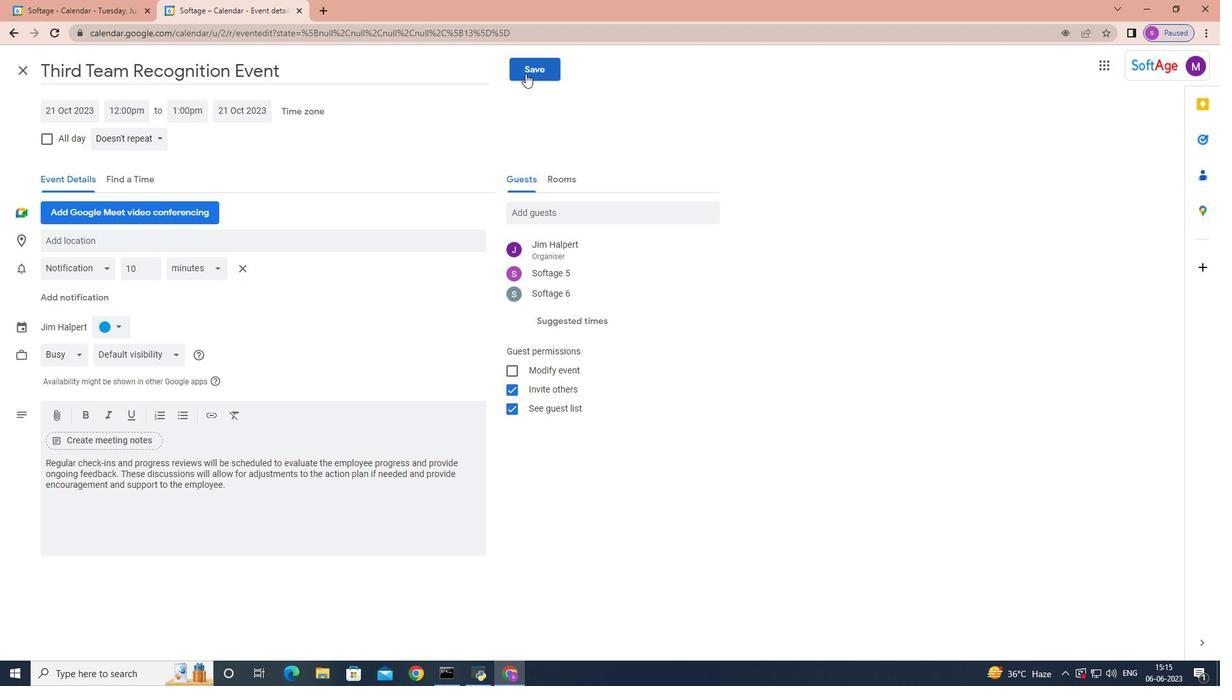 
Action: Mouse pressed left at (527, 67)
Screenshot: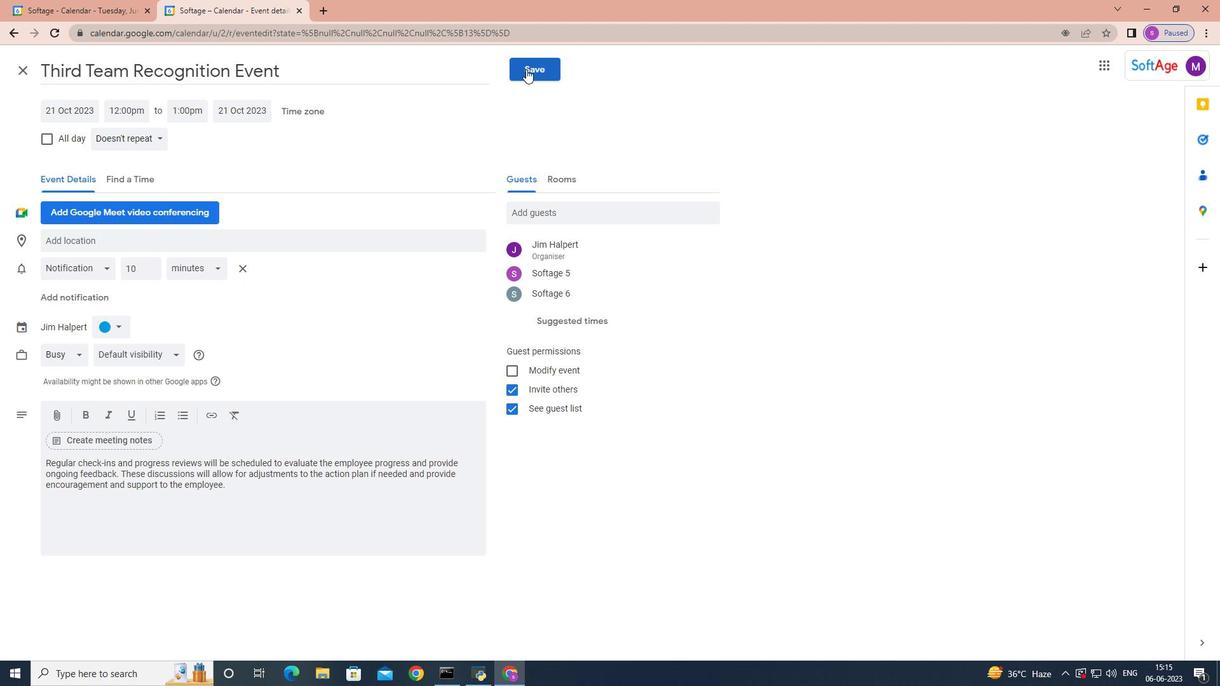
Action: Mouse moved to (735, 378)
Screenshot: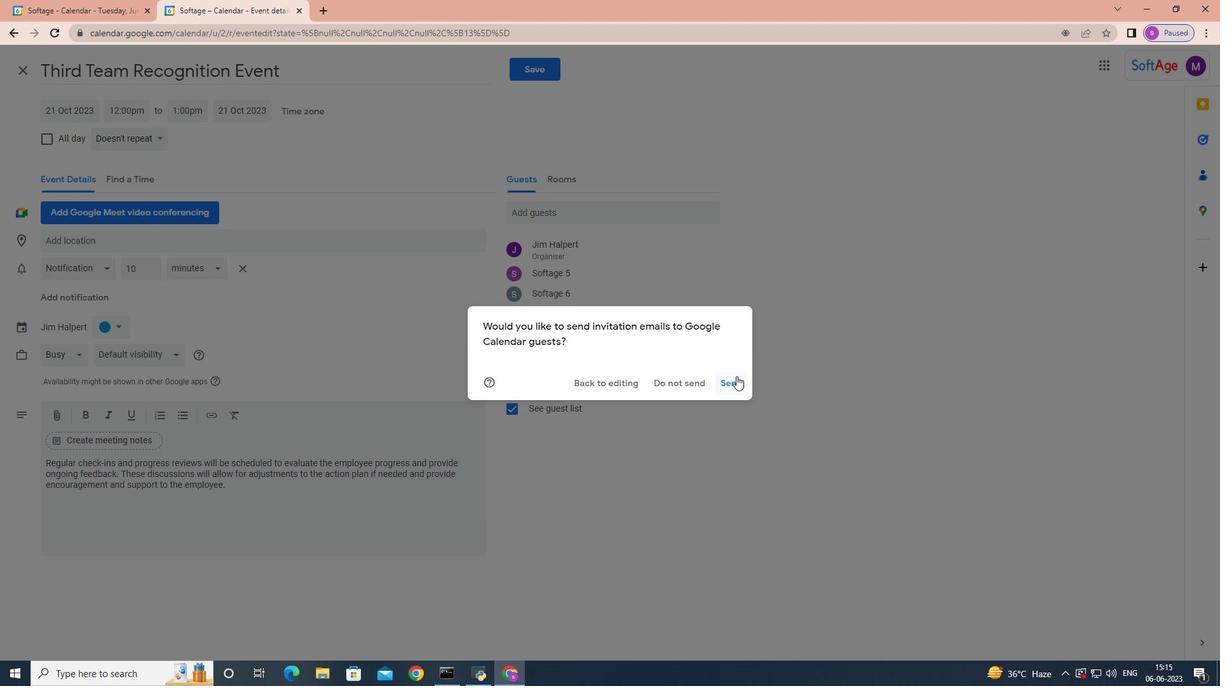 
Action: Mouse pressed left at (735, 378)
Screenshot: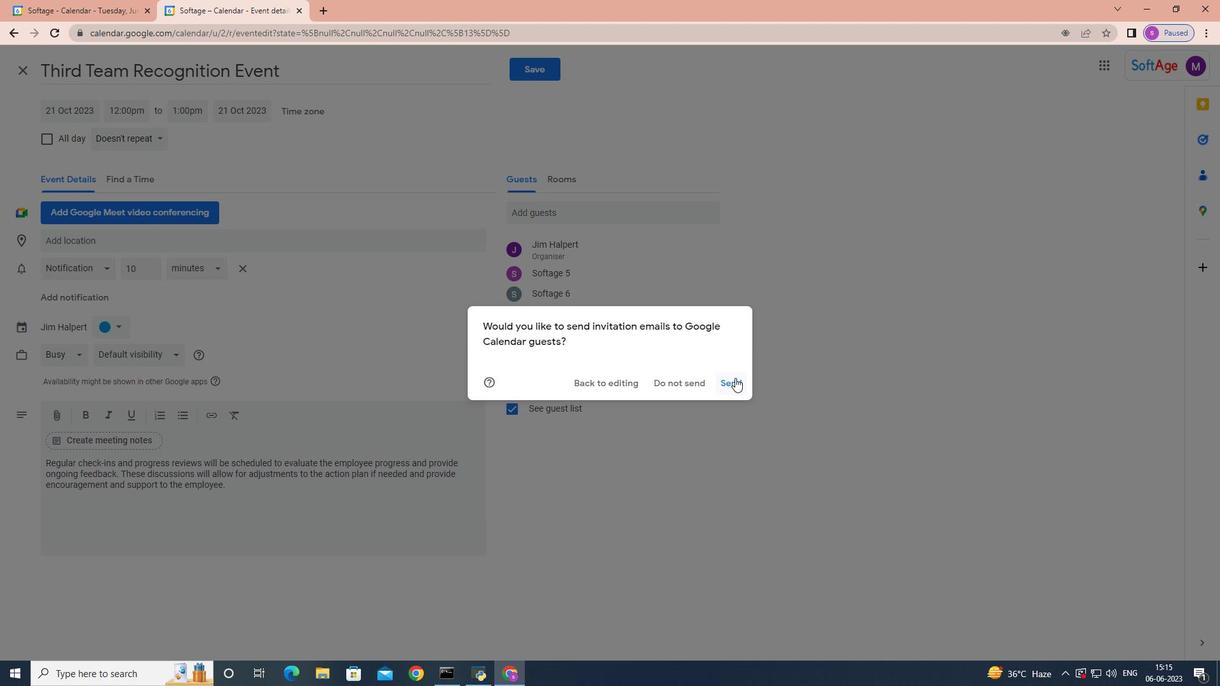 
Action: Mouse moved to (729, 378)
Screenshot: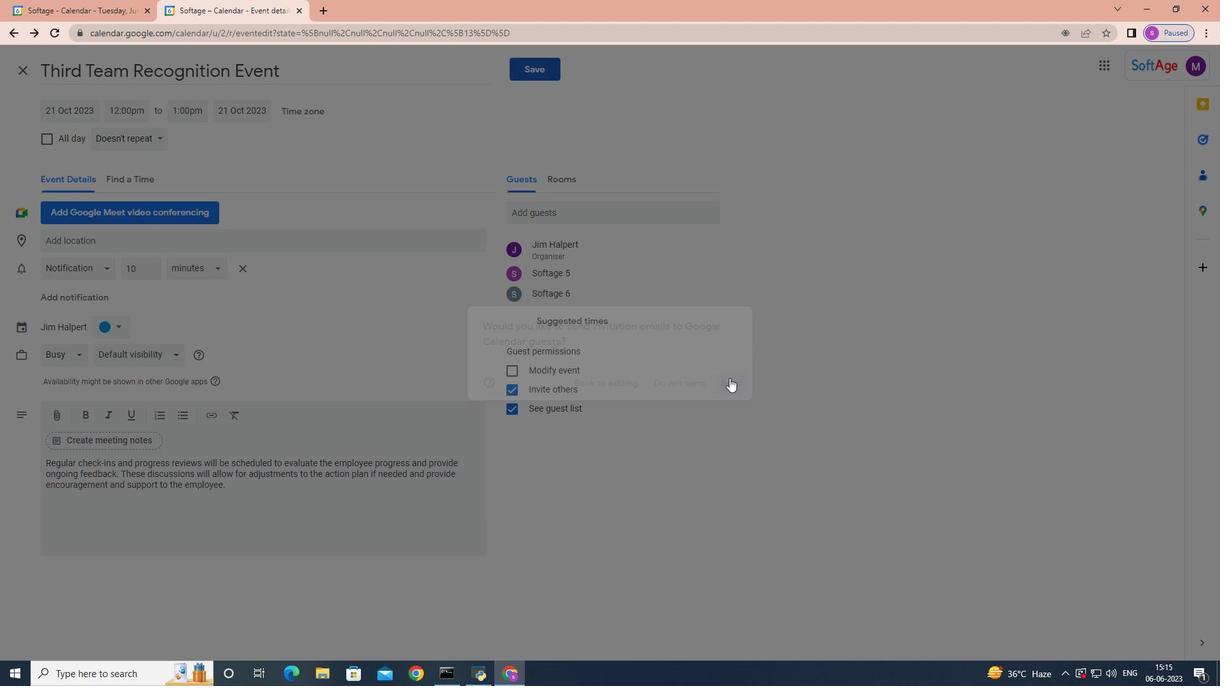 
